 Task: Look for space in Afzalpur, India from 9th June, 2023 to 16th June, 2023 for 2 adults in price range Rs.8000 to Rs.16000. Place can be entire place with 2 bedrooms having 2 beds and 1 bathroom. Property type can be house, flat, guest house. Booking option can be shelf check-in. Required host language is English.
Action: Mouse moved to (564, 122)
Screenshot: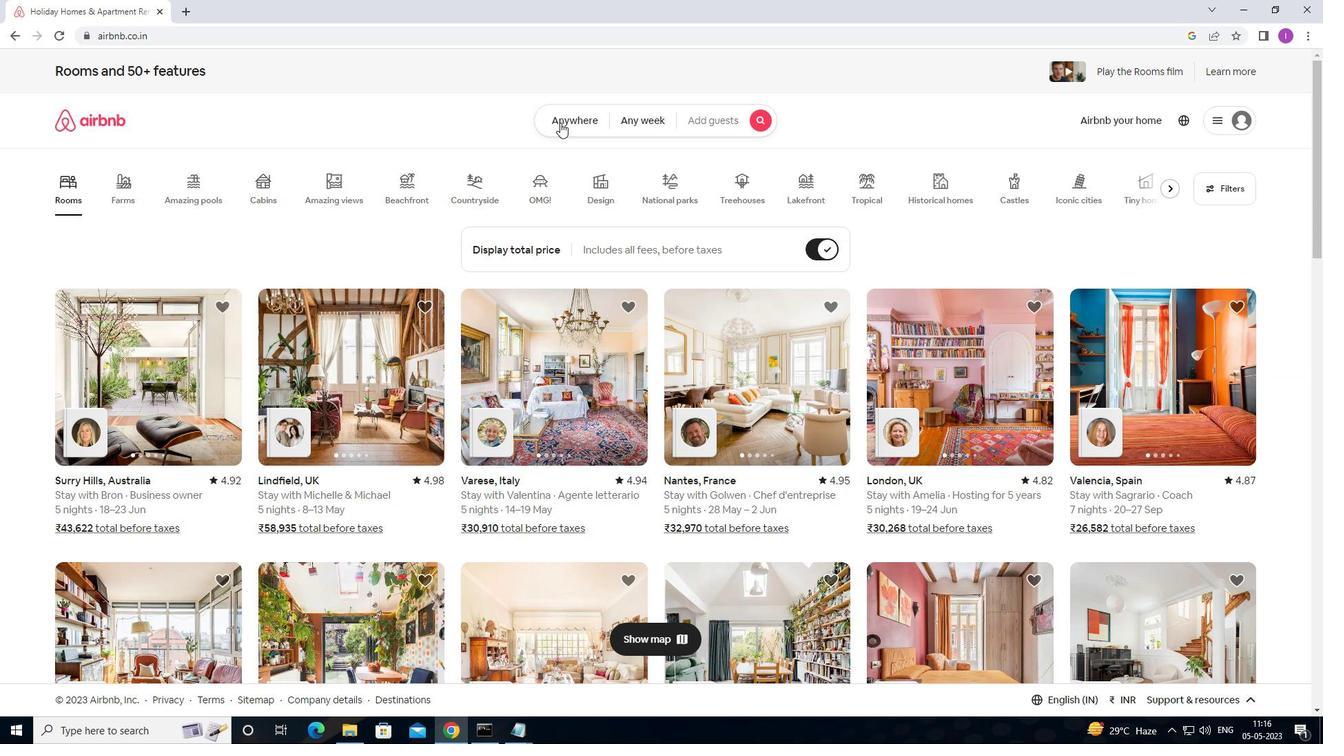 
Action: Mouse pressed left at (564, 122)
Screenshot: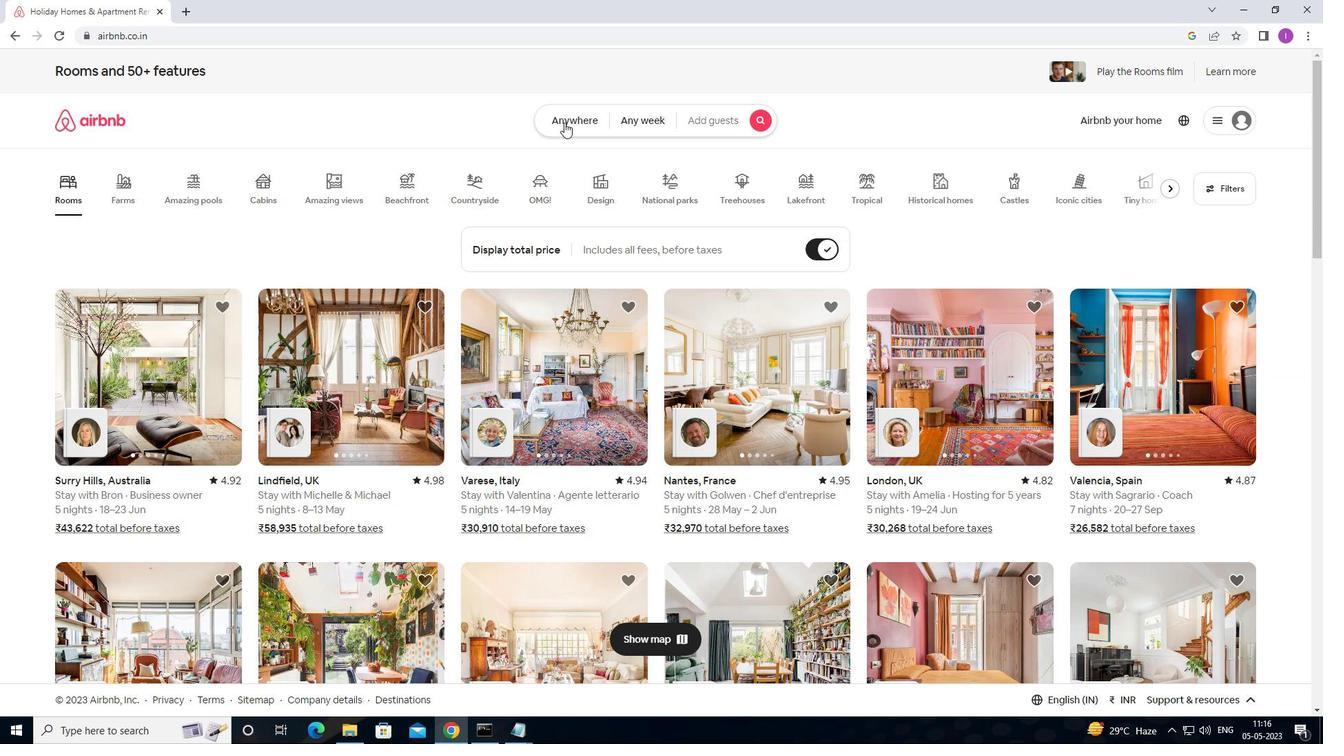 
Action: Mouse moved to (434, 179)
Screenshot: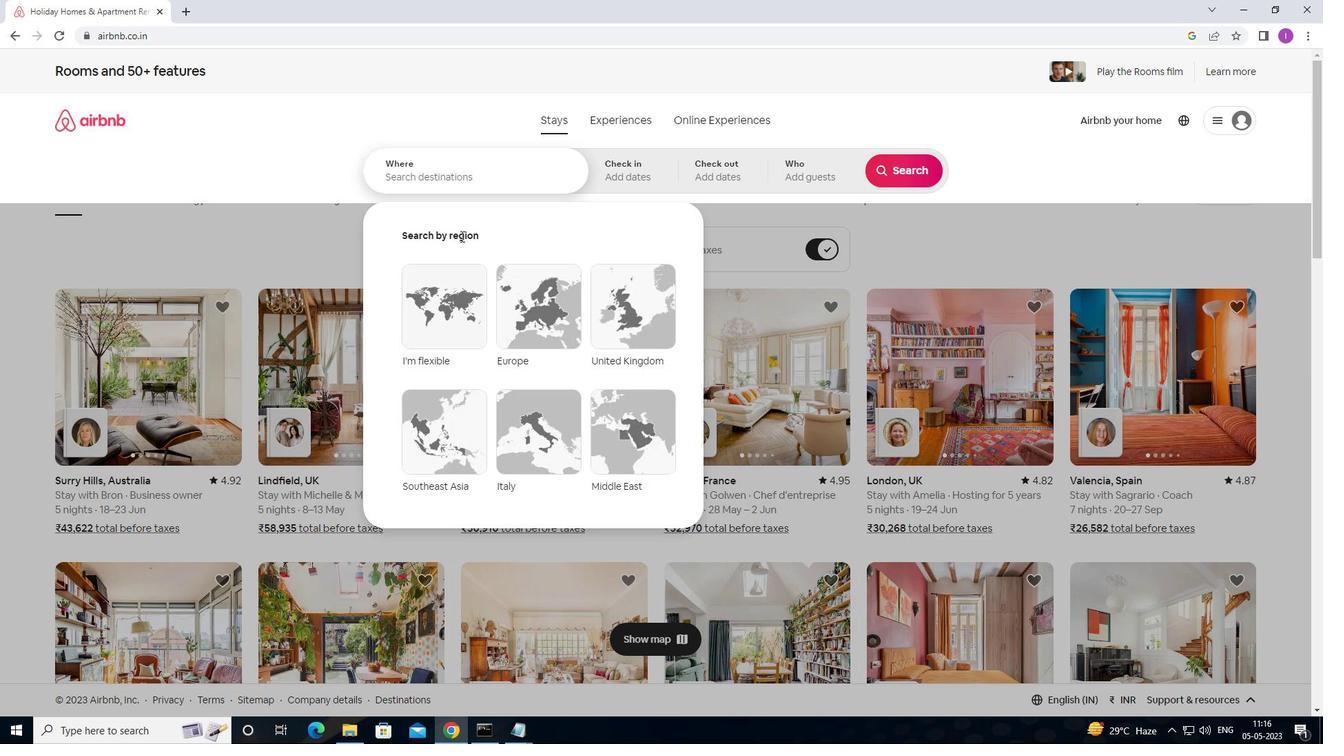 
Action: Mouse pressed left at (434, 179)
Screenshot: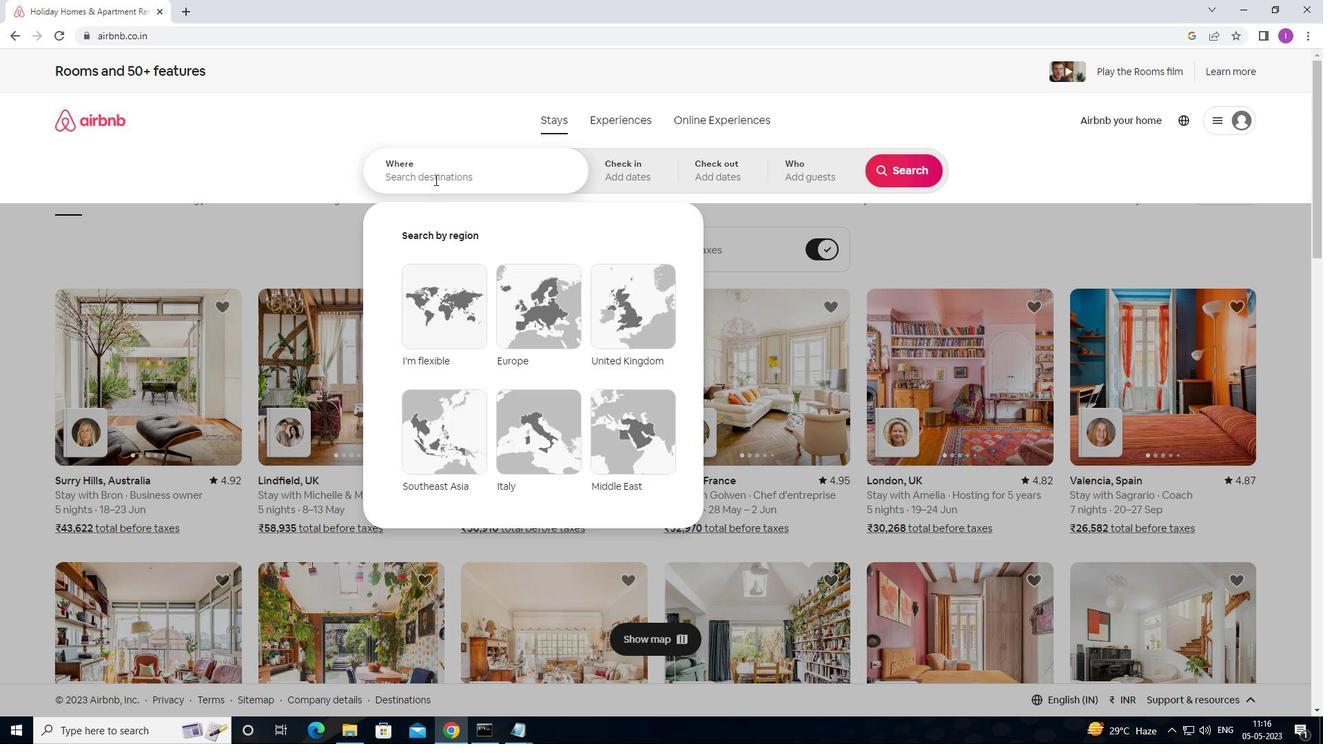 
Action: Mouse moved to (434, 179)
Screenshot: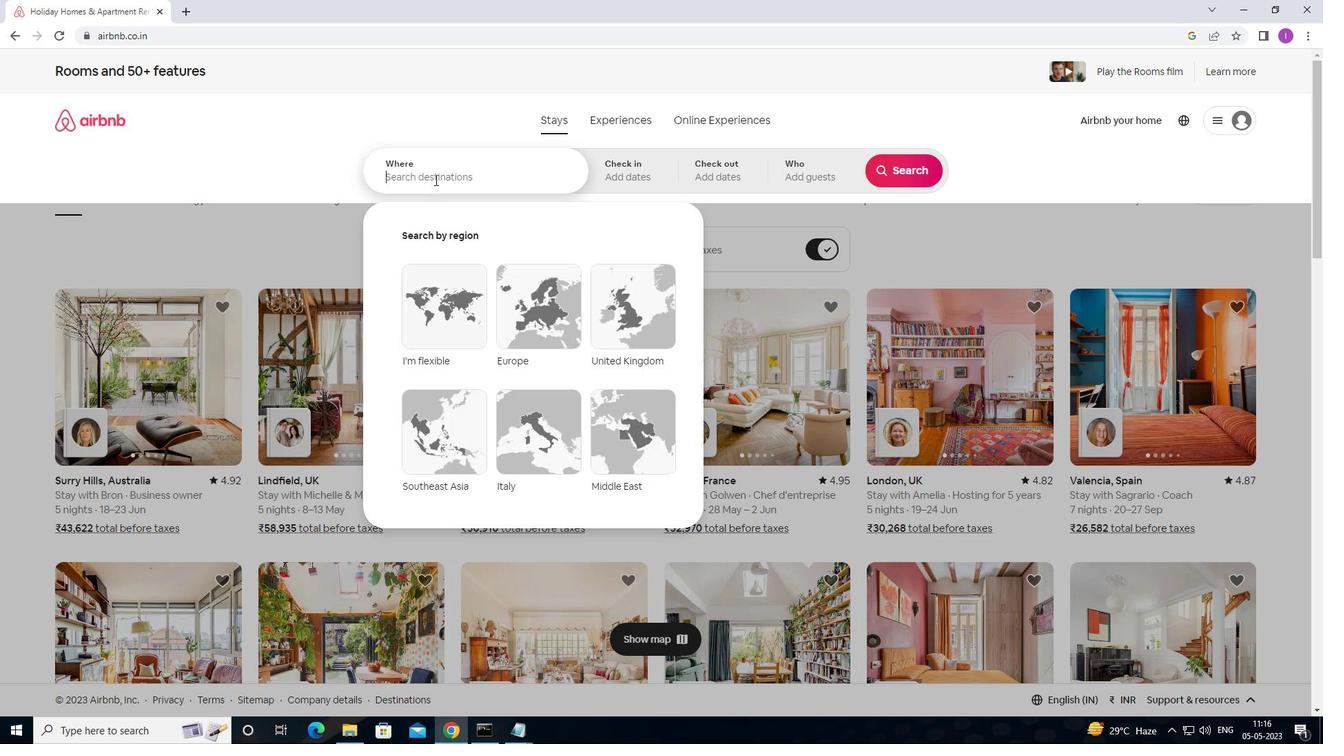 
Action: Key pressed <Key.shift><Key.shift><Key.shift><Key.shift><Key.shift>AFZALPUR,<Key.shift>INDIA
Screenshot: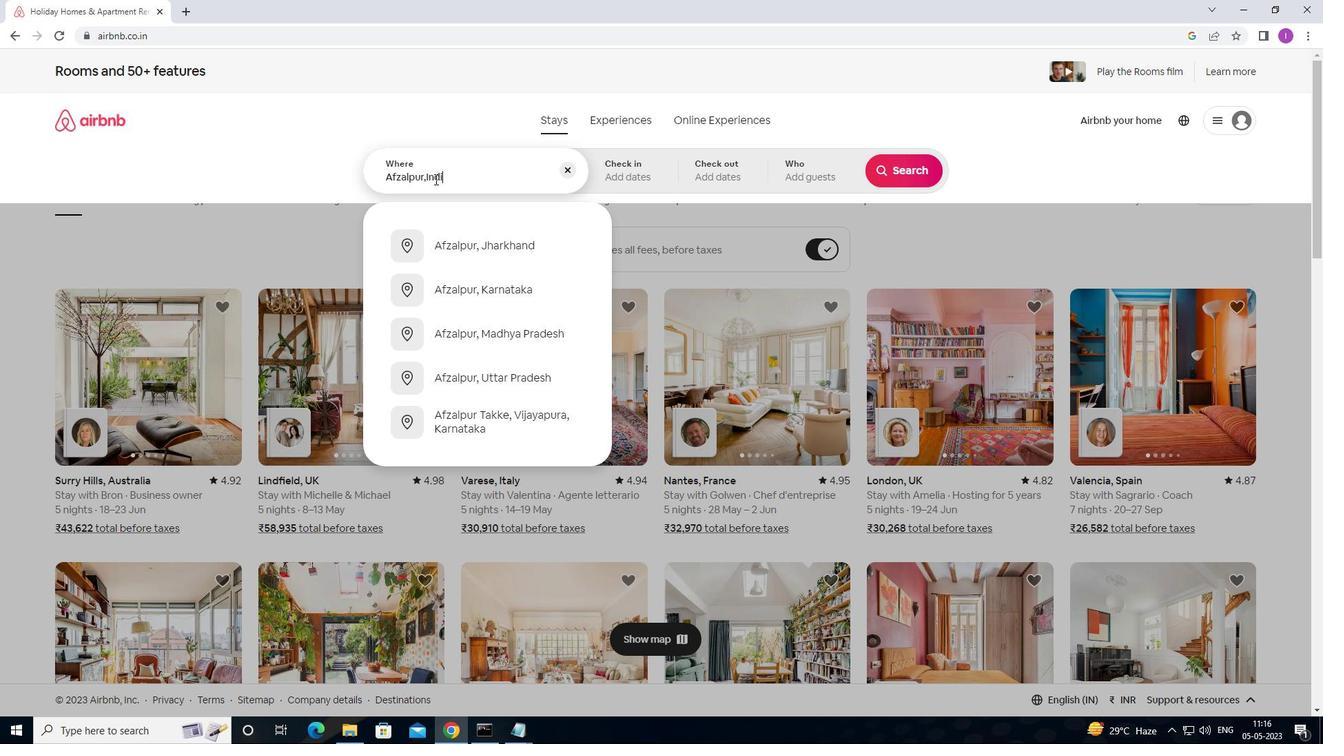 
Action: Mouse moved to (638, 162)
Screenshot: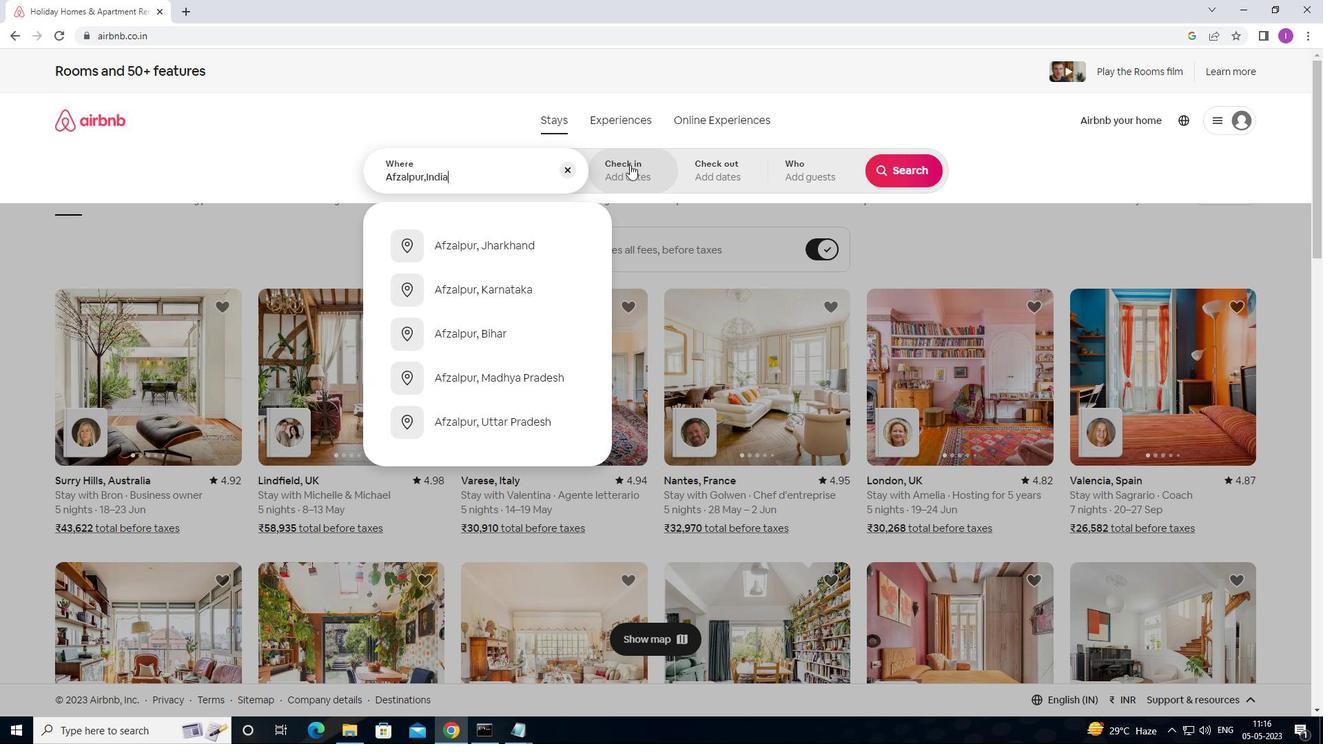
Action: Mouse pressed left at (638, 162)
Screenshot: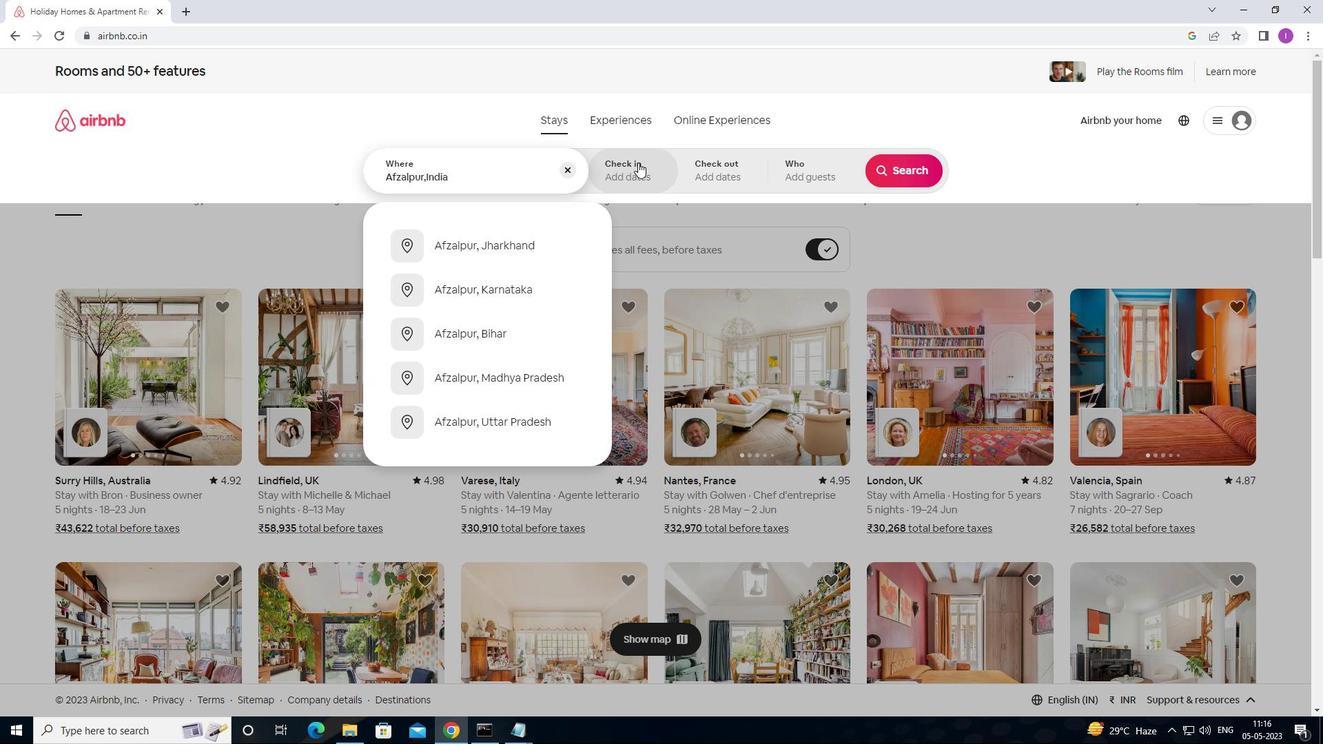 
Action: Mouse moved to (898, 277)
Screenshot: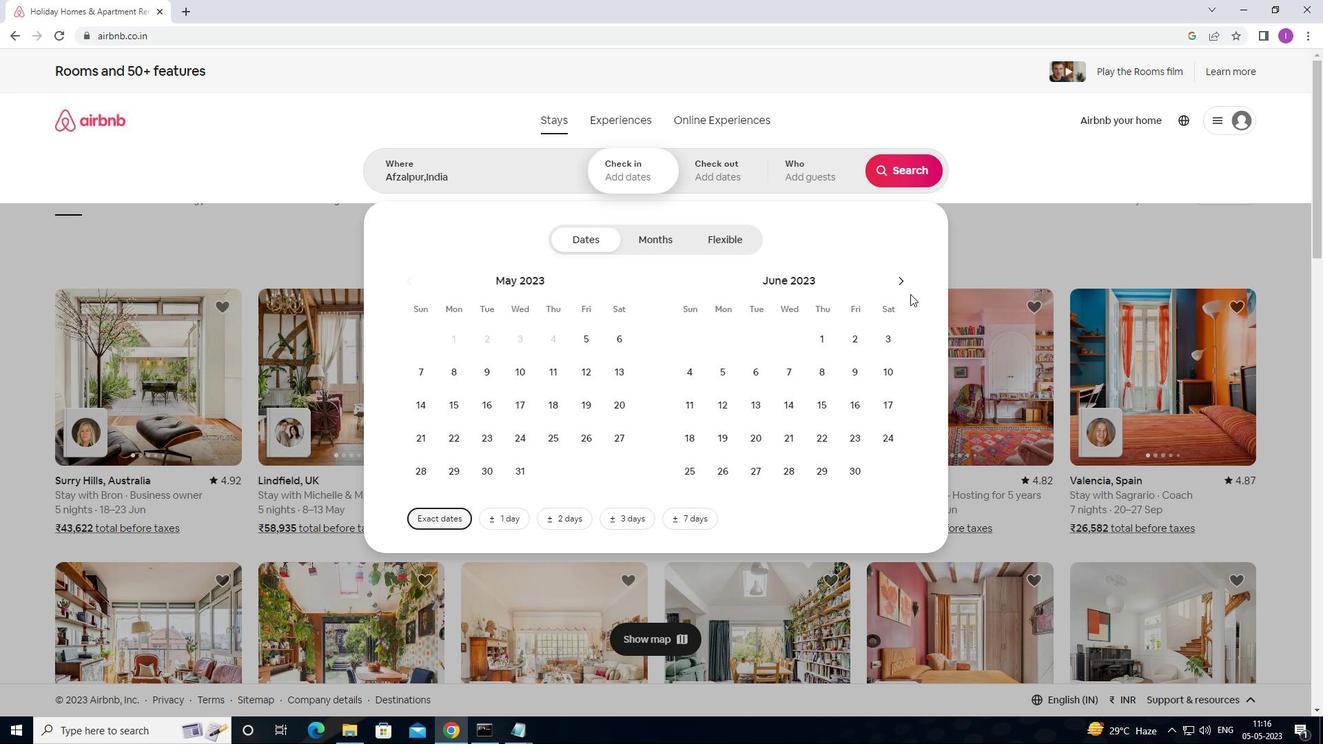 
Action: Mouse pressed left at (898, 277)
Screenshot: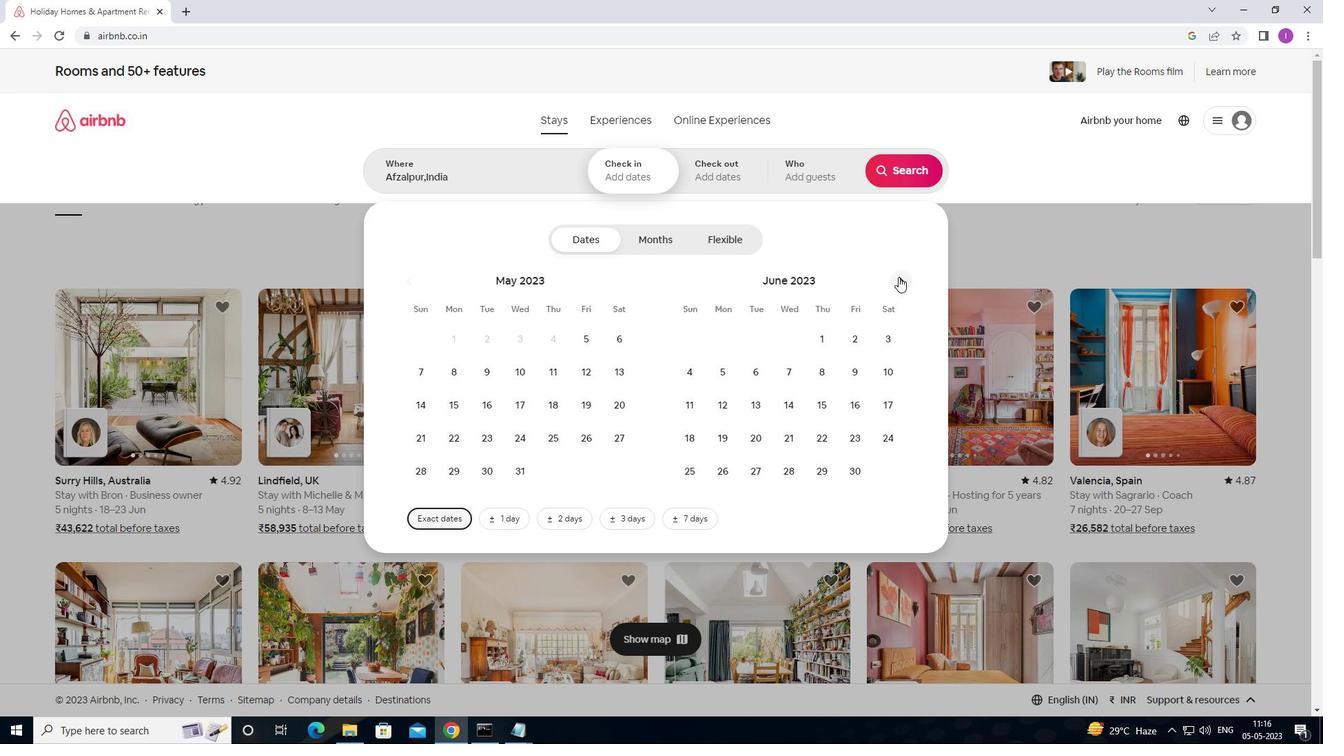 
Action: Mouse moved to (580, 371)
Screenshot: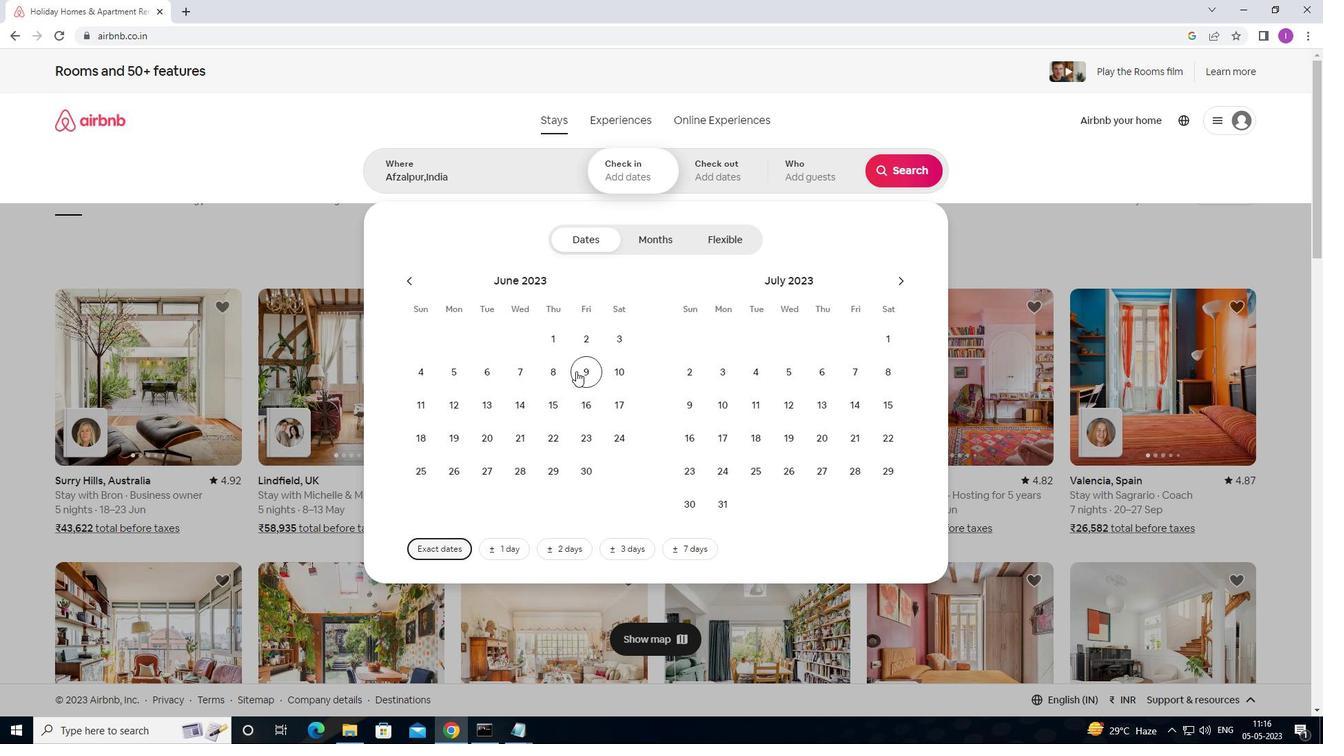 
Action: Mouse pressed left at (580, 371)
Screenshot: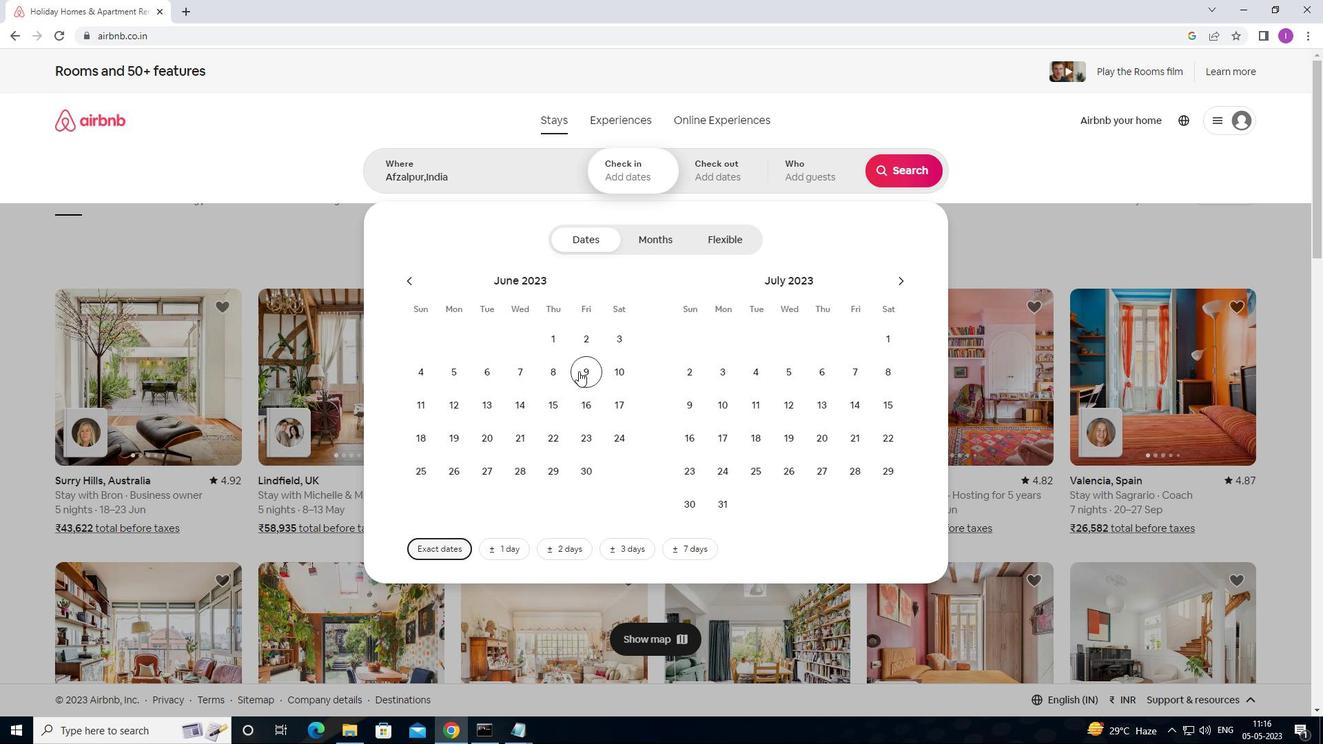 
Action: Mouse moved to (591, 409)
Screenshot: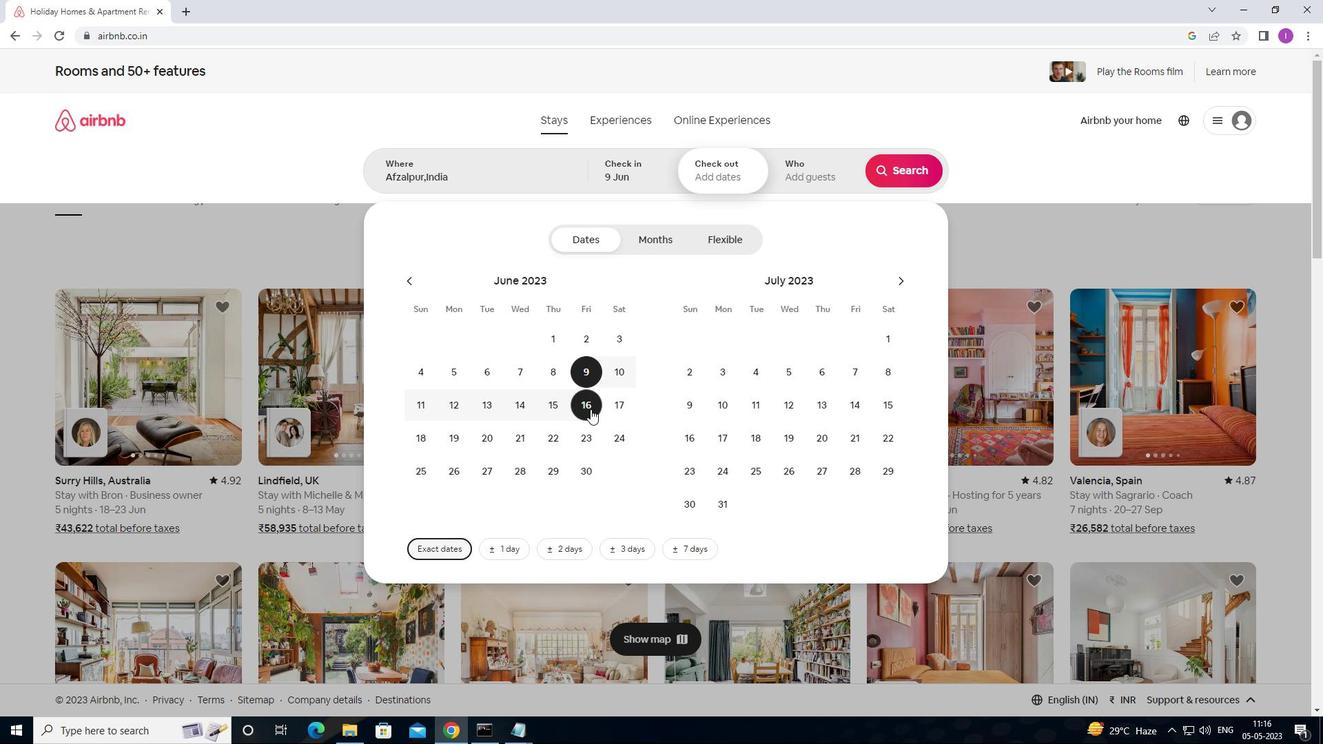 
Action: Mouse pressed left at (591, 409)
Screenshot: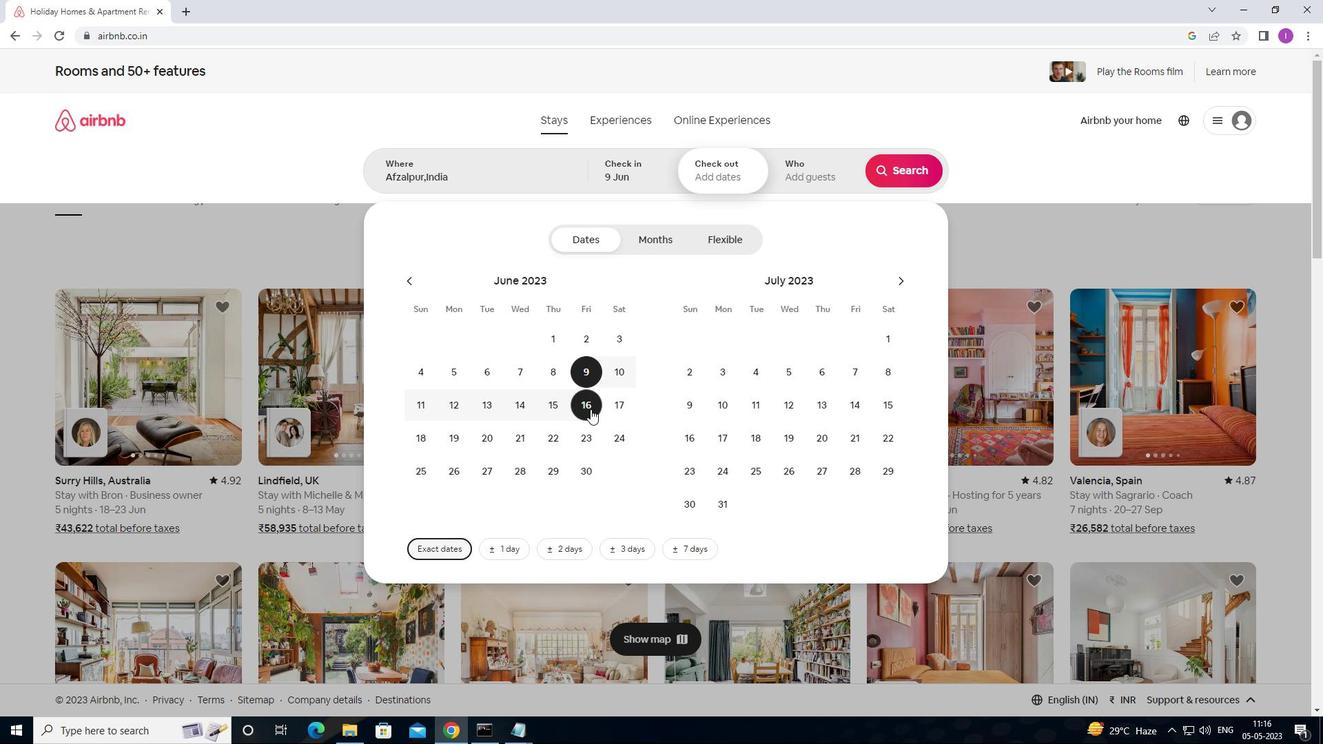 
Action: Mouse moved to (846, 176)
Screenshot: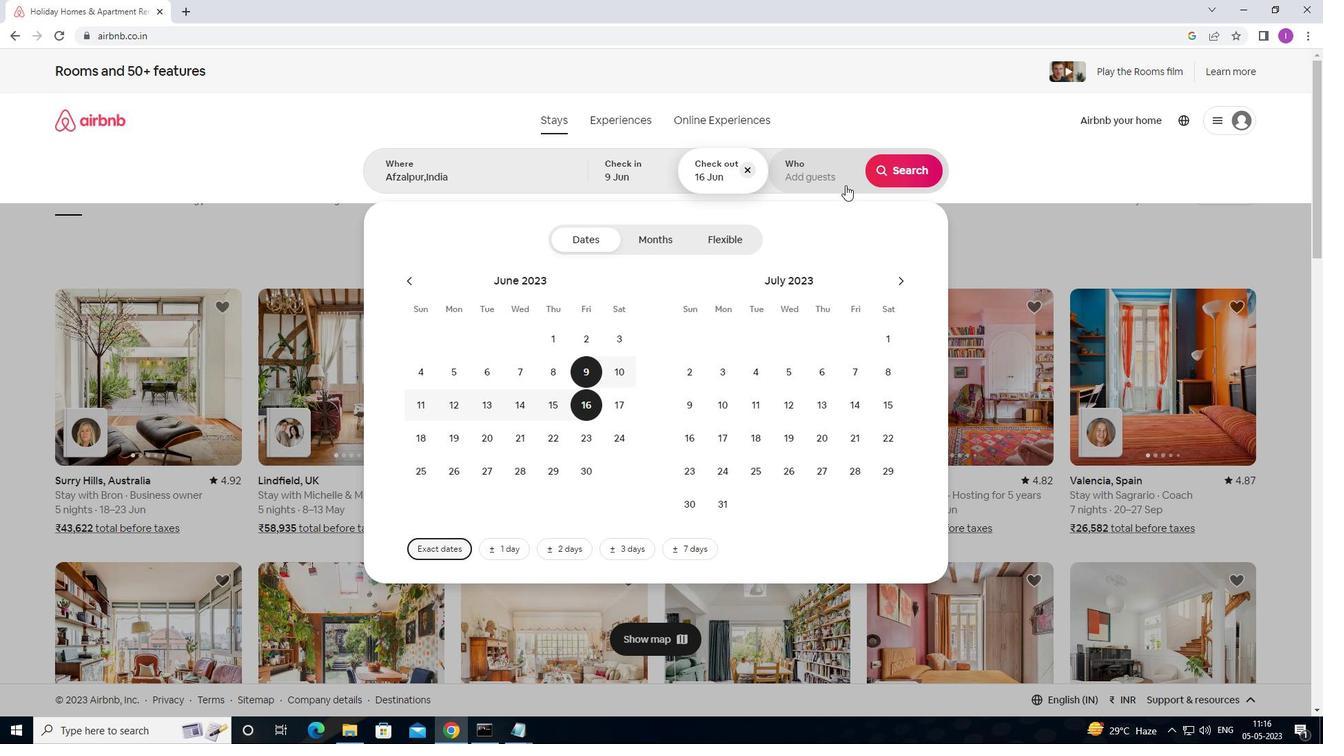 
Action: Mouse pressed left at (846, 176)
Screenshot: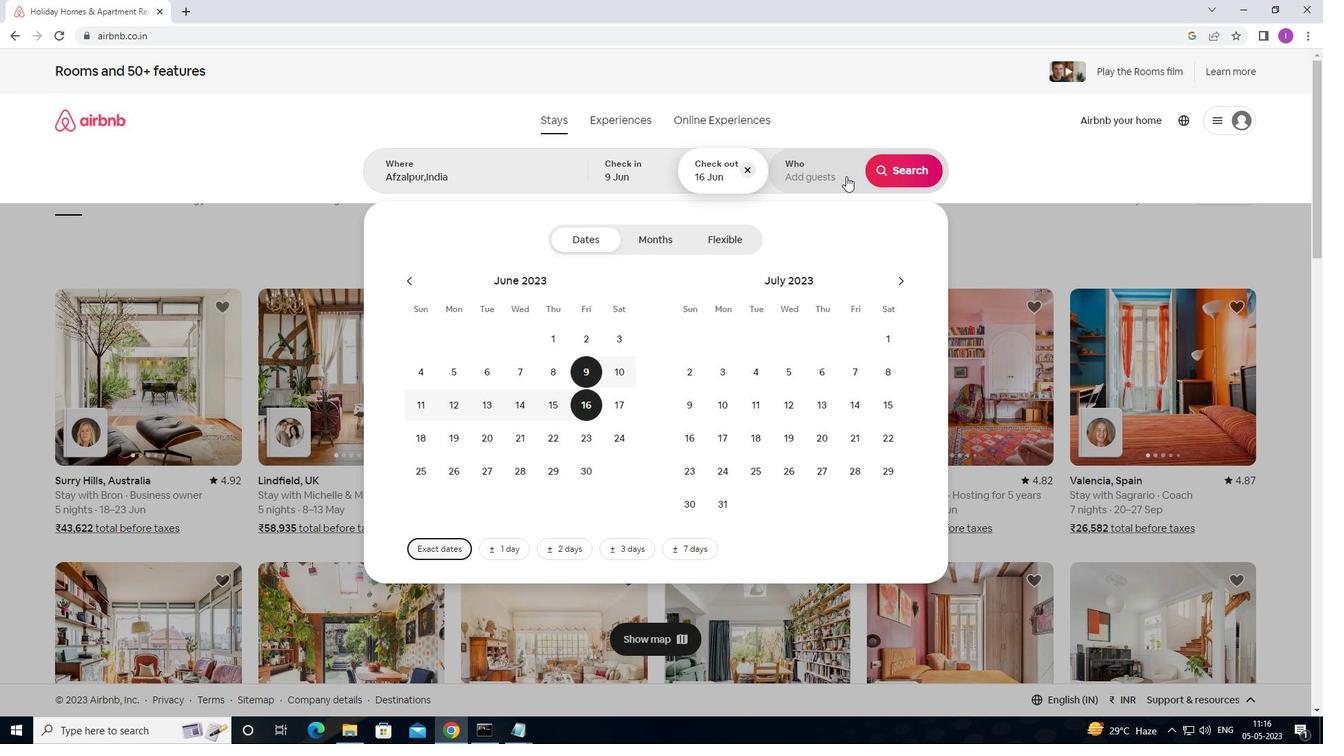 
Action: Mouse moved to (915, 242)
Screenshot: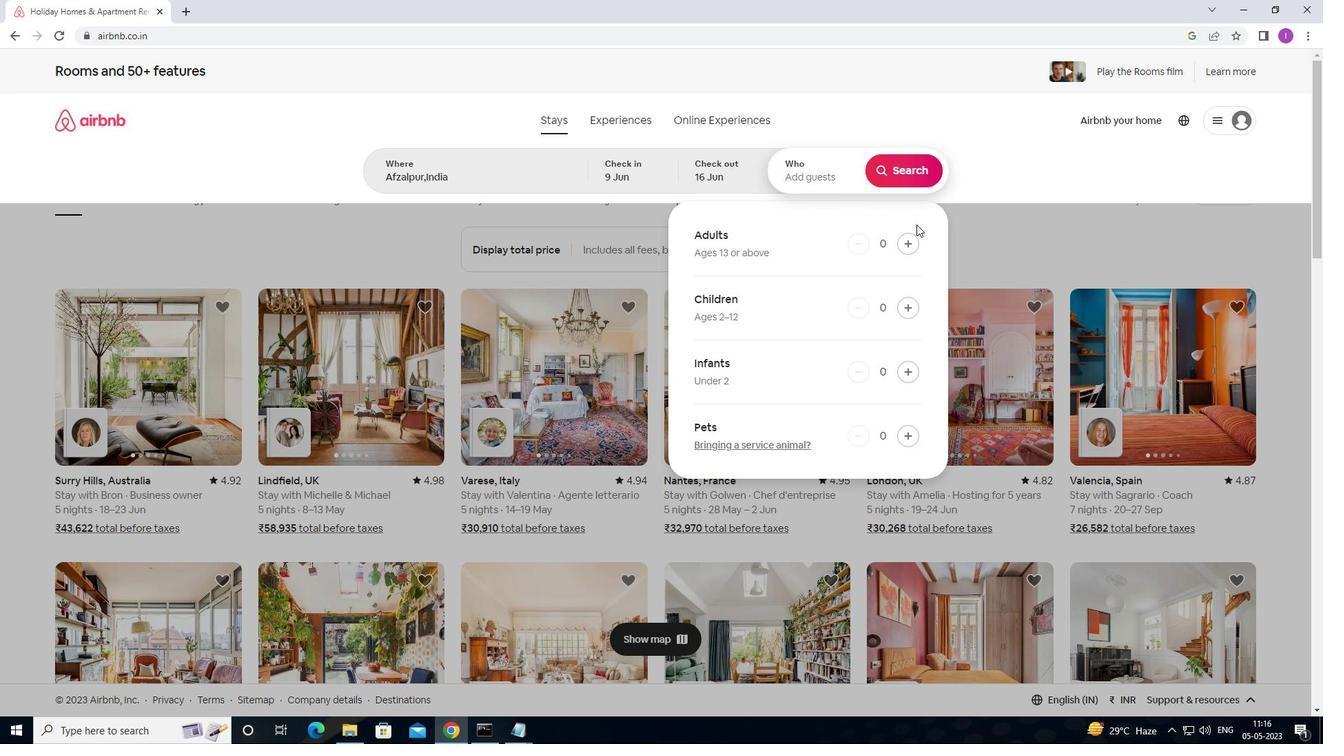 
Action: Mouse pressed left at (915, 242)
Screenshot: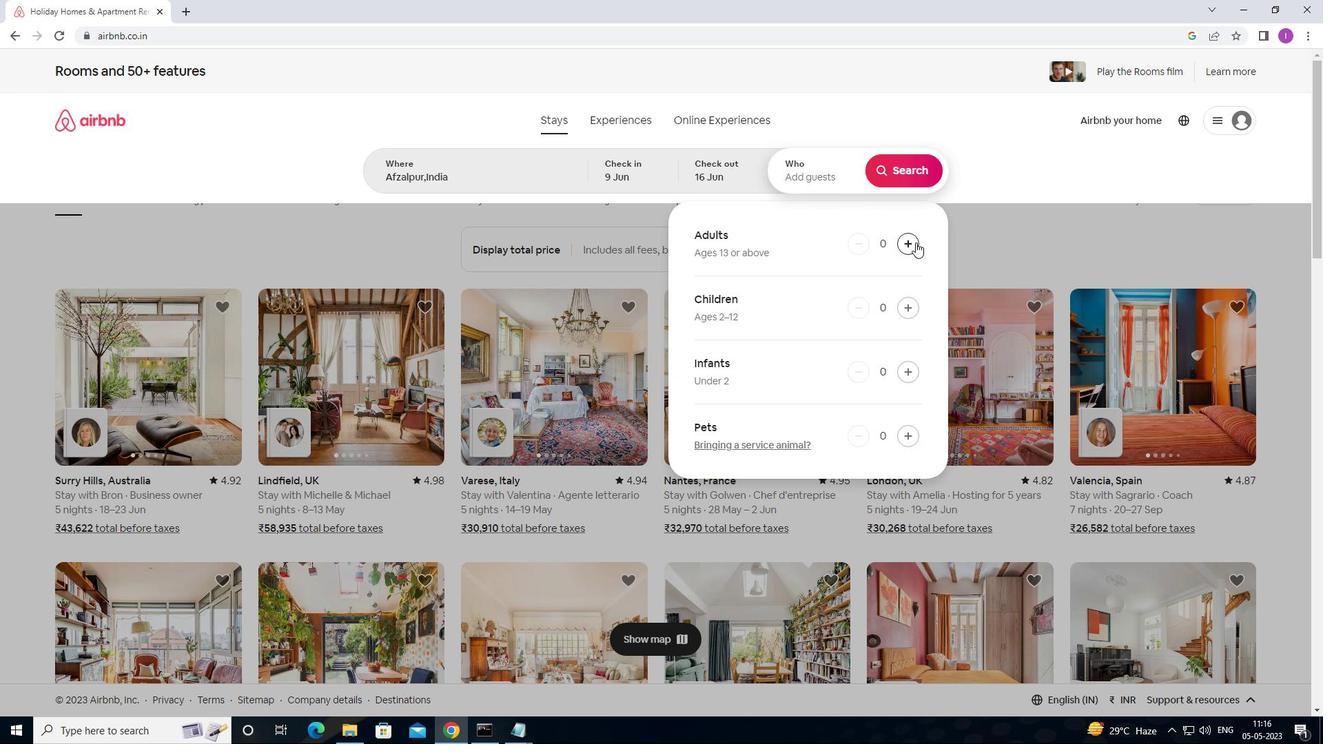 
Action: Mouse pressed left at (915, 242)
Screenshot: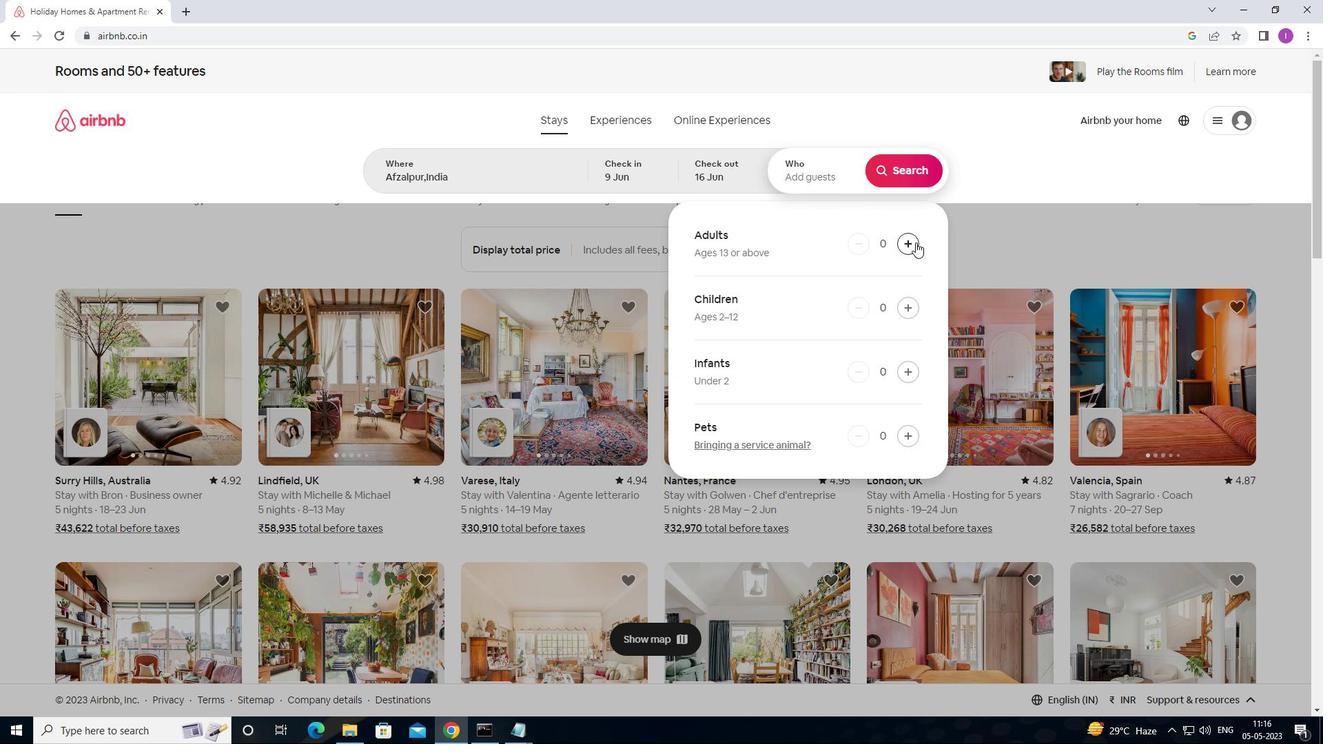 
Action: Mouse moved to (897, 175)
Screenshot: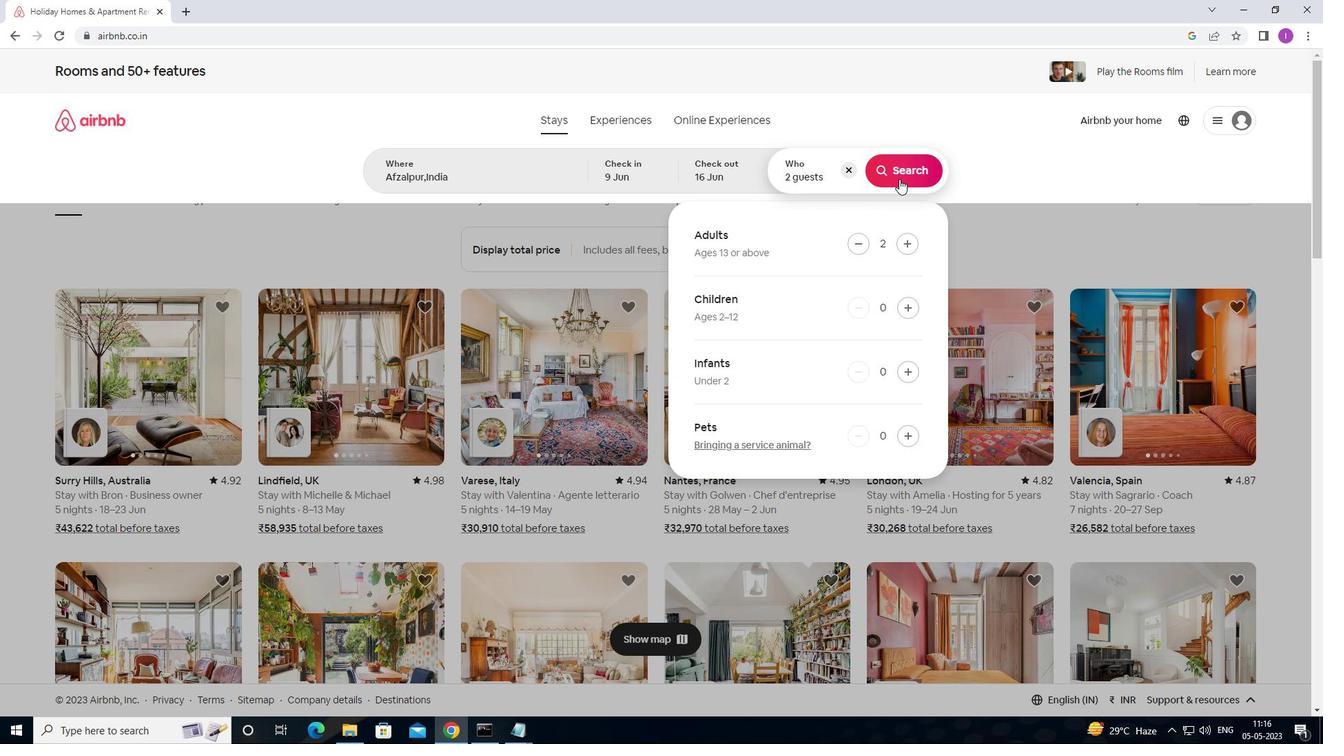 
Action: Mouse pressed left at (897, 175)
Screenshot: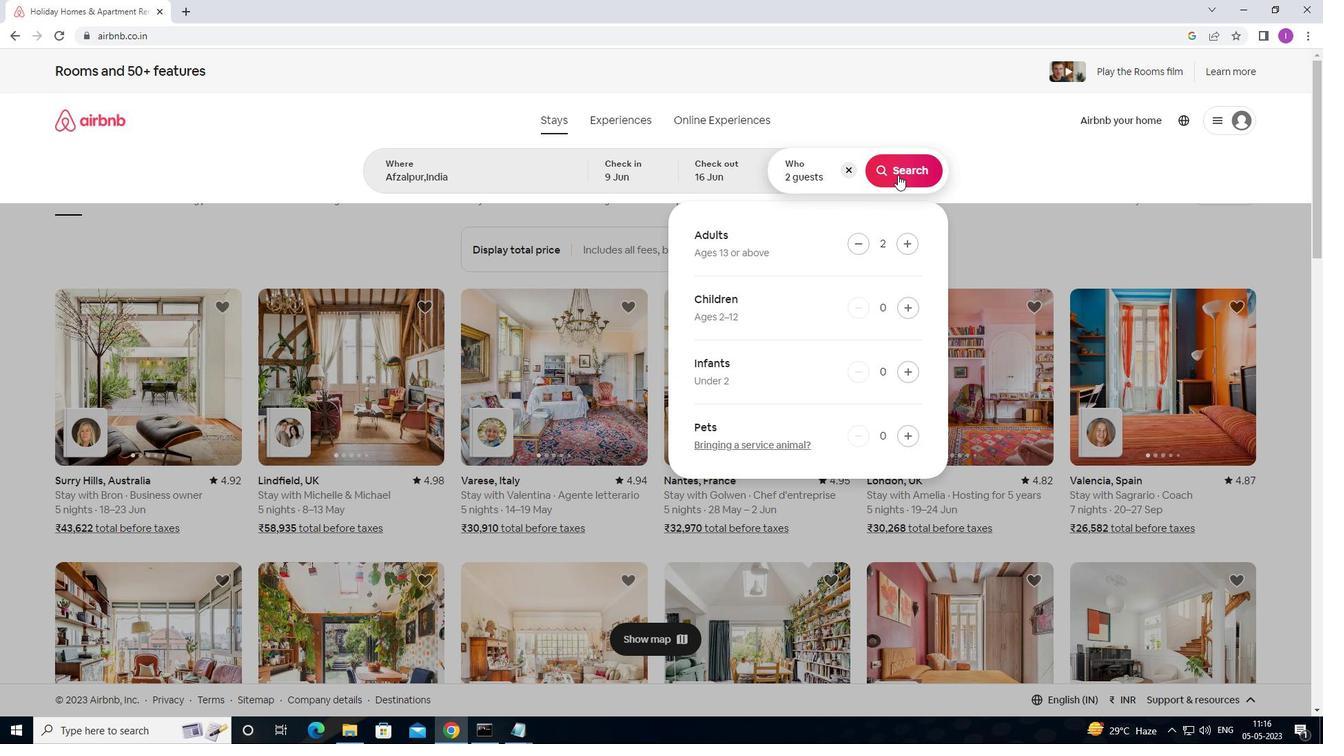 
Action: Mouse moved to (1277, 127)
Screenshot: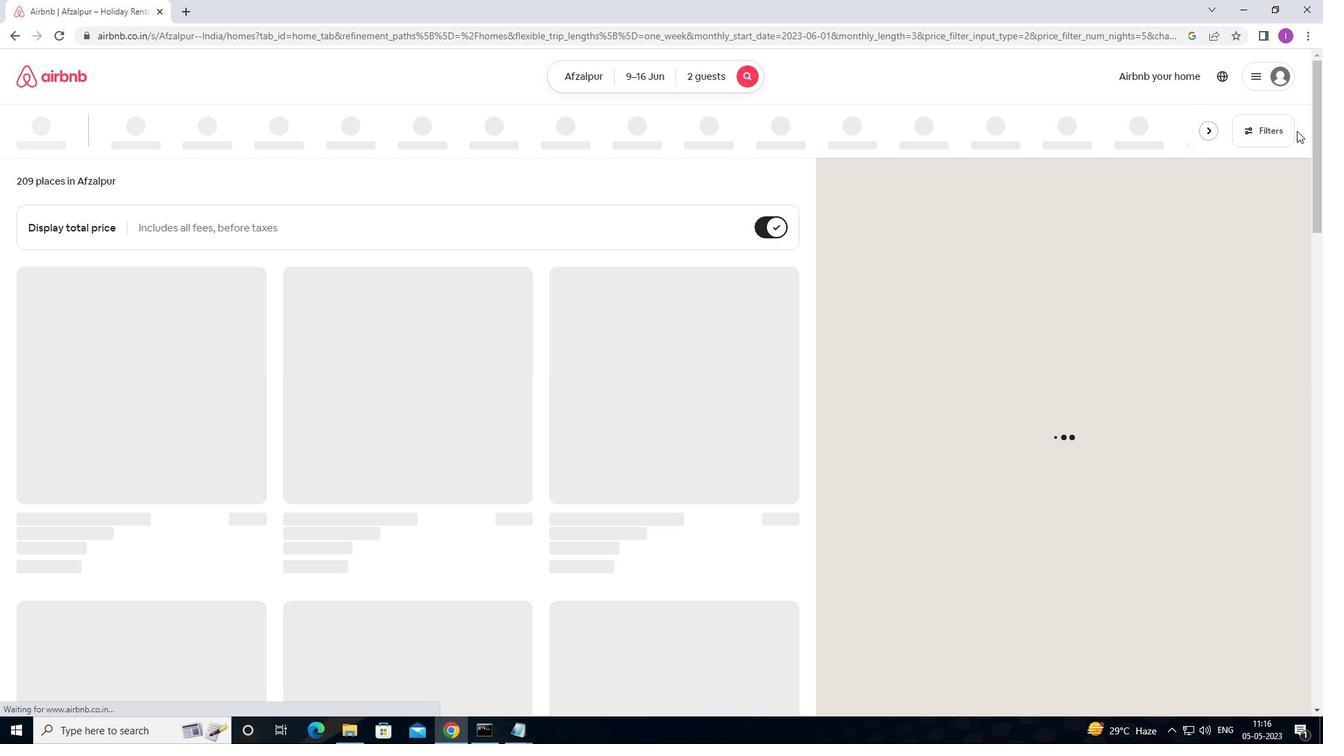 
Action: Mouse pressed left at (1277, 127)
Screenshot: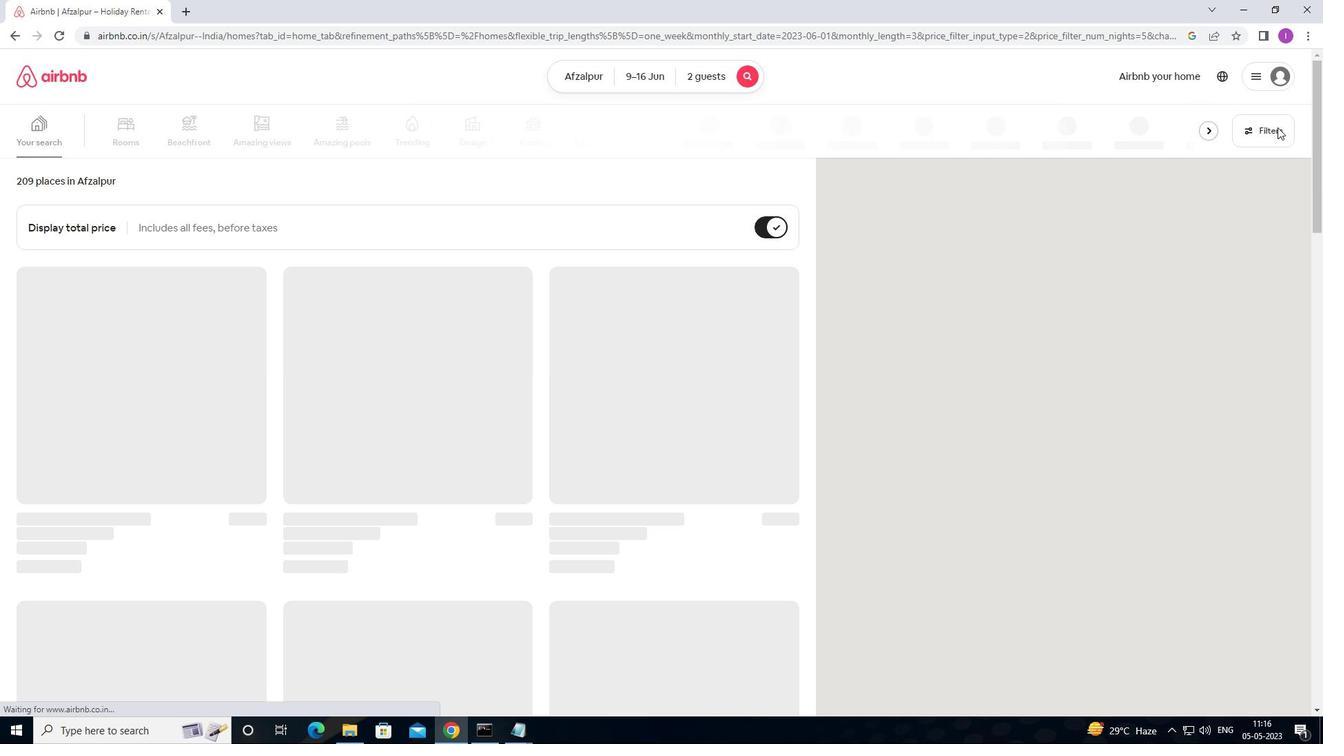 
Action: Mouse moved to (486, 470)
Screenshot: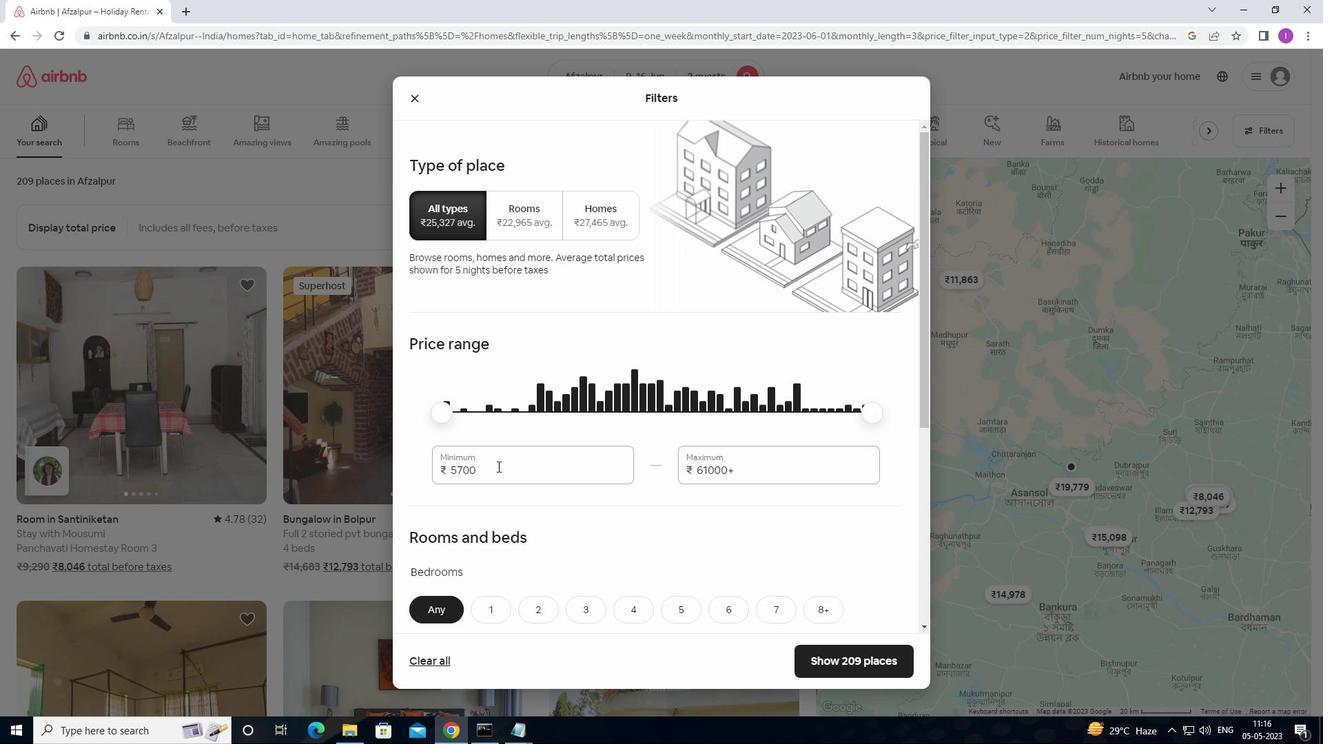 
Action: Mouse pressed left at (486, 470)
Screenshot: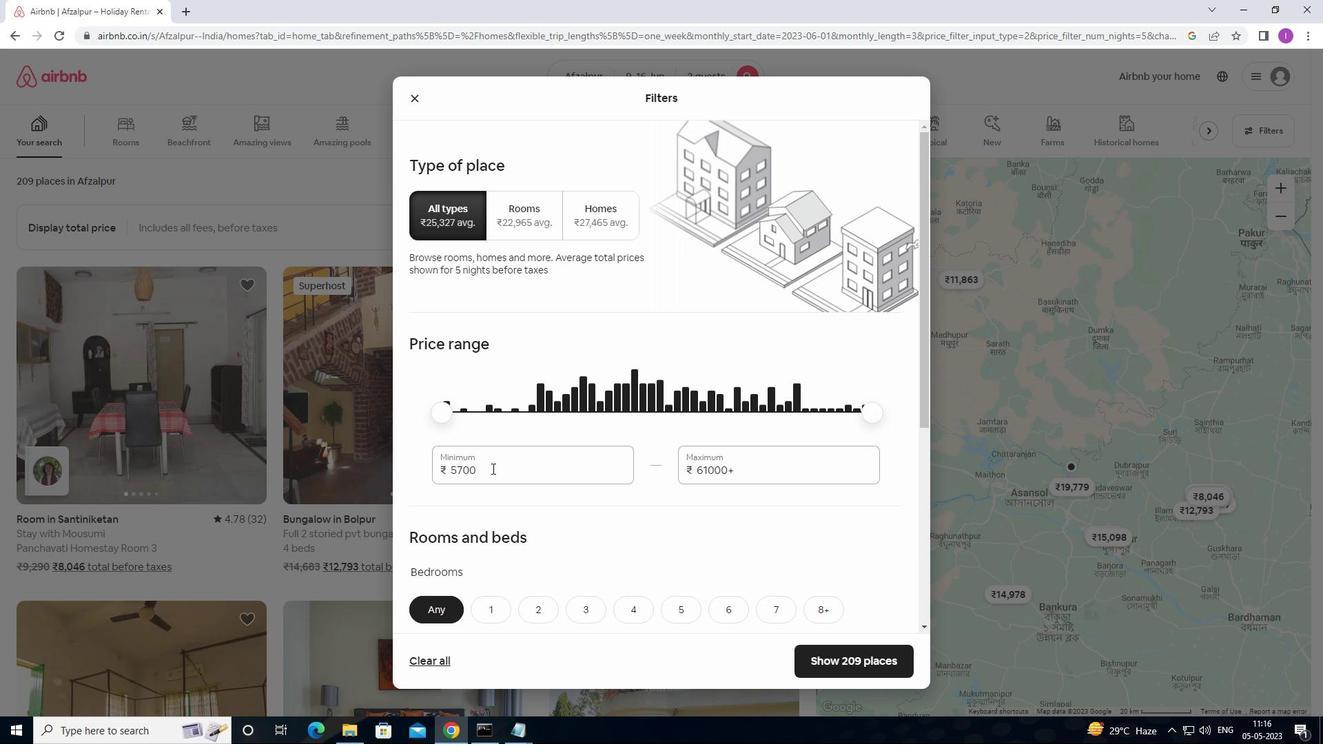 
Action: Mouse moved to (463, 449)
Screenshot: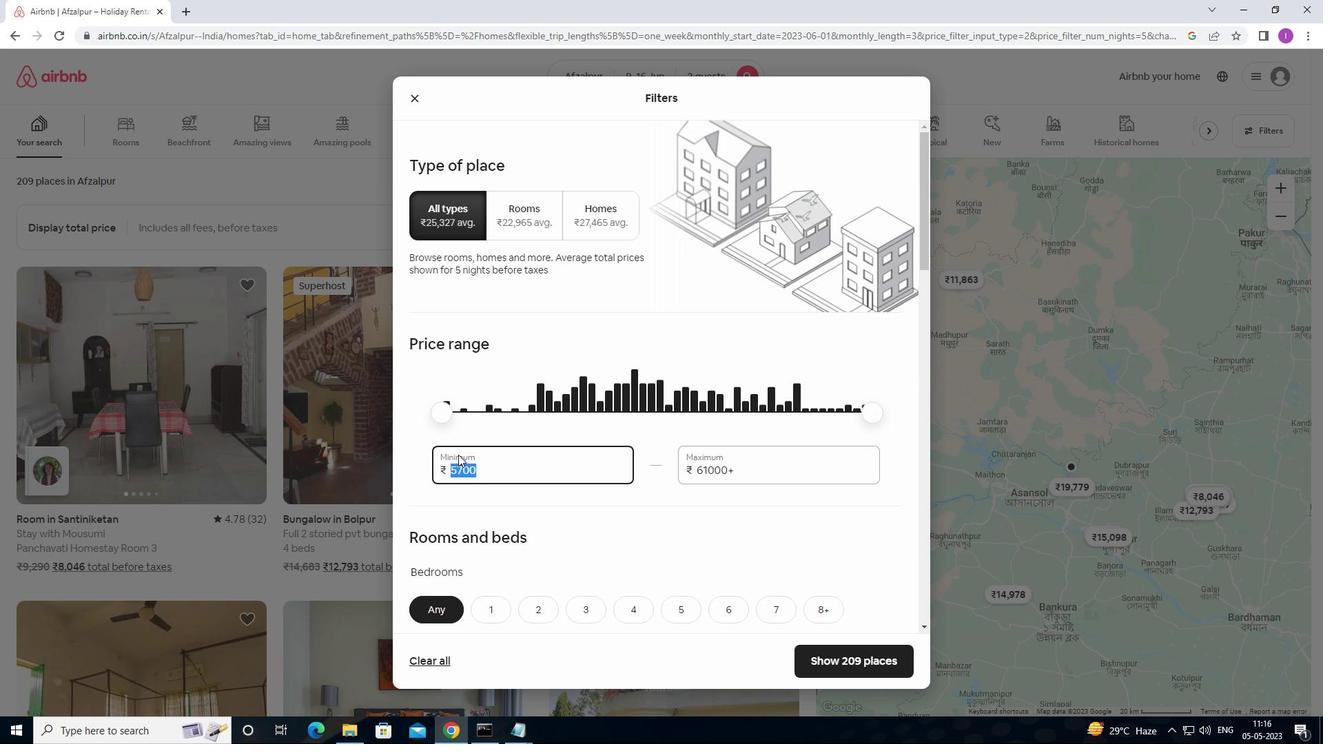 
Action: Key pressed 8
Screenshot: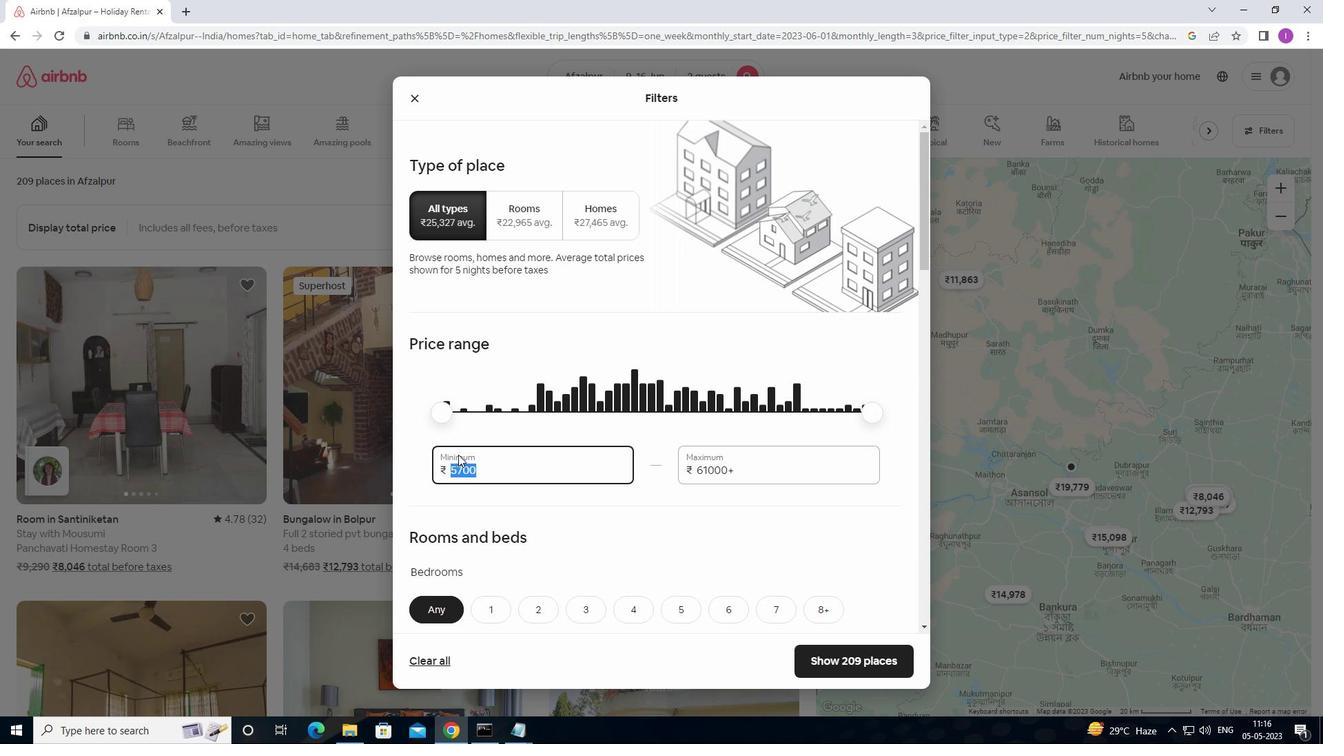 
Action: Mouse moved to (464, 449)
Screenshot: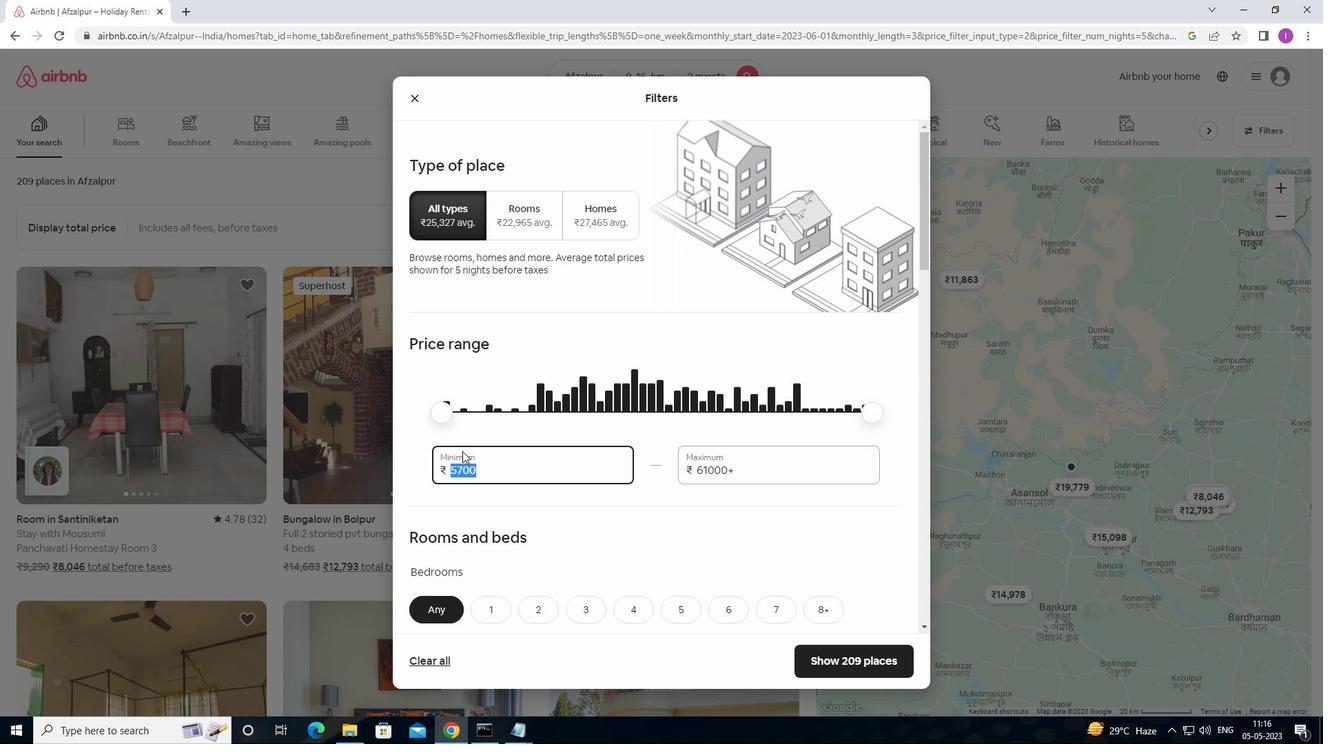 
Action: Key pressed 0
Screenshot: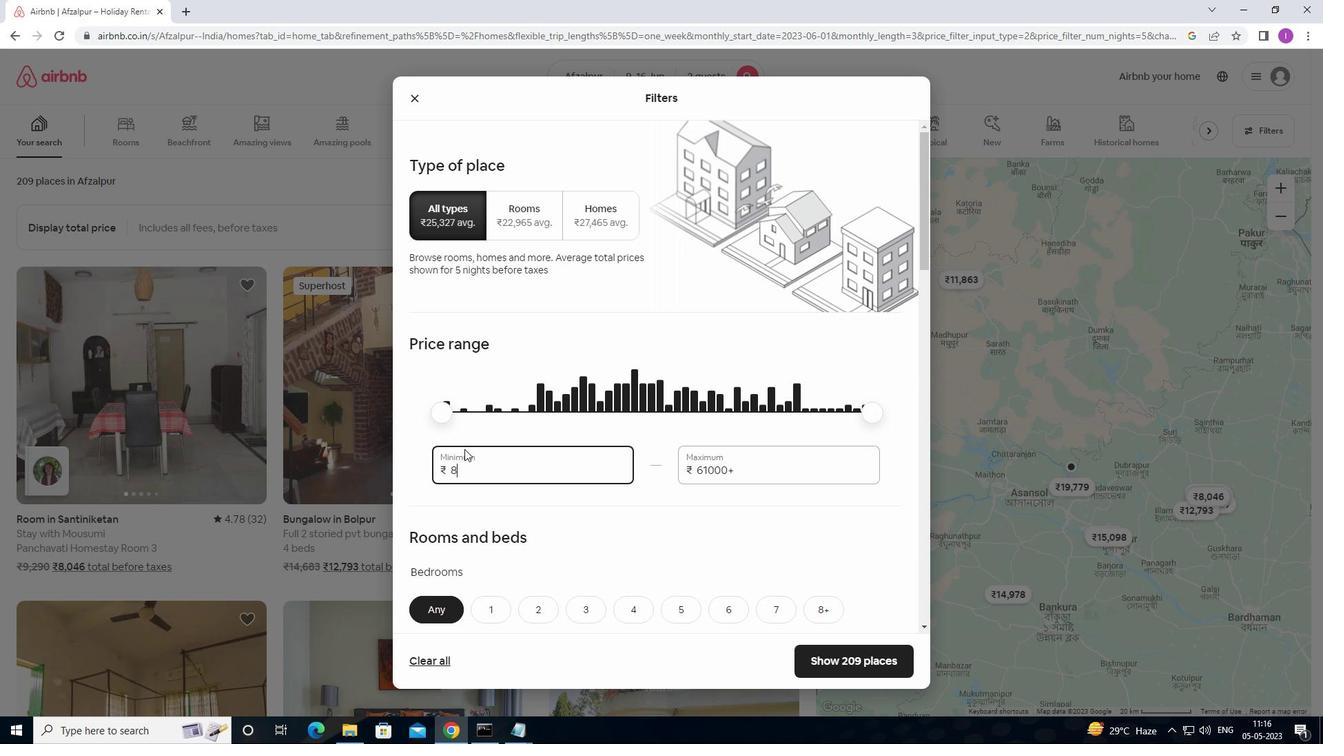 
Action: Mouse moved to (465, 448)
Screenshot: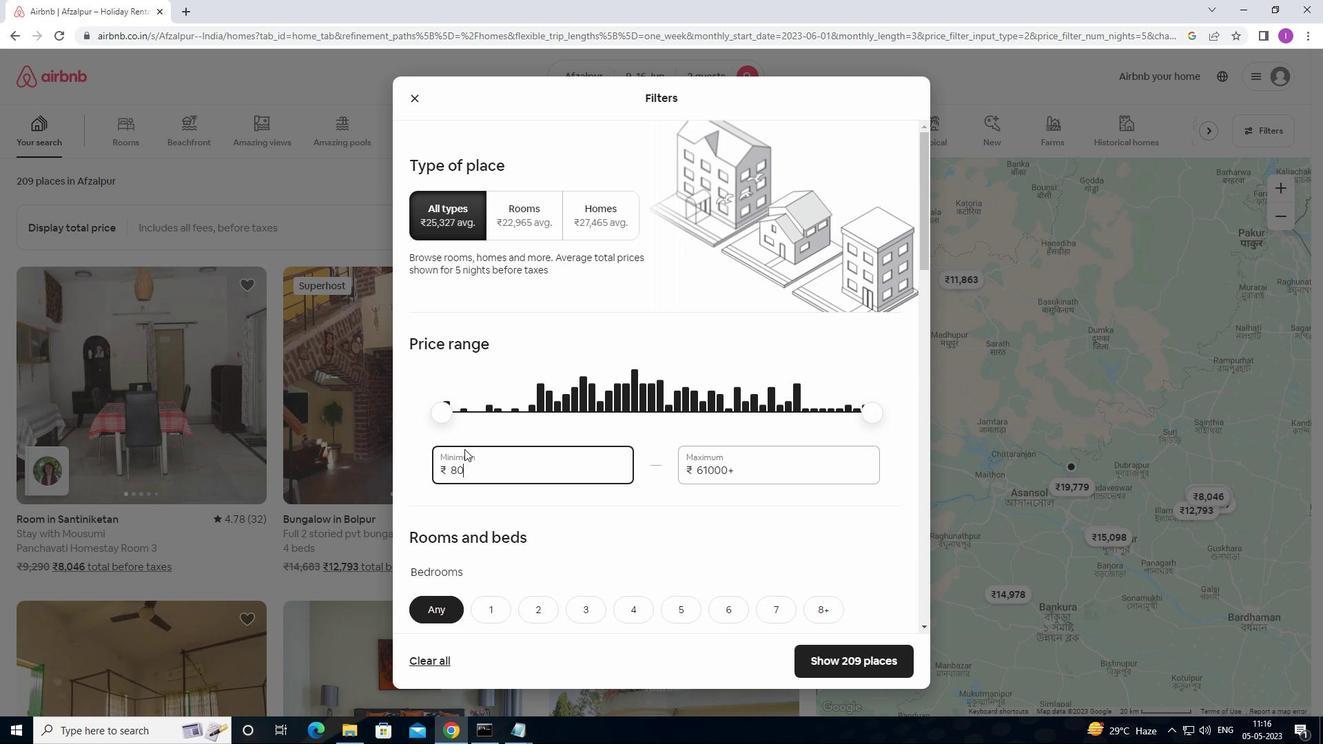 
Action: Key pressed 0
Screenshot: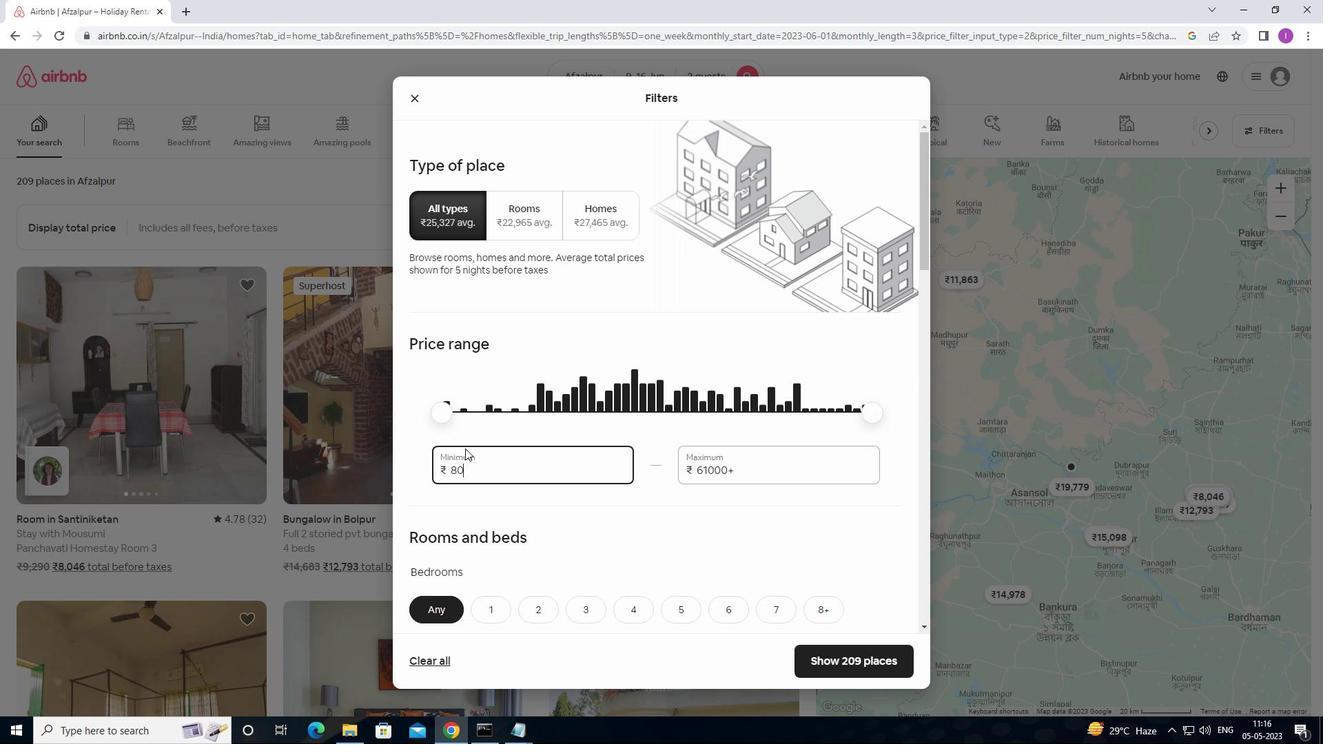 
Action: Mouse moved to (467, 445)
Screenshot: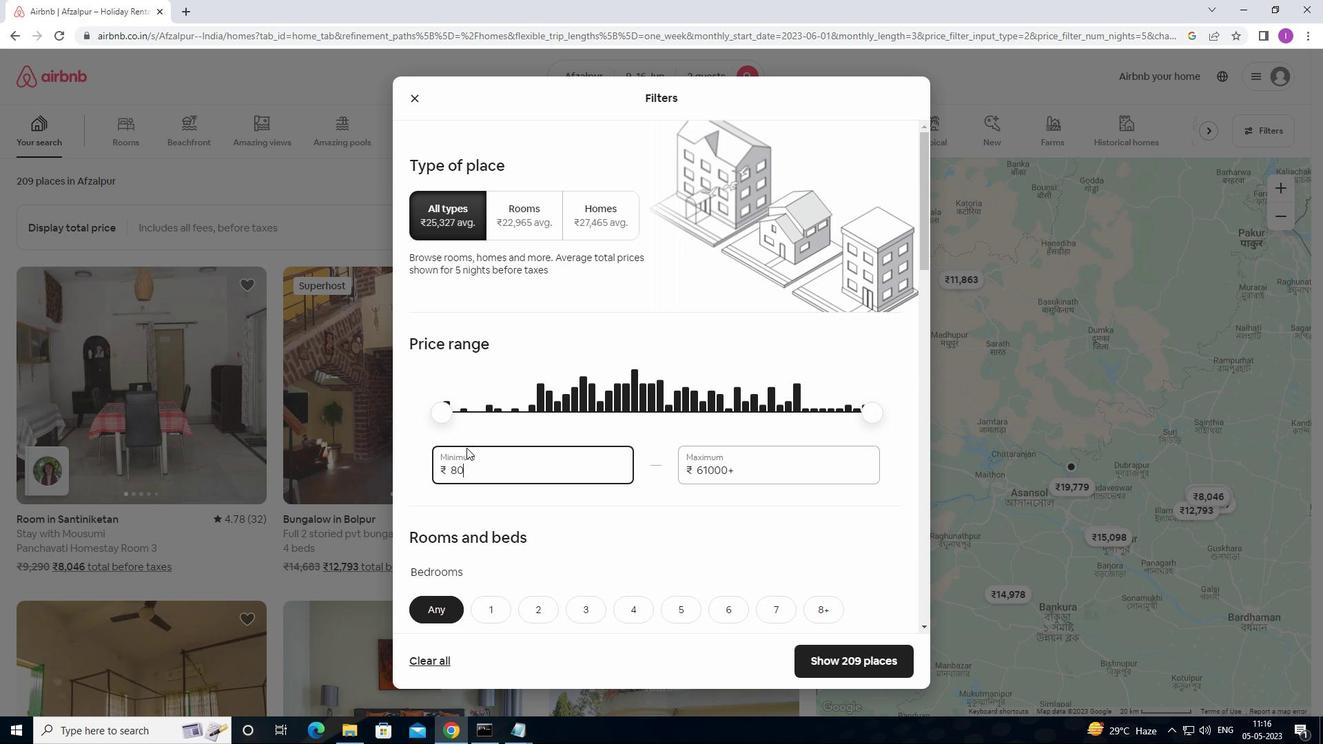 
Action: Key pressed 0
Screenshot: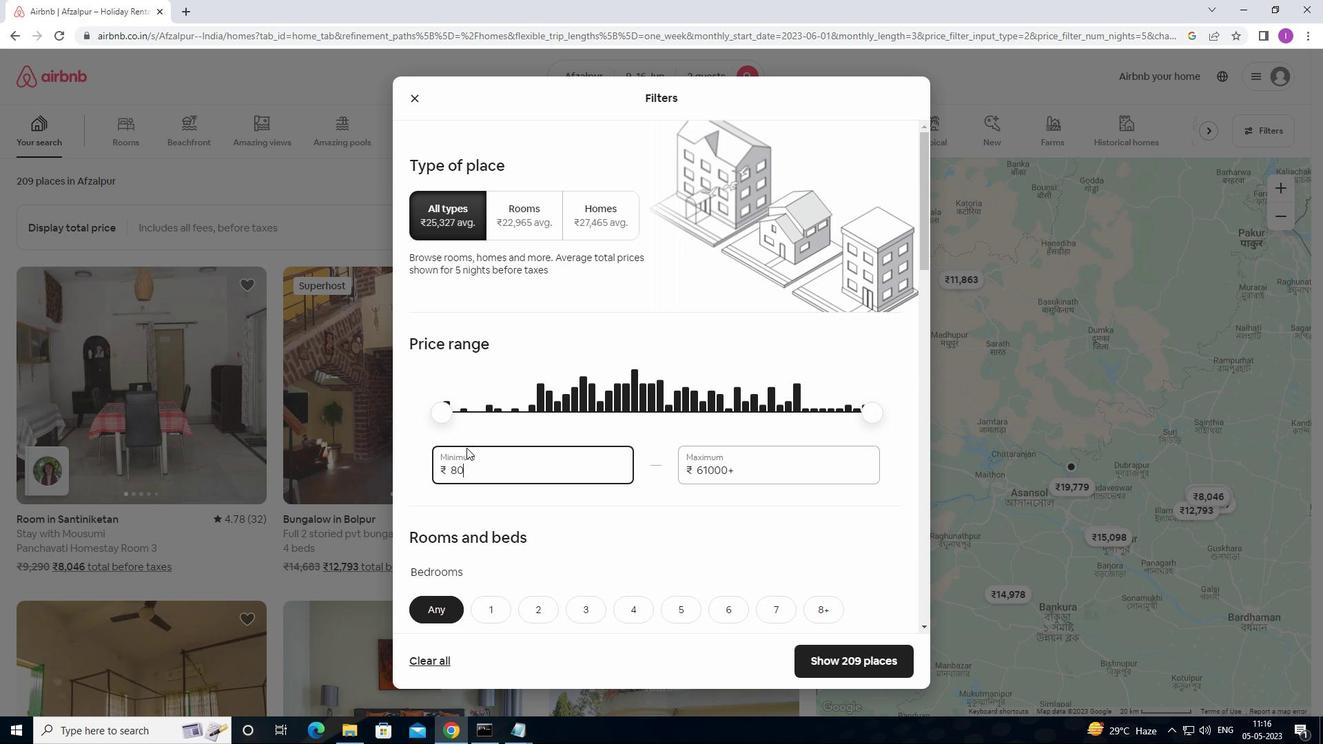 
Action: Mouse moved to (758, 468)
Screenshot: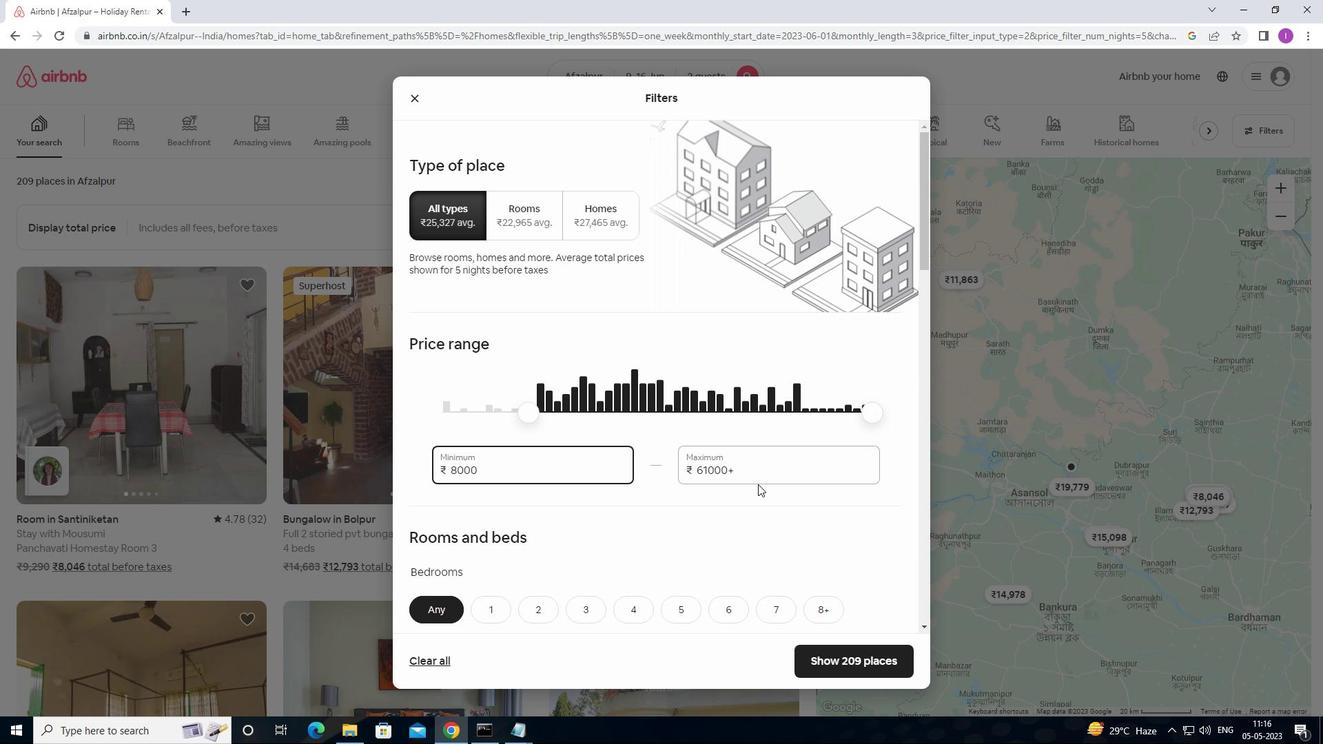 
Action: Mouse pressed left at (758, 468)
Screenshot: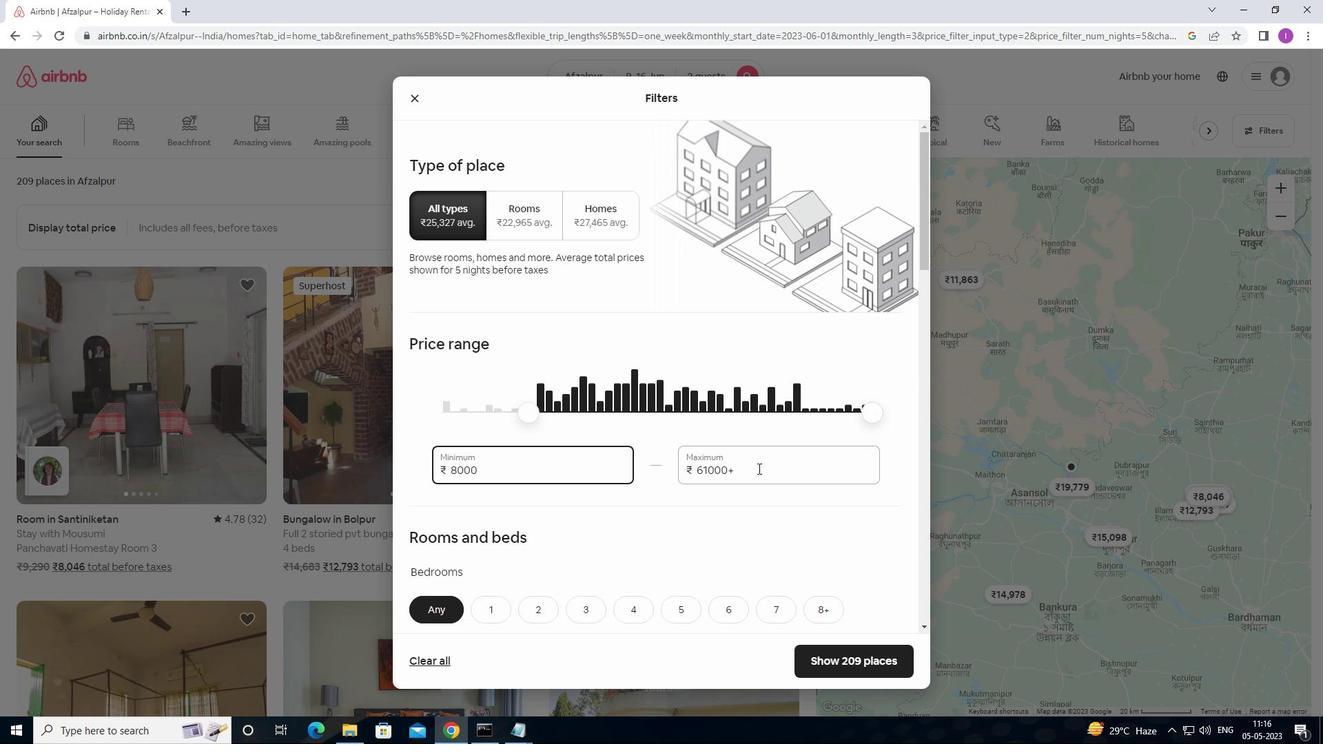 
Action: Mouse moved to (676, 464)
Screenshot: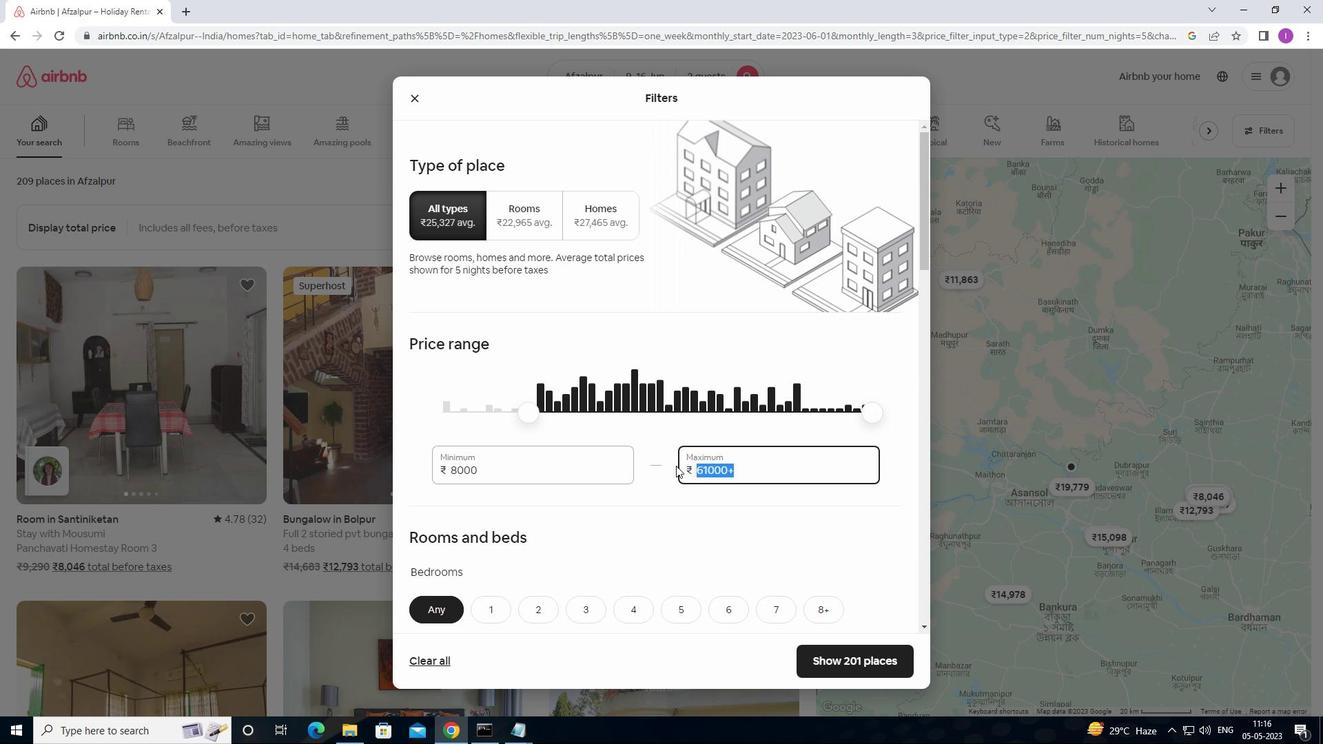 
Action: Key pressed 1
Screenshot: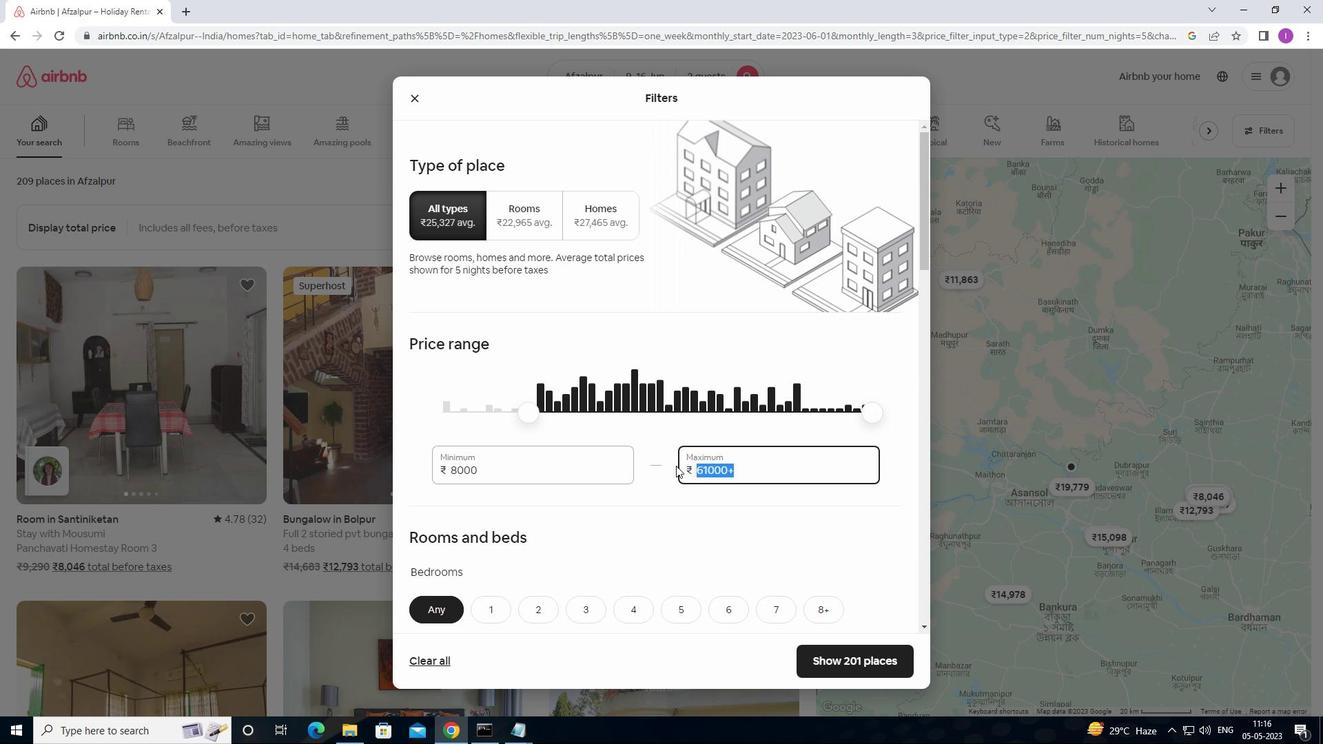 
Action: Mouse moved to (676, 463)
Screenshot: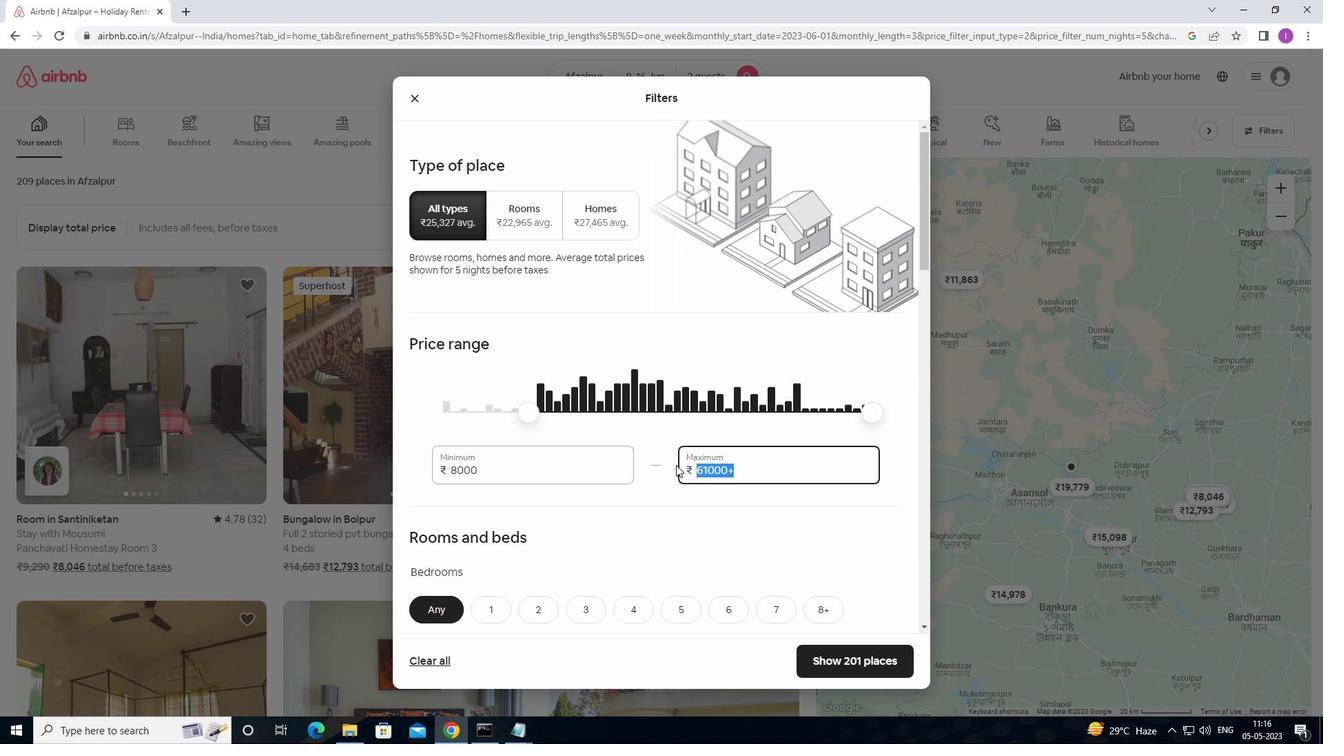 
Action: Key pressed 6
Screenshot: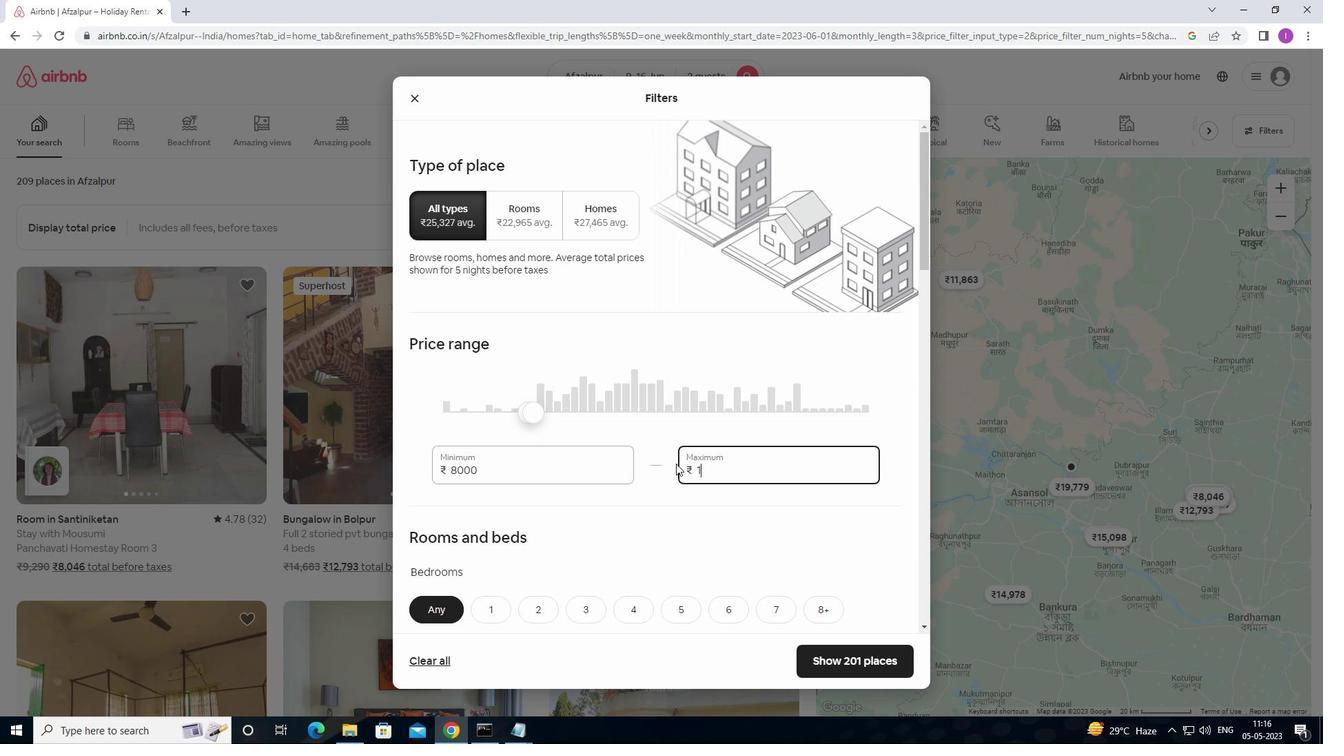 
Action: Mouse moved to (676, 461)
Screenshot: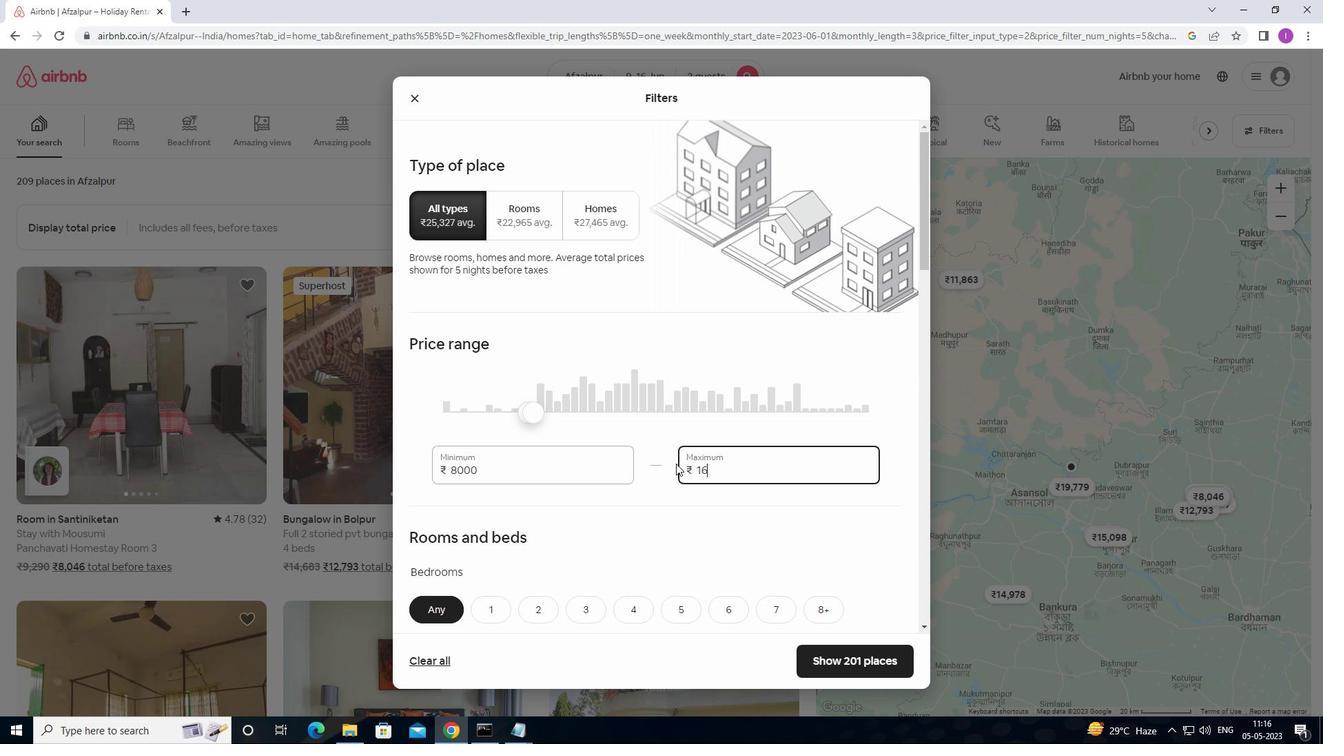 
Action: Key pressed 000
Screenshot: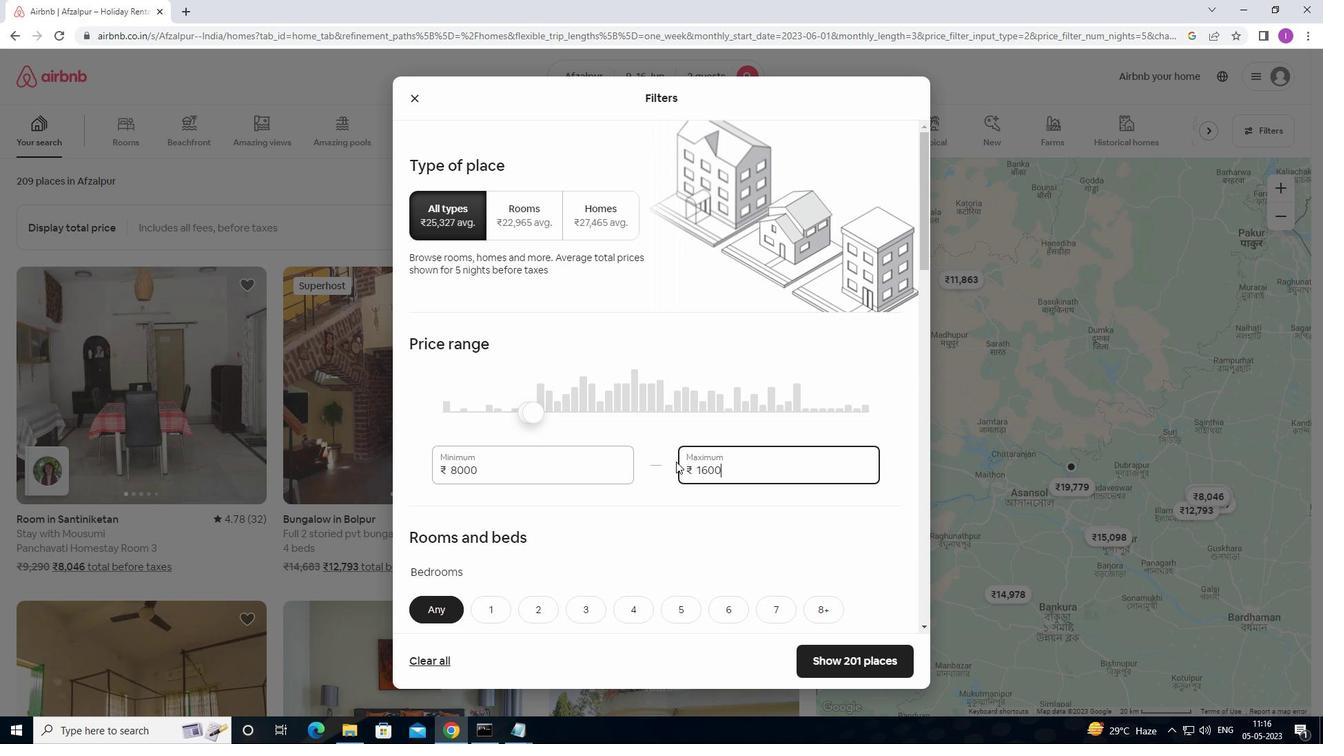 
Action: Mouse moved to (673, 464)
Screenshot: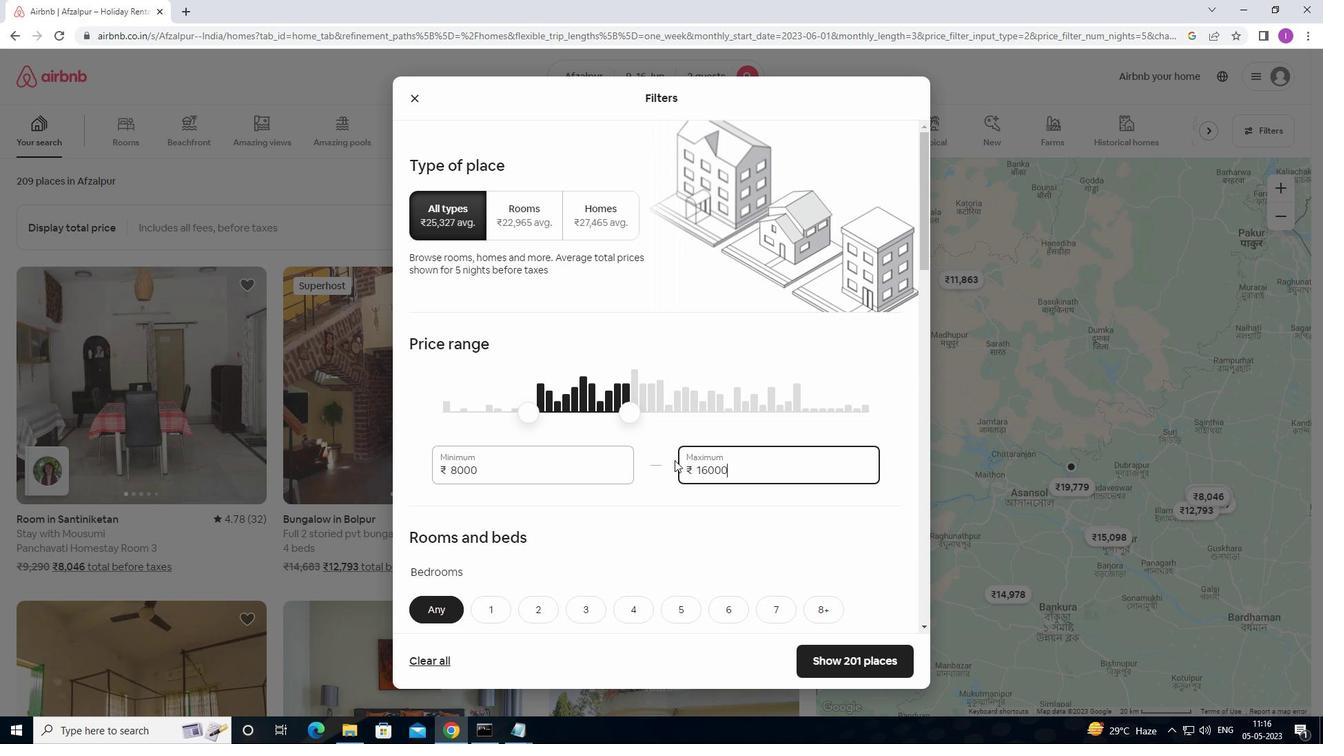
Action: Mouse scrolled (673, 463) with delta (0, 0)
Screenshot: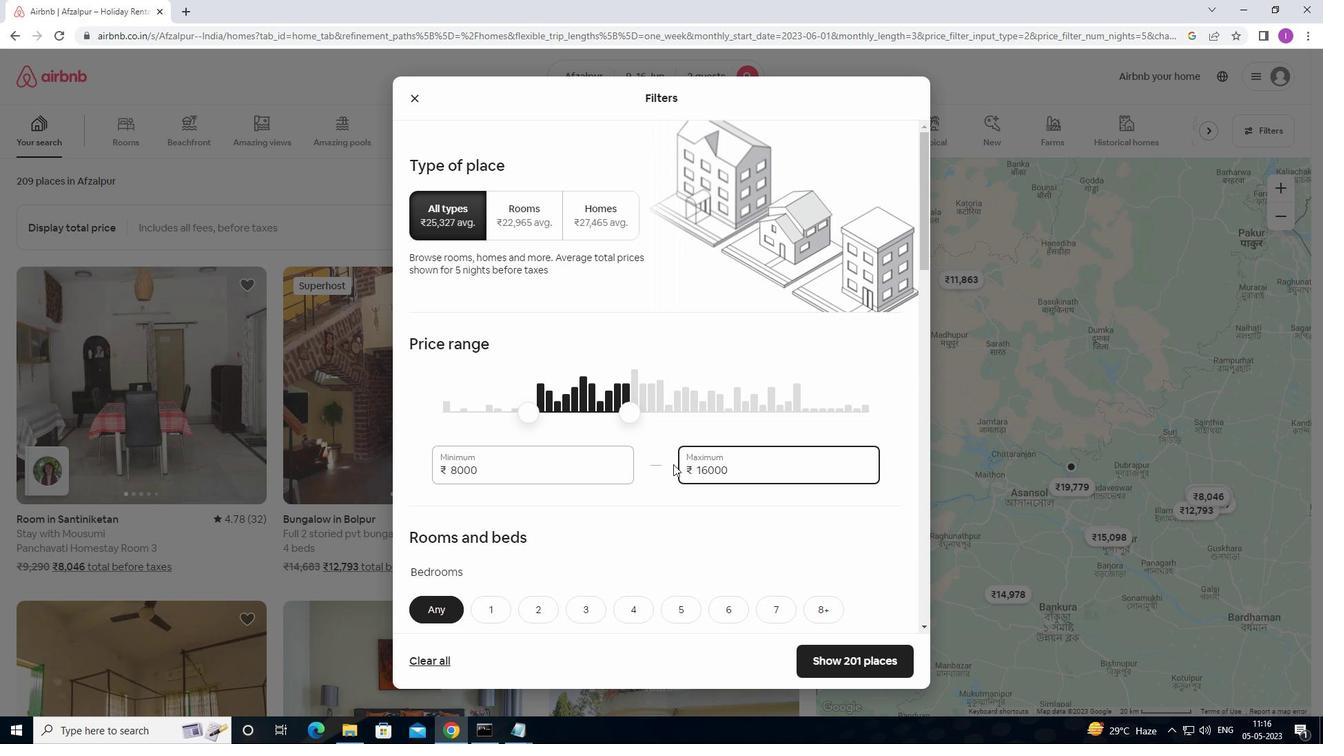
Action: Mouse scrolled (673, 463) with delta (0, 0)
Screenshot: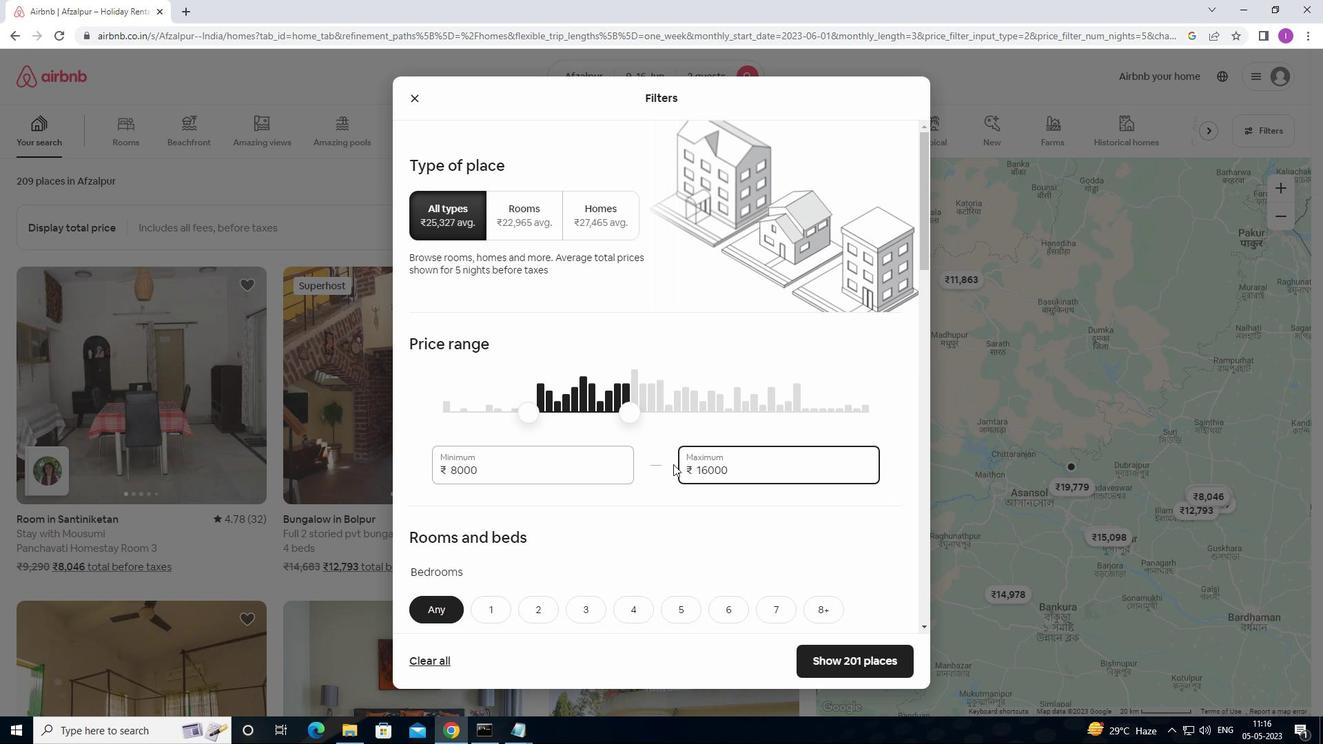 
Action: Mouse moved to (574, 465)
Screenshot: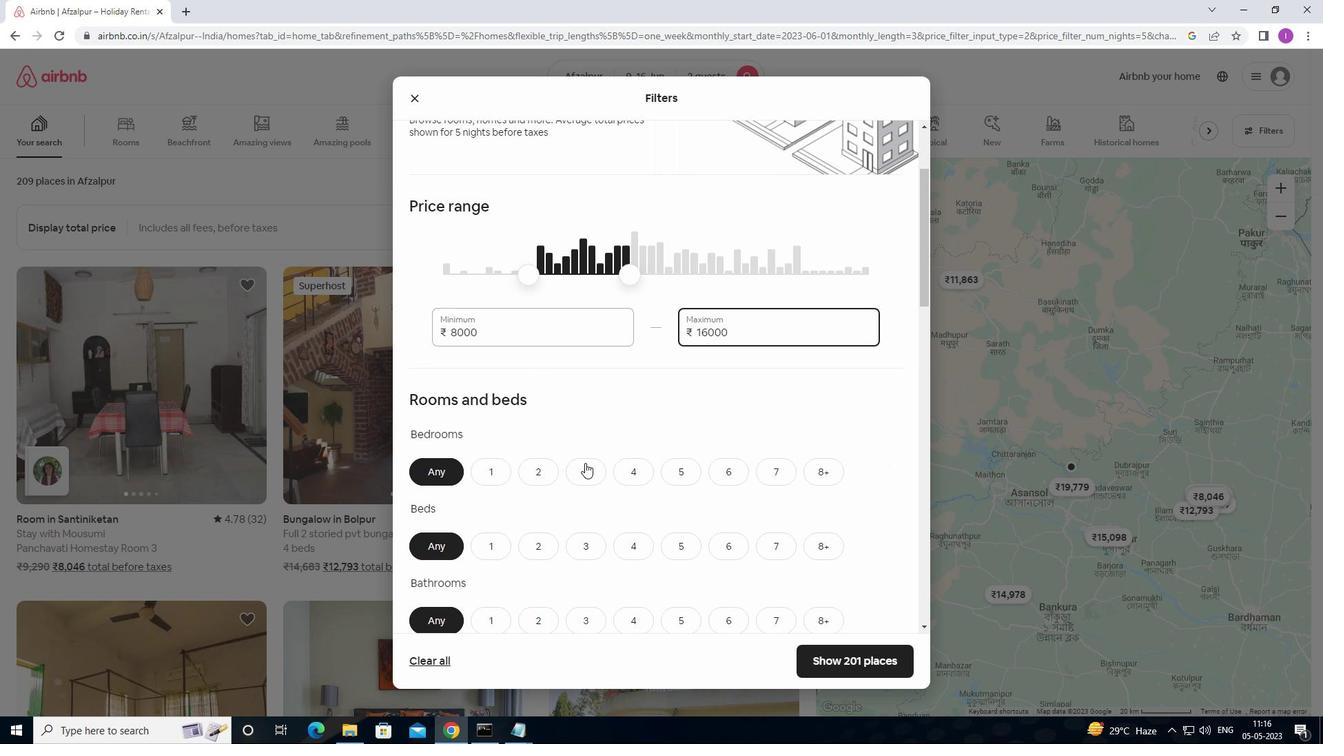 
Action: Mouse scrolled (574, 465) with delta (0, 0)
Screenshot: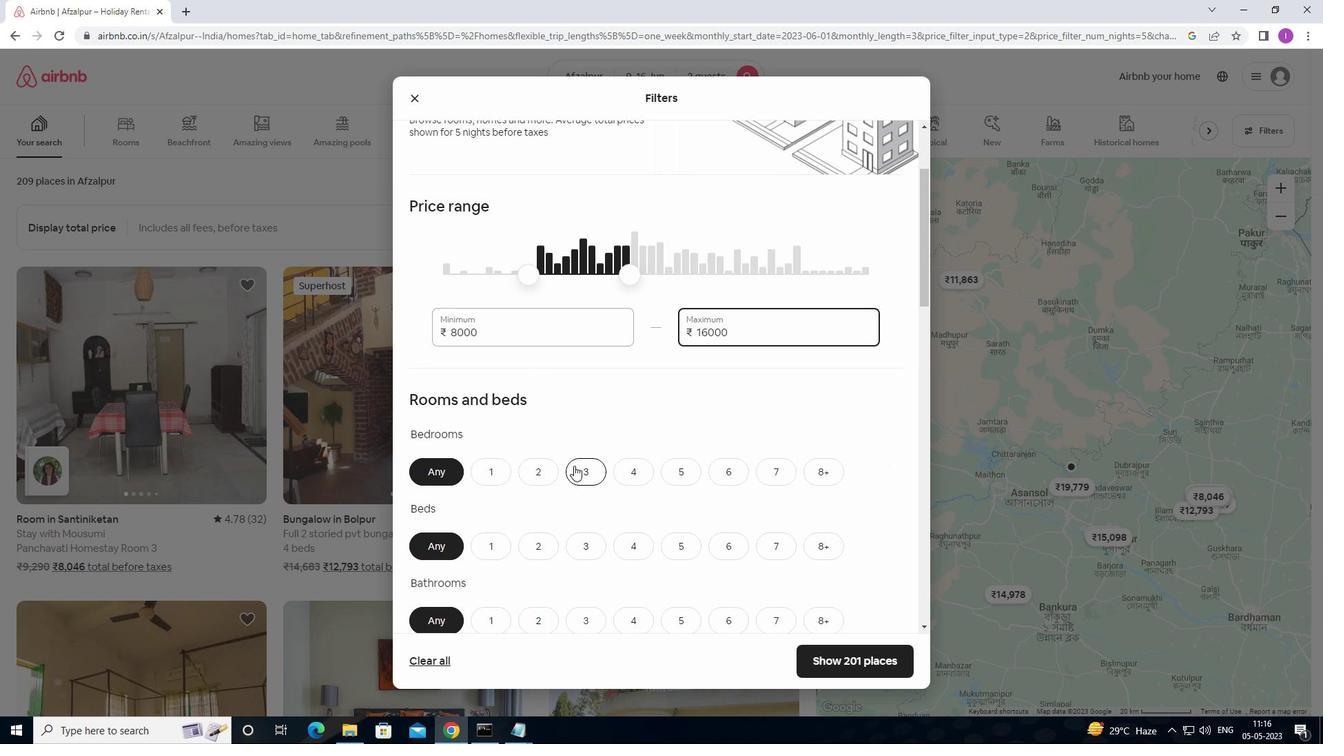 
Action: Mouse scrolled (574, 465) with delta (0, 0)
Screenshot: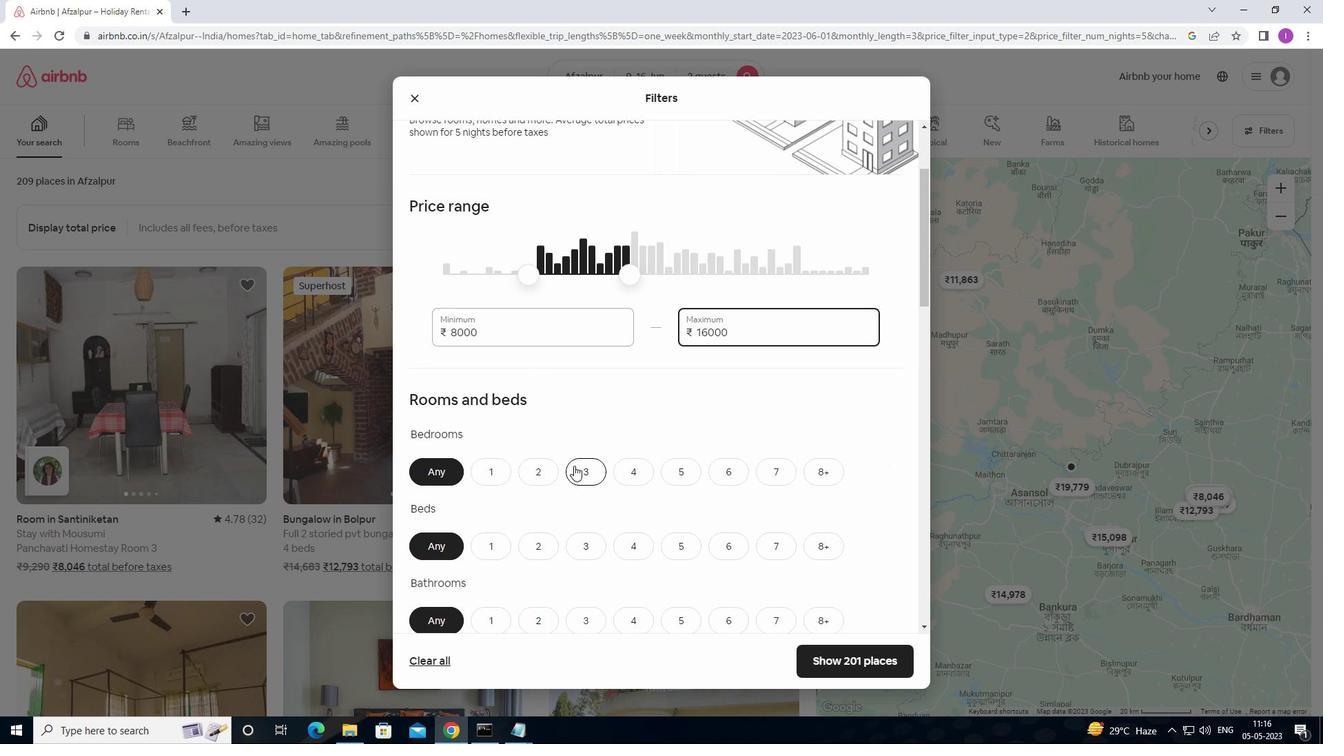 
Action: Mouse moved to (536, 336)
Screenshot: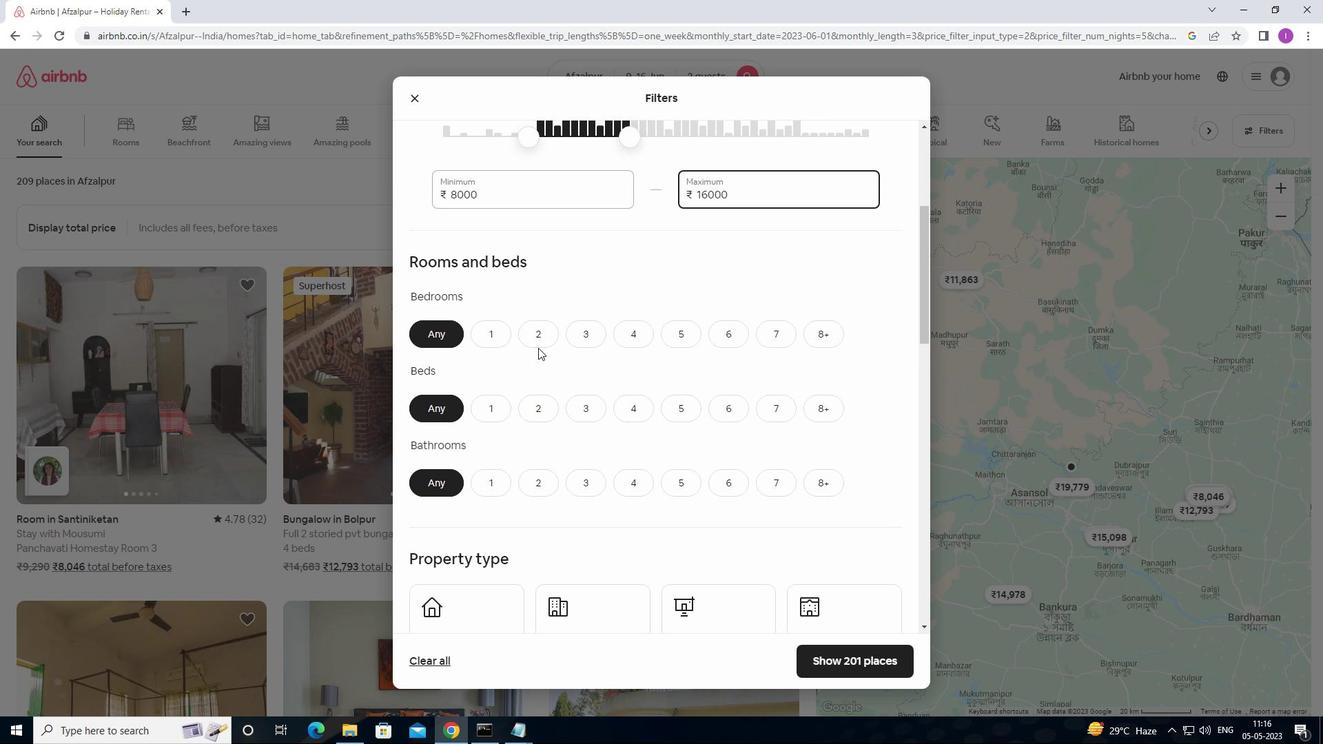 
Action: Mouse pressed left at (536, 336)
Screenshot: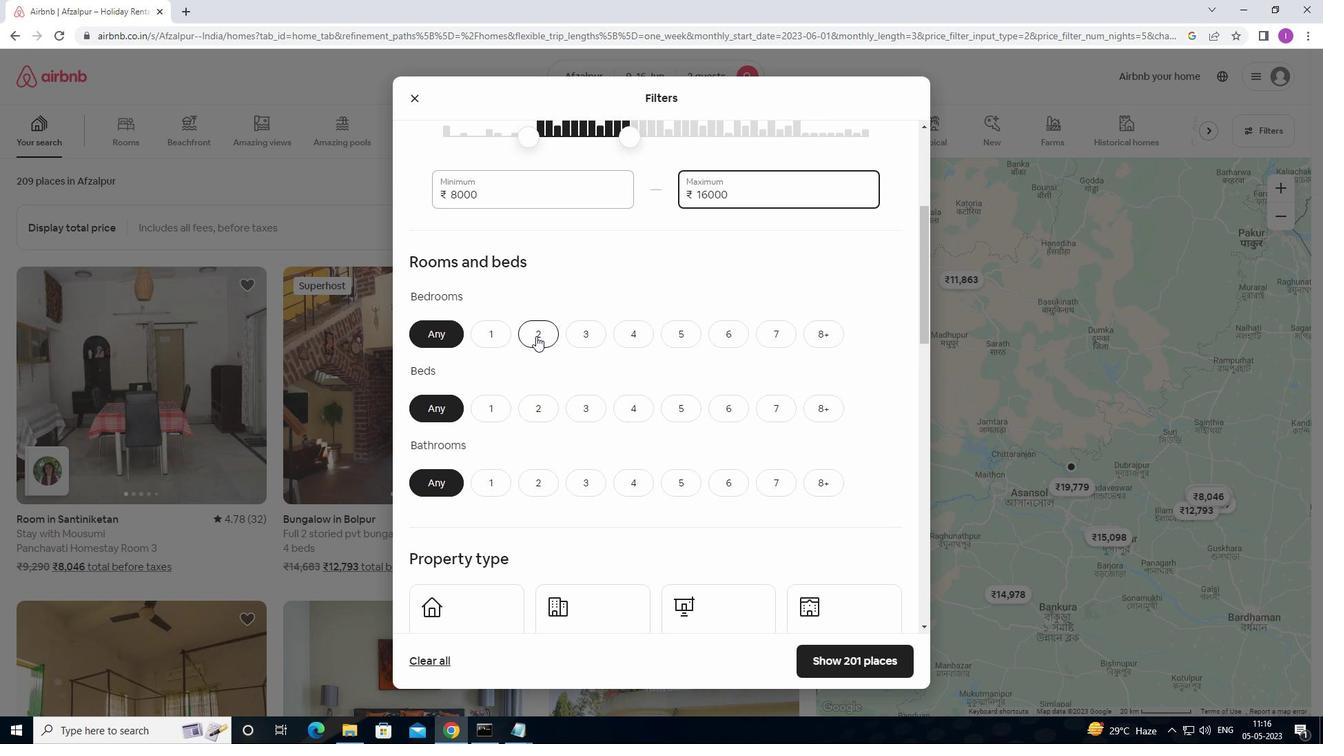 
Action: Mouse moved to (547, 410)
Screenshot: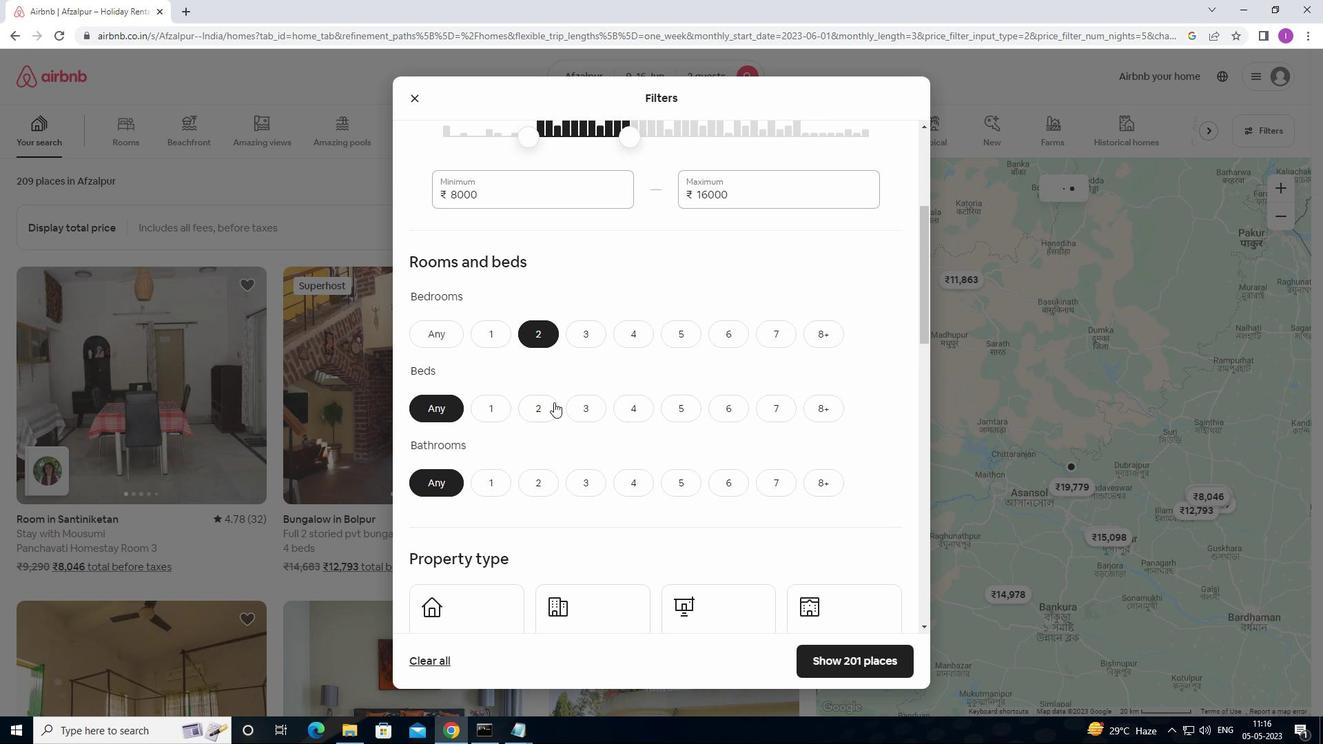 
Action: Mouse pressed left at (547, 410)
Screenshot: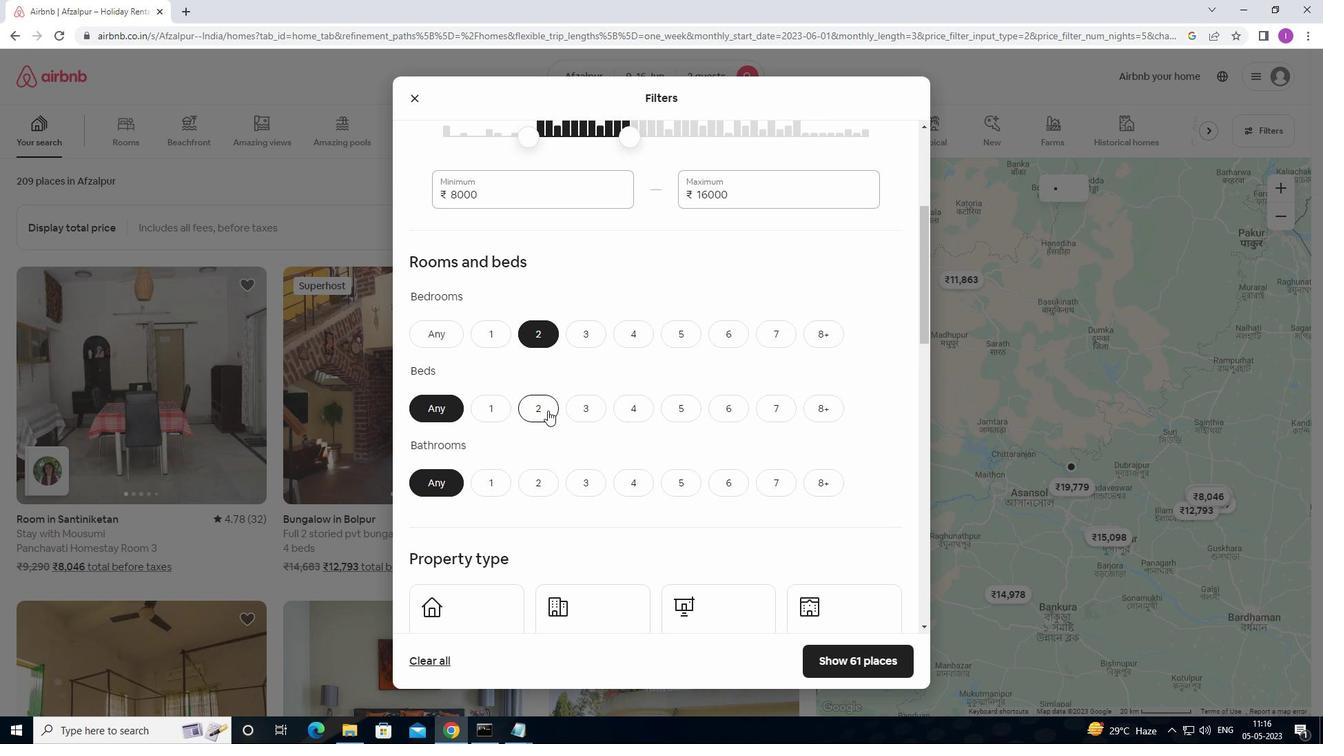 
Action: Mouse moved to (483, 487)
Screenshot: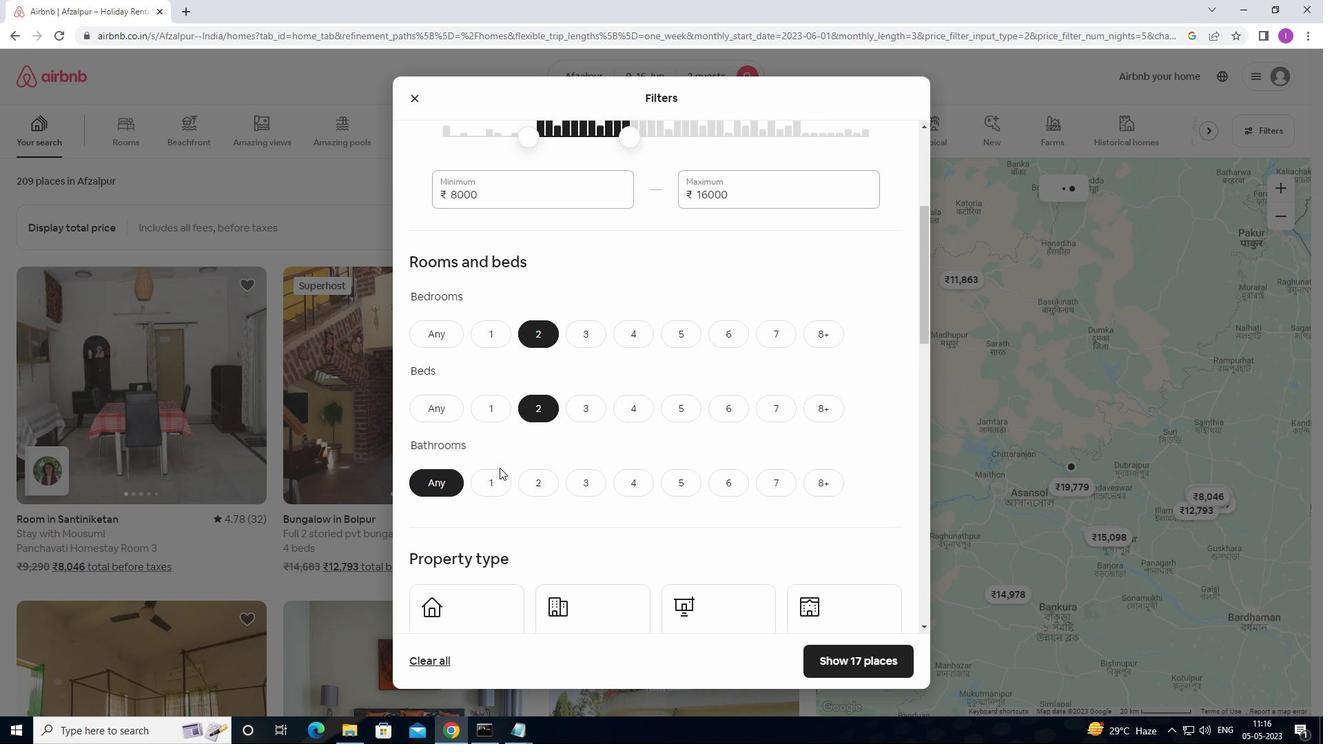 
Action: Mouse pressed left at (483, 487)
Screenshot: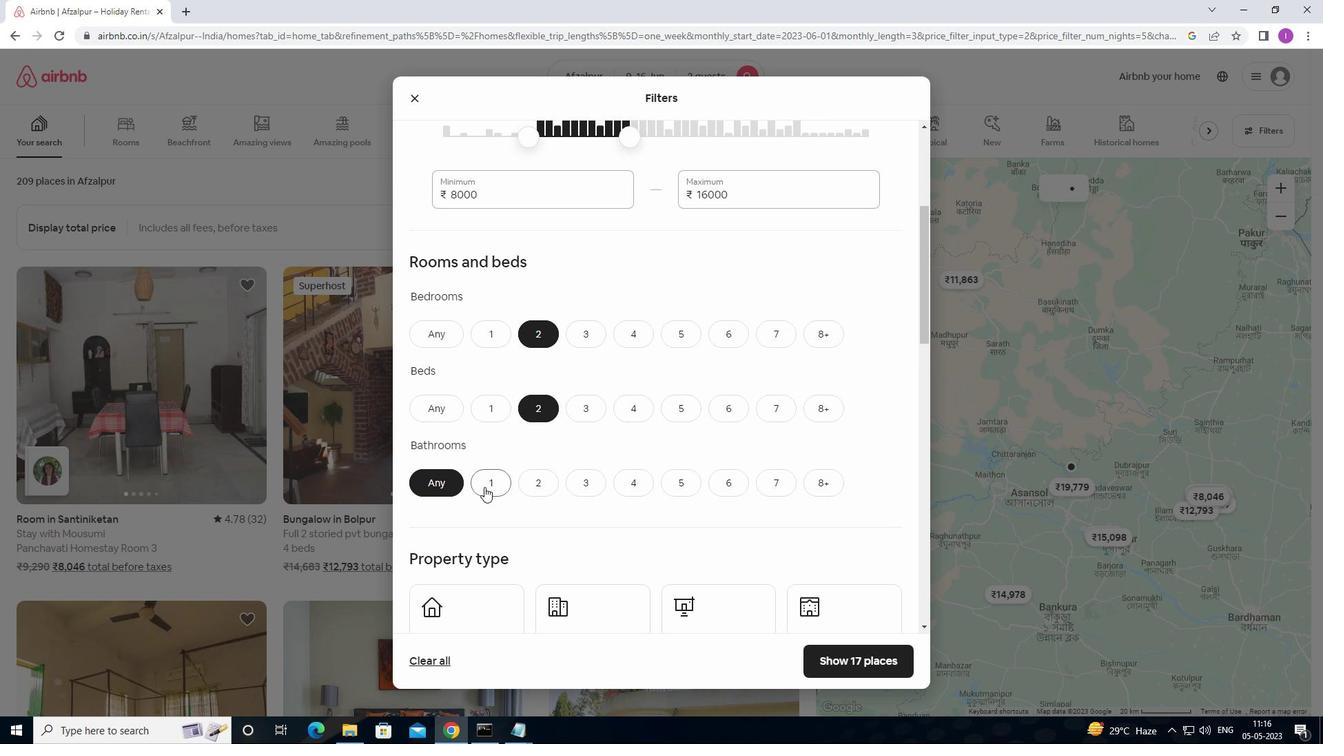
Action: Mouse moved to (485, 487)
Screenshot: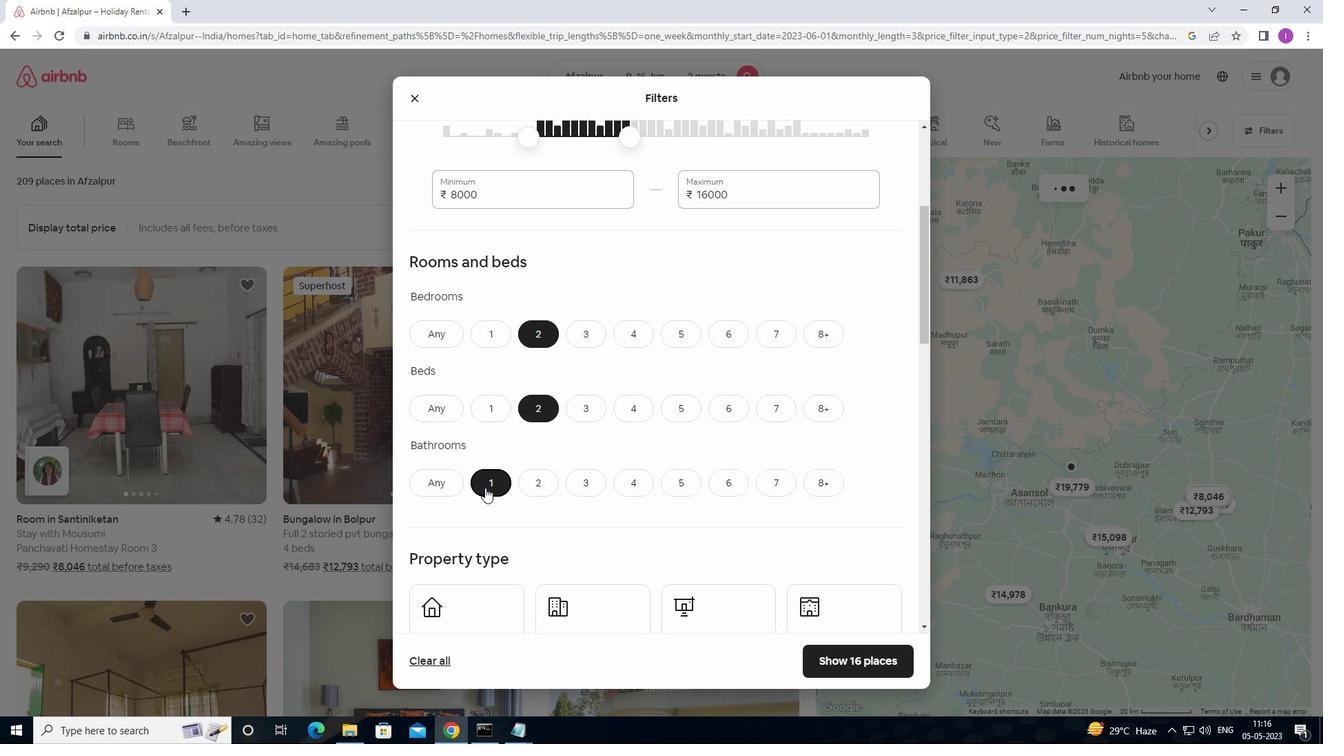 
Action: Mouse scrolled (485, 487) with delta (0, 0)
Screenshot: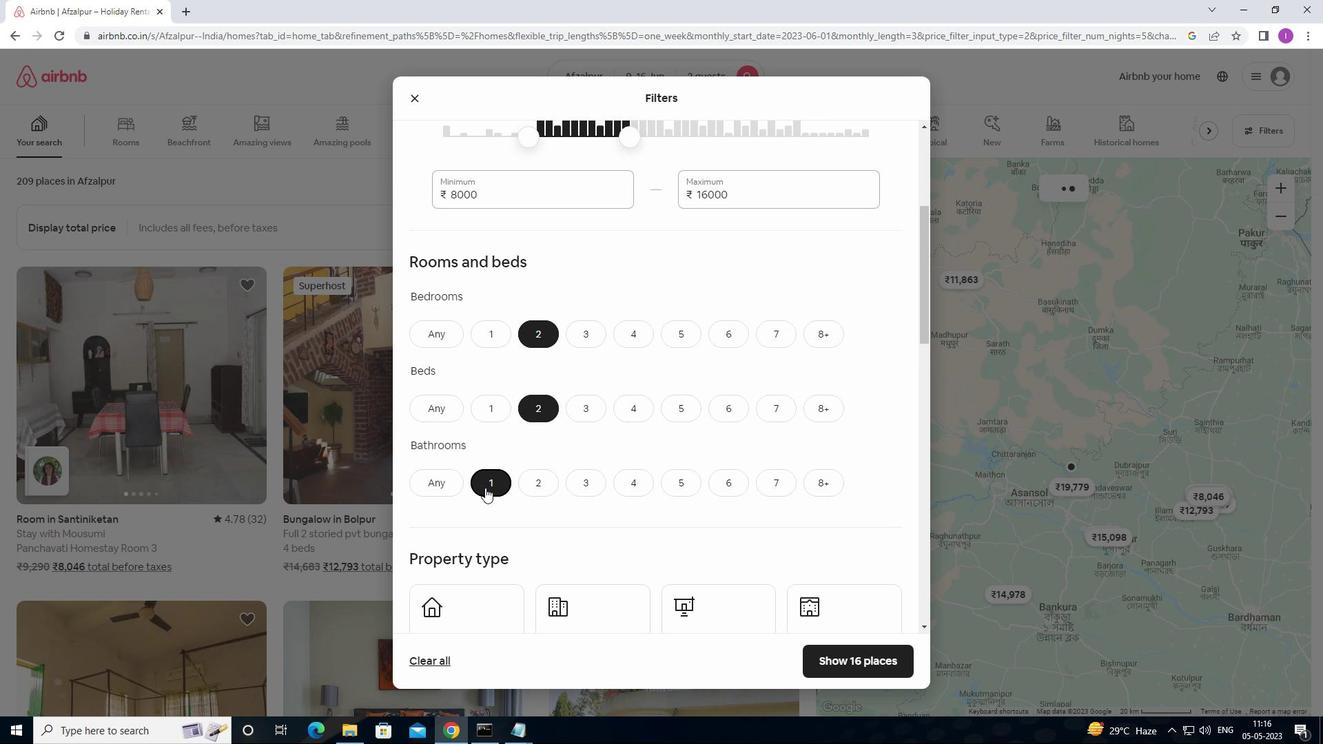 
Action: Mouse scrolled (485, 487) with delta (0, 0)
Screenshot: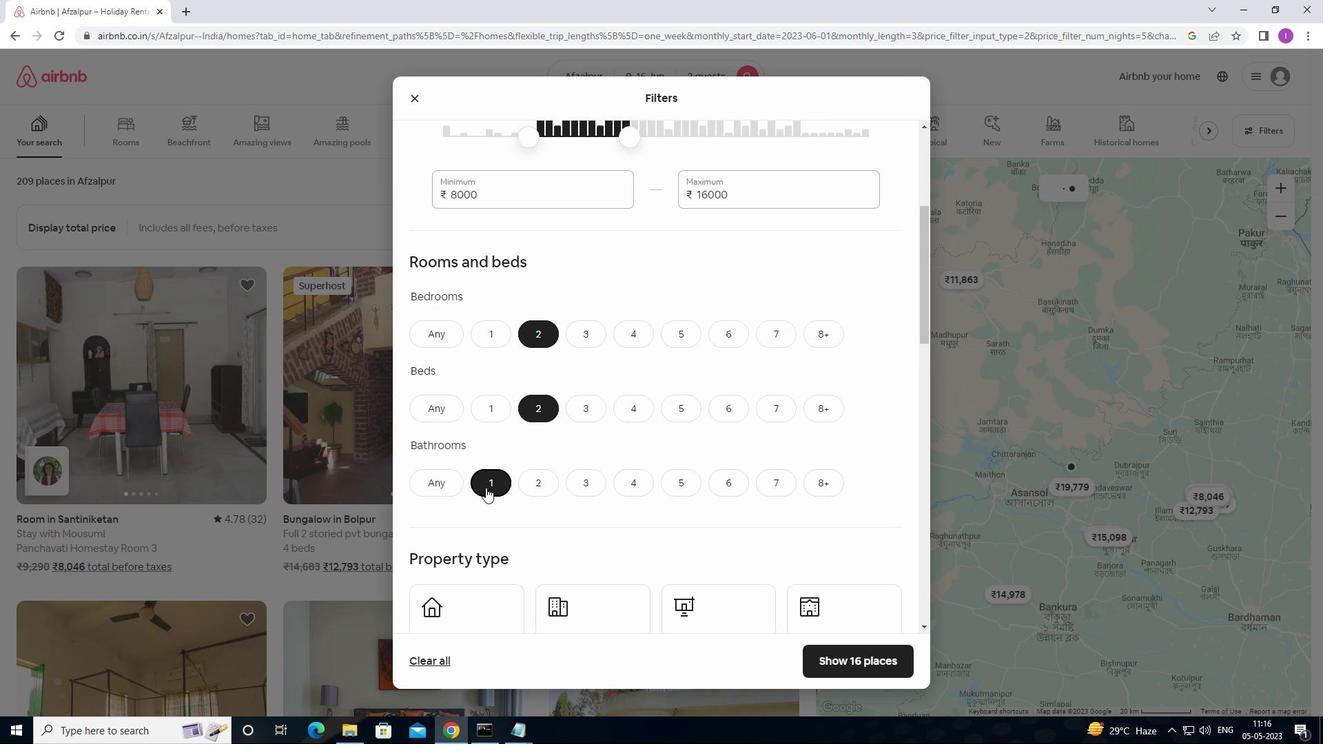 
Action: Mouse moved to (486, 487)
Screenshot: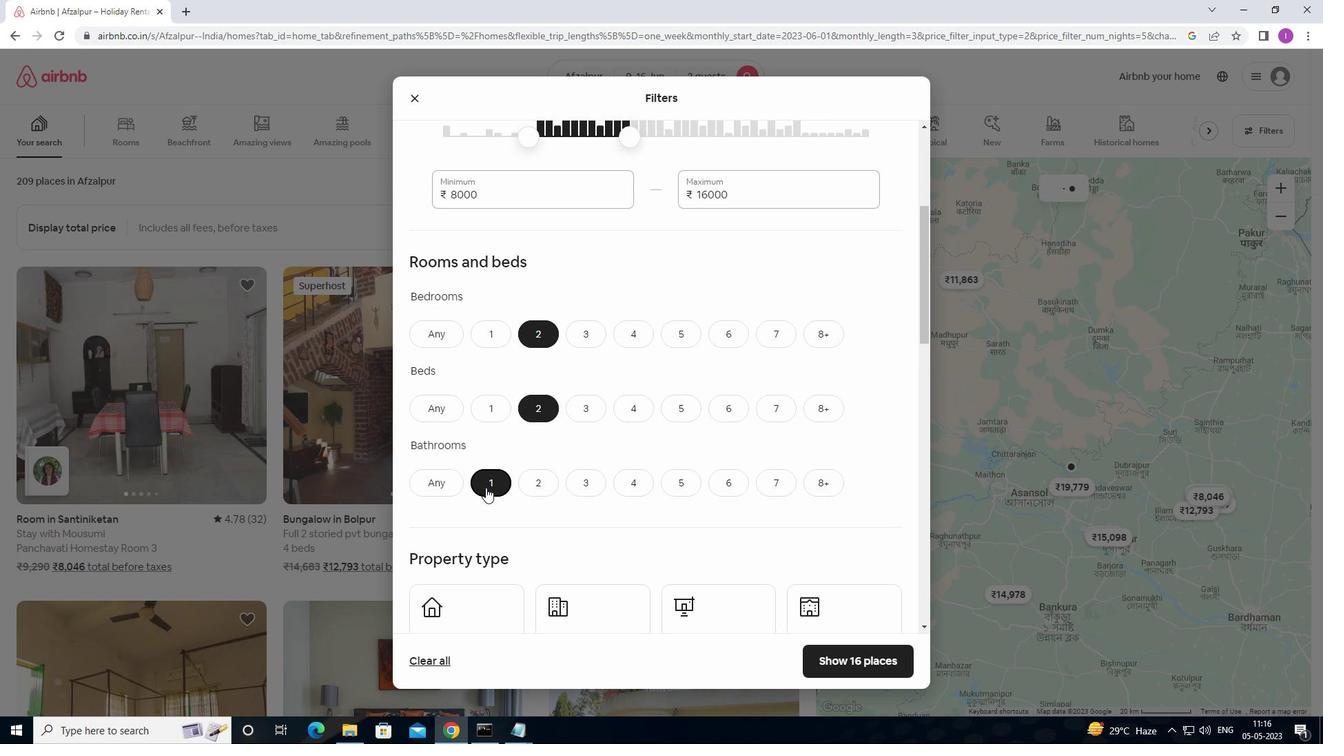 
Action: Mouse pressed left at (486, 487)
Screenshot: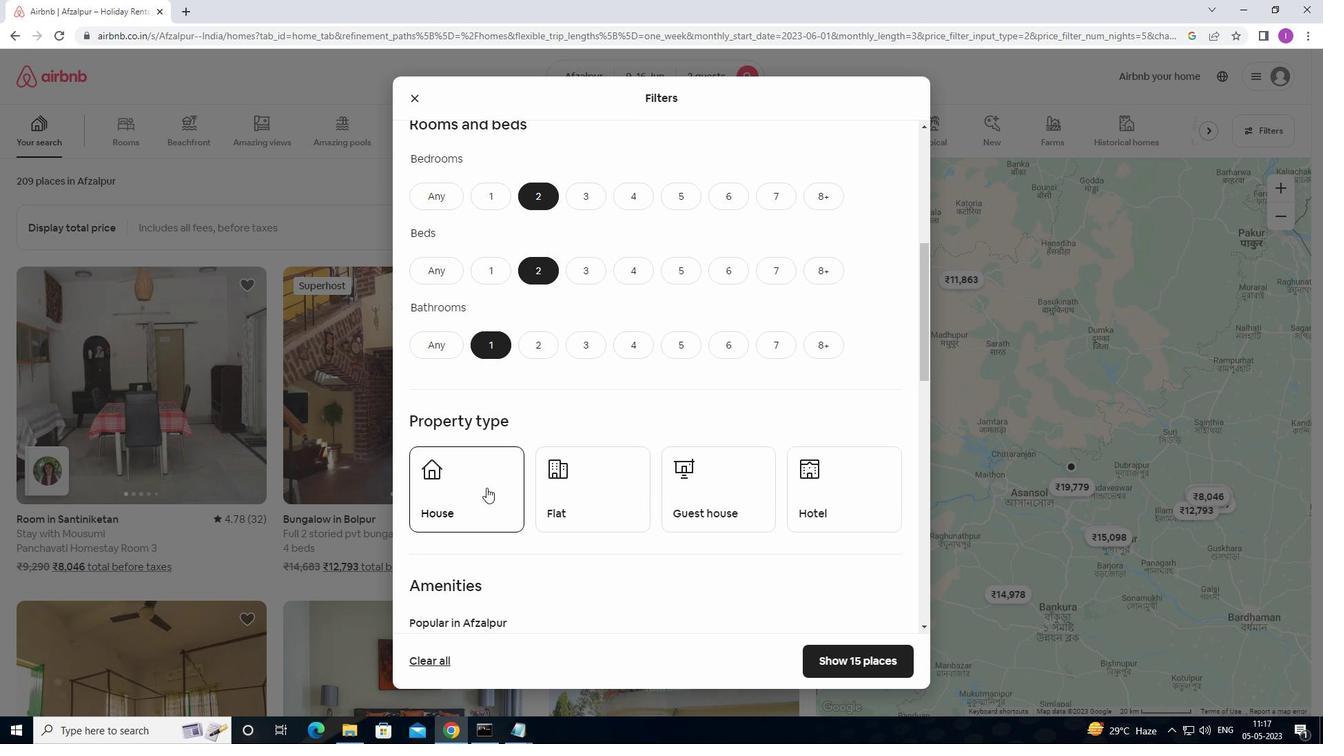 
Action: Mouse moved to (571, 485)
Screenshot: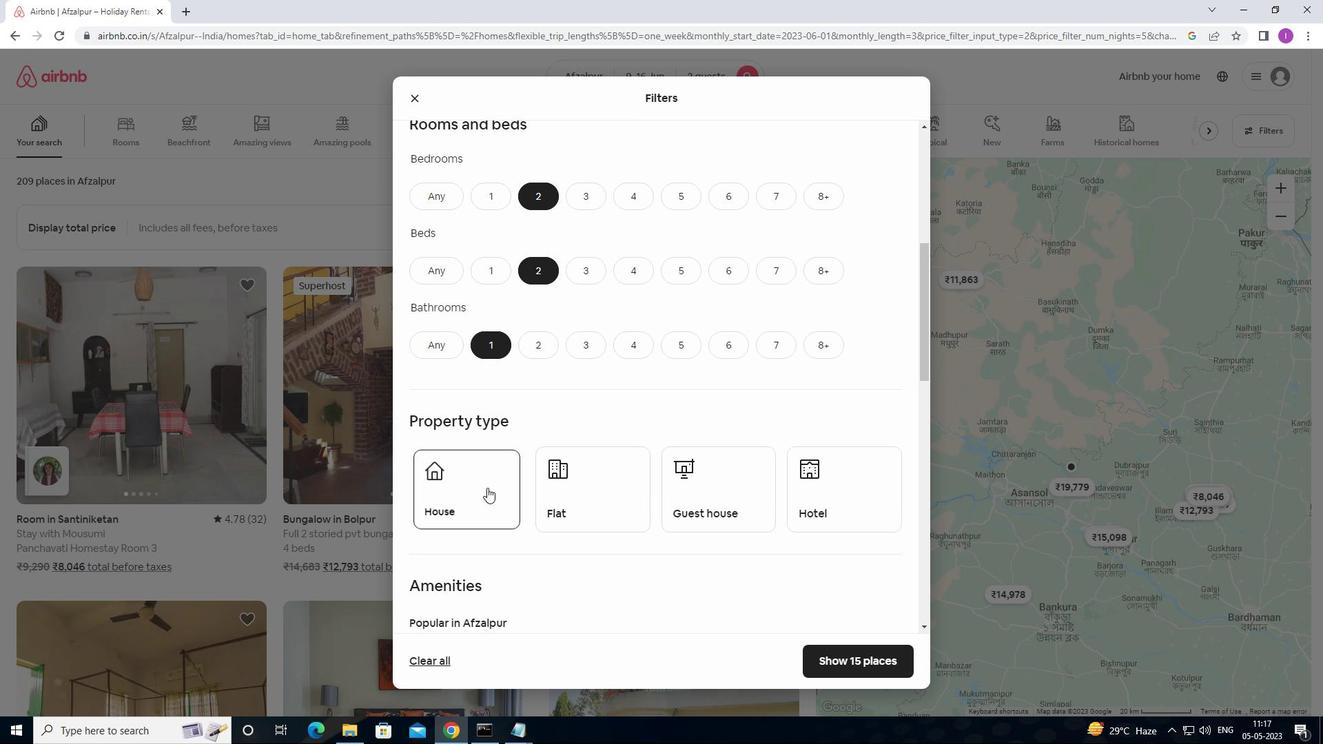 
Action: Mouse pressed left at (571, 485)
Screenshot: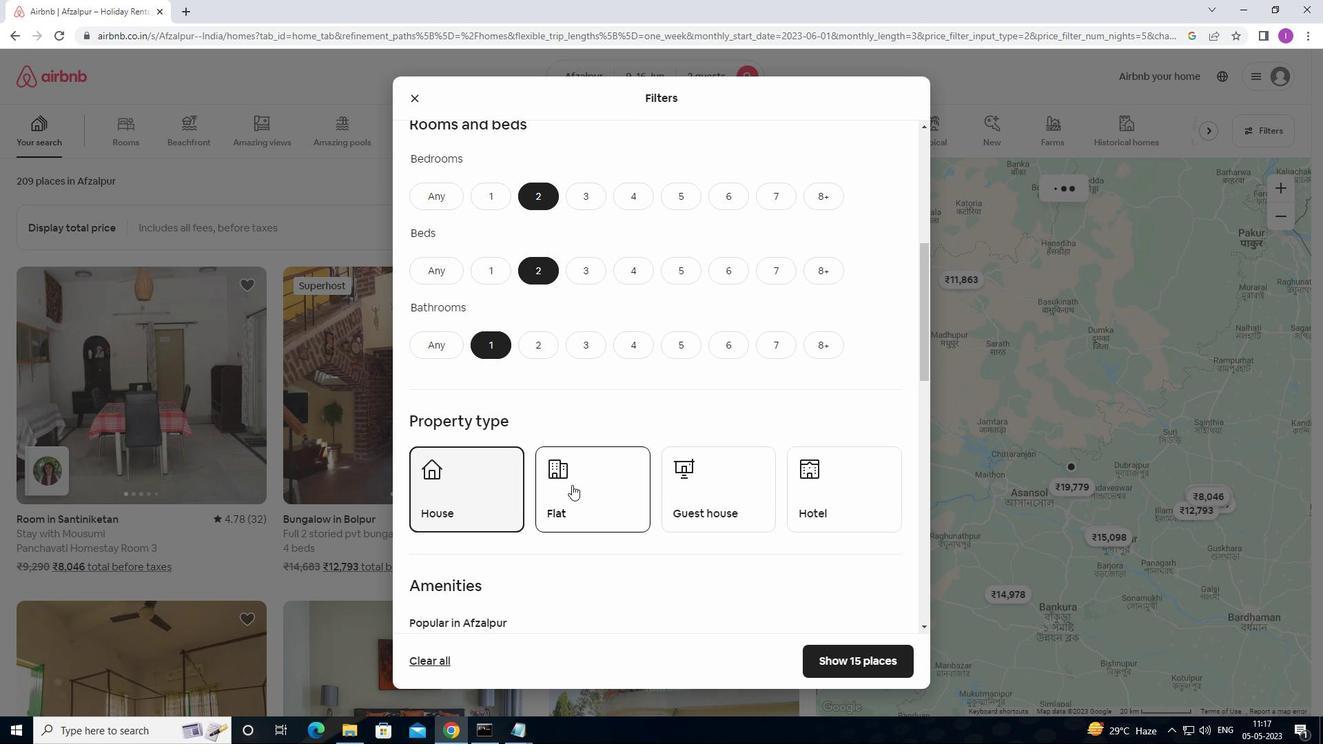 
Action: Mouse moved to (735, 486)
Screenshot: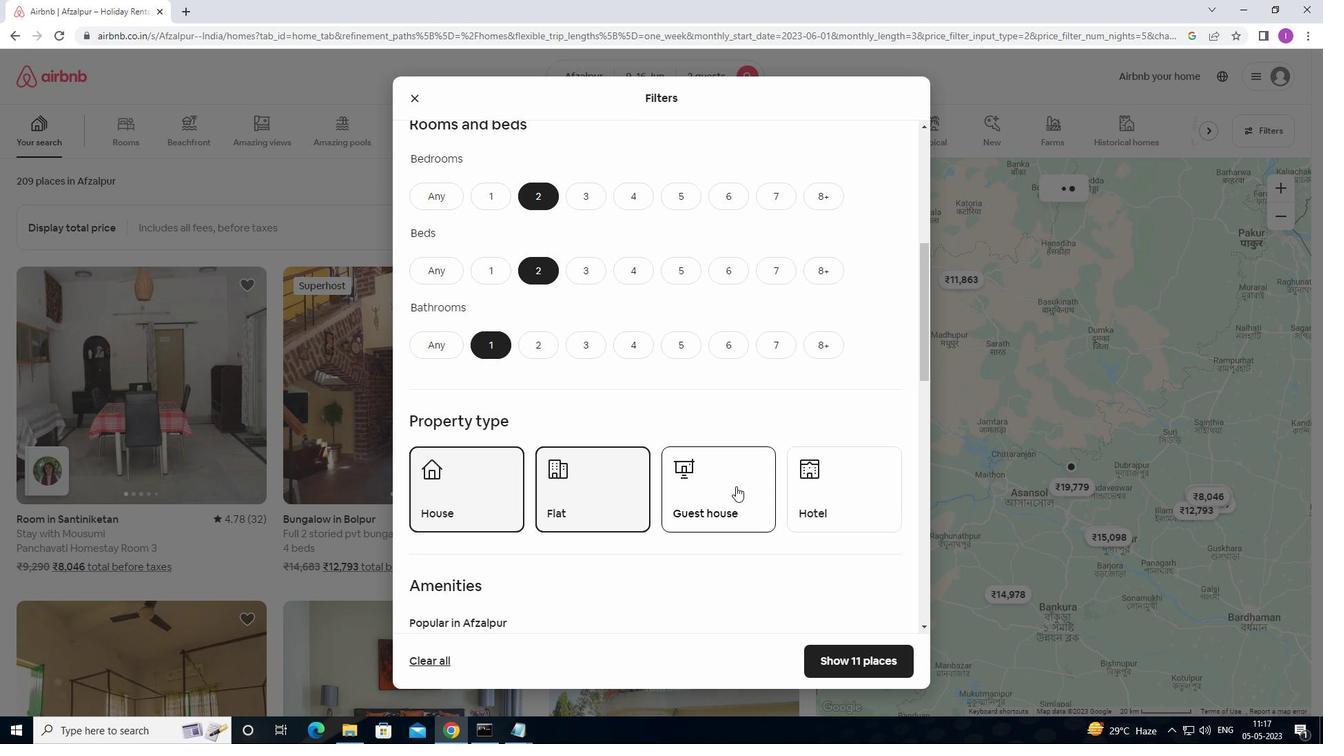 
Action: Mouse pressed left at (735, 486)
Screenshot: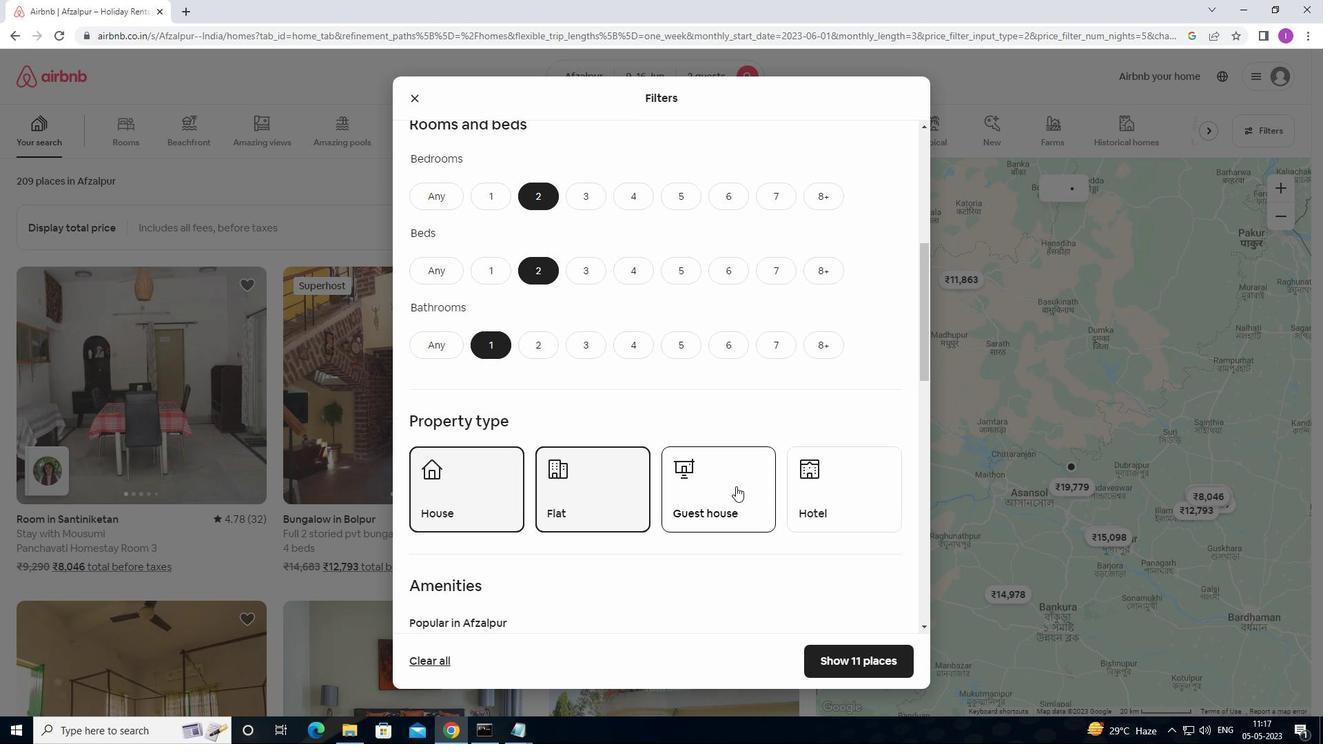 
Action: Mouse moved to (735, 487)
Screenshot: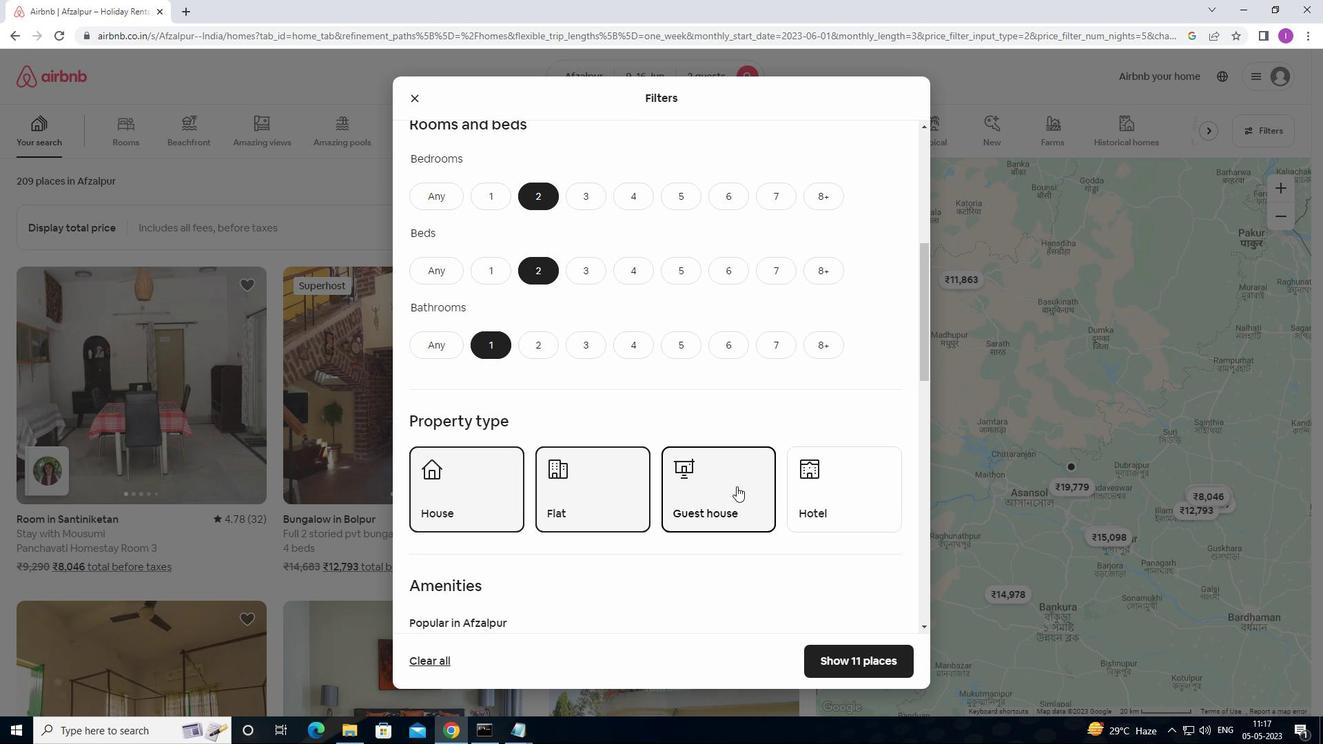
Action: Mouse scrolled (735, 486) with delta (0, 0)
Screenshot: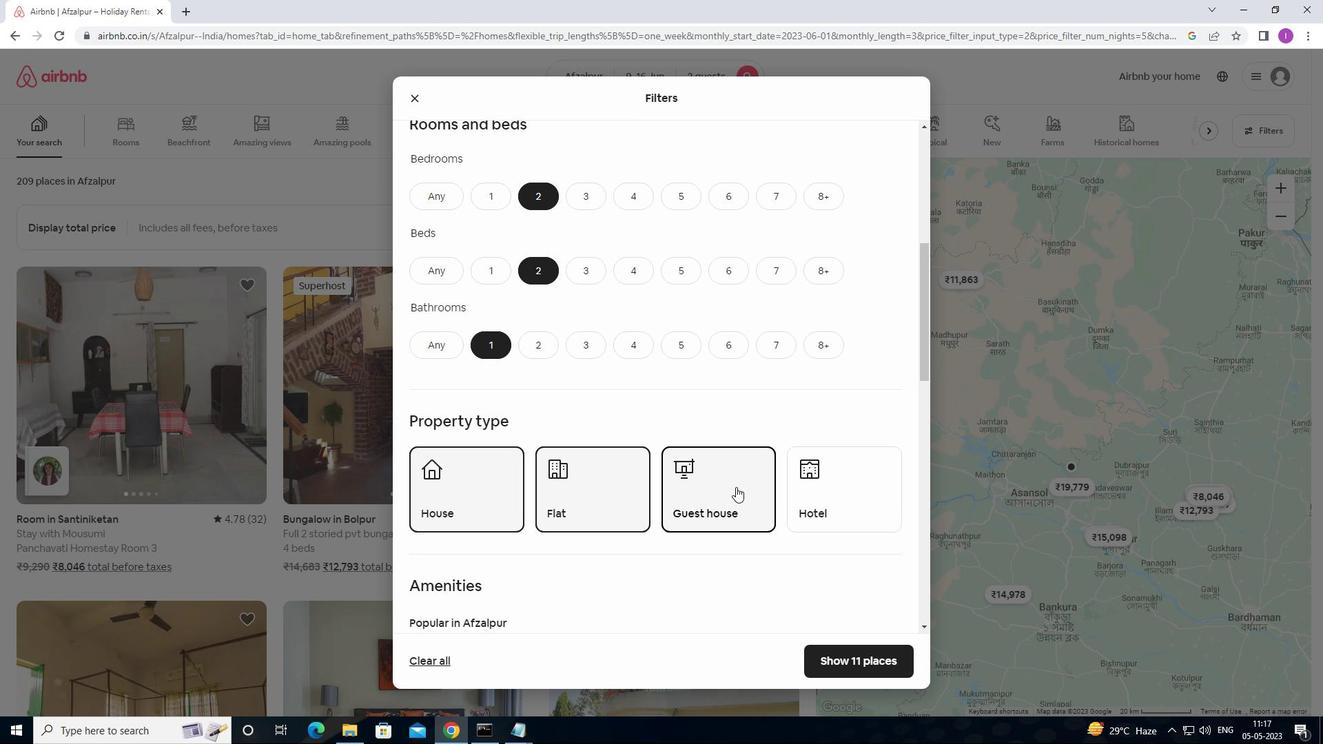 
Action: Mouse scrolled (735, 486) with delta (0, 0)
Screenshot: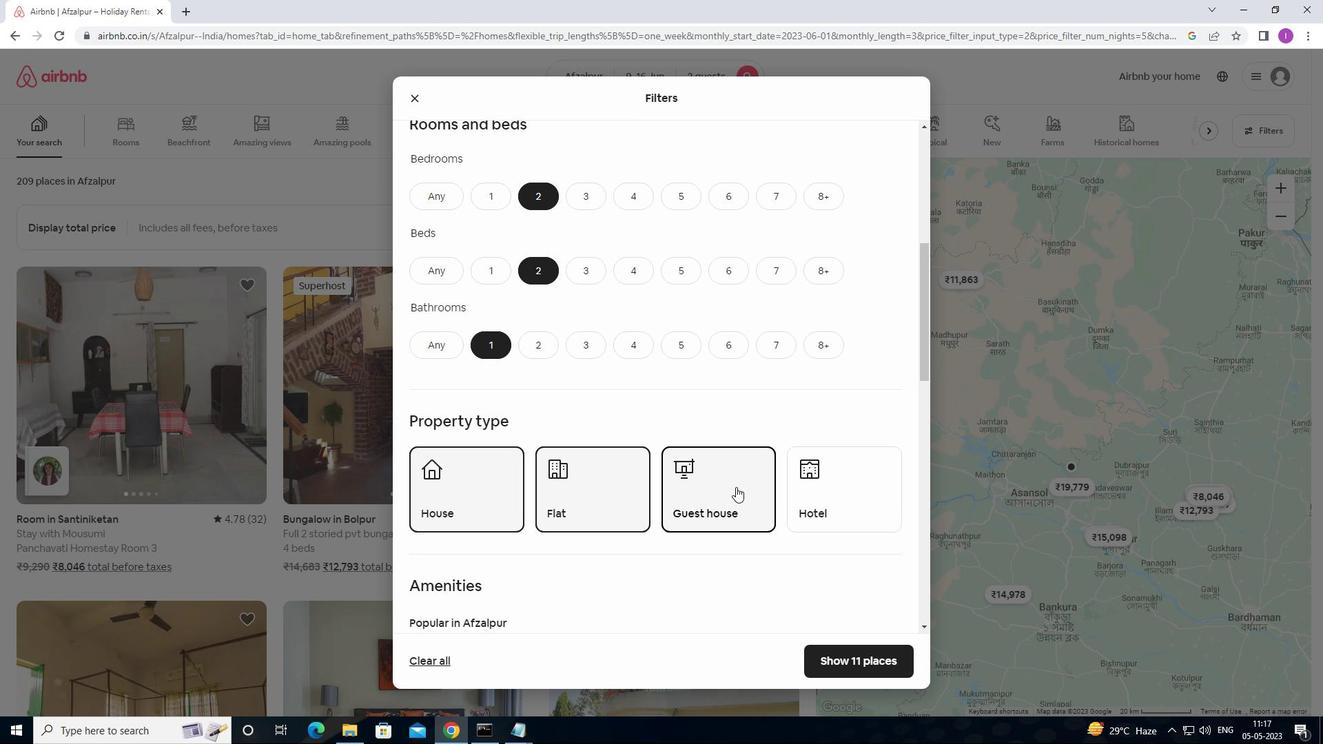 
Action: Mouse moved to (735, 485)
Screenshot: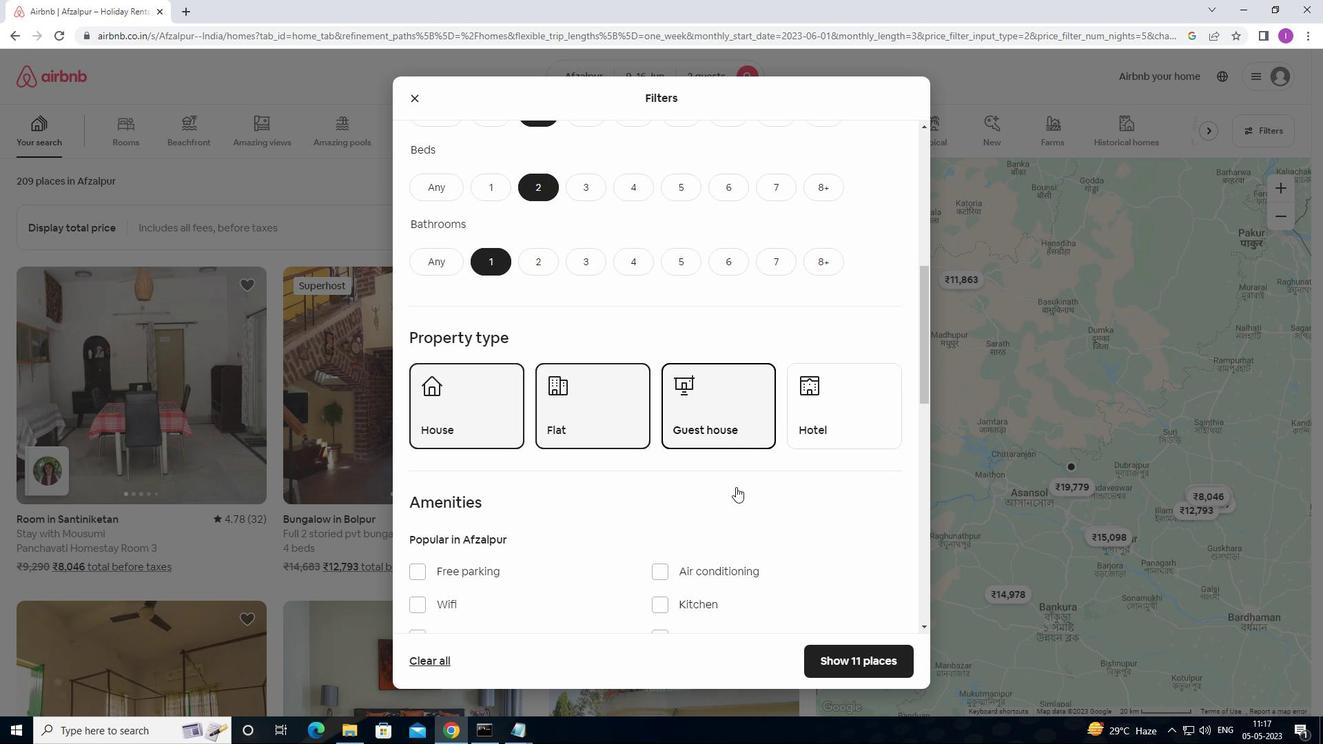 
Action: Mouse scrolled (735, 485) with delta (0, 0)
Screenshot: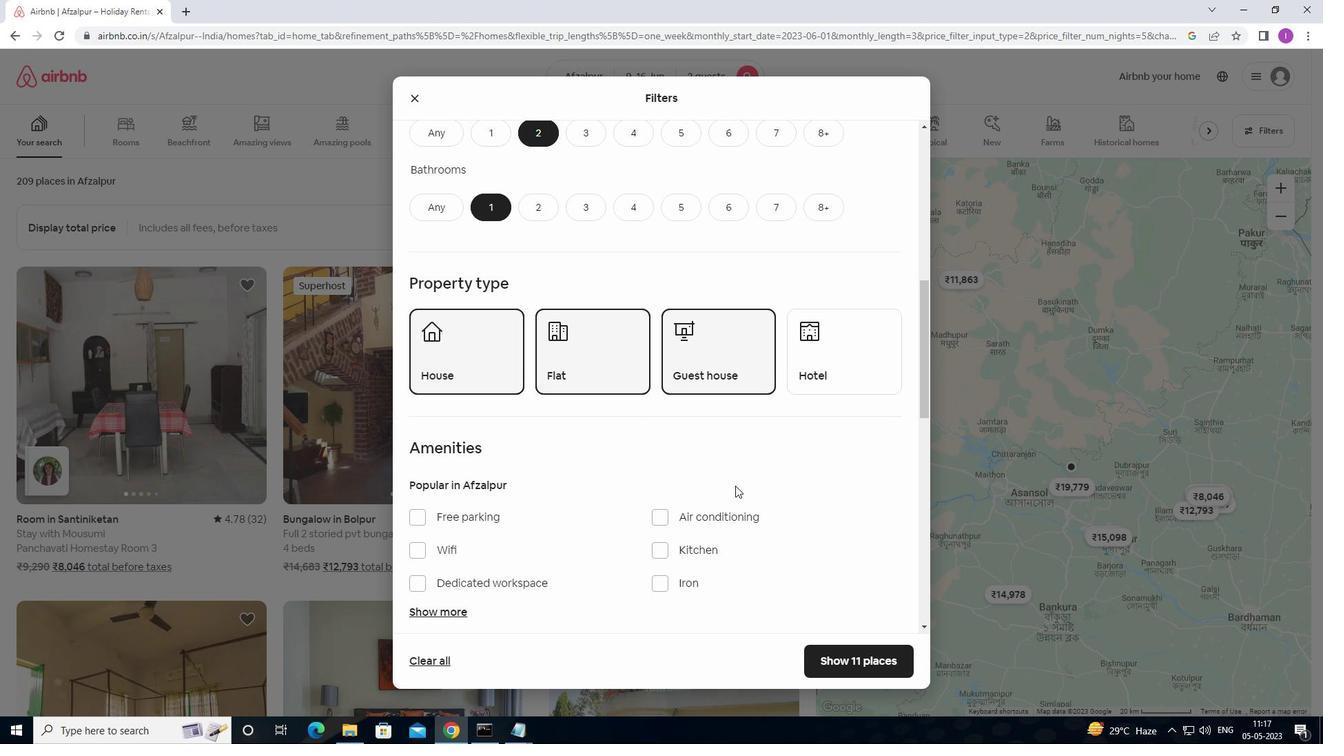 
Action: Mouse scrolled (735, 485) with delta (0, 0)
Screenshot: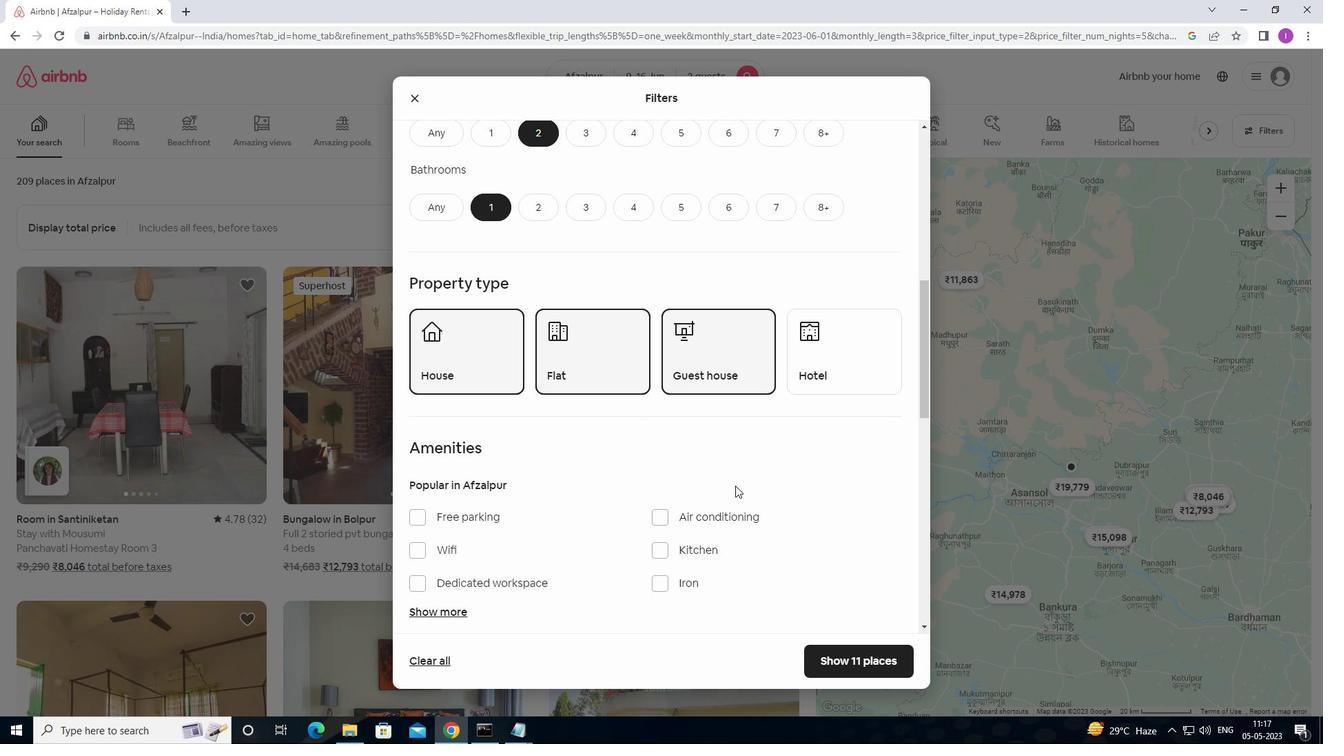 
Action: Mouse scrolled (735, 485) with delta (0, 0)
Screenshot: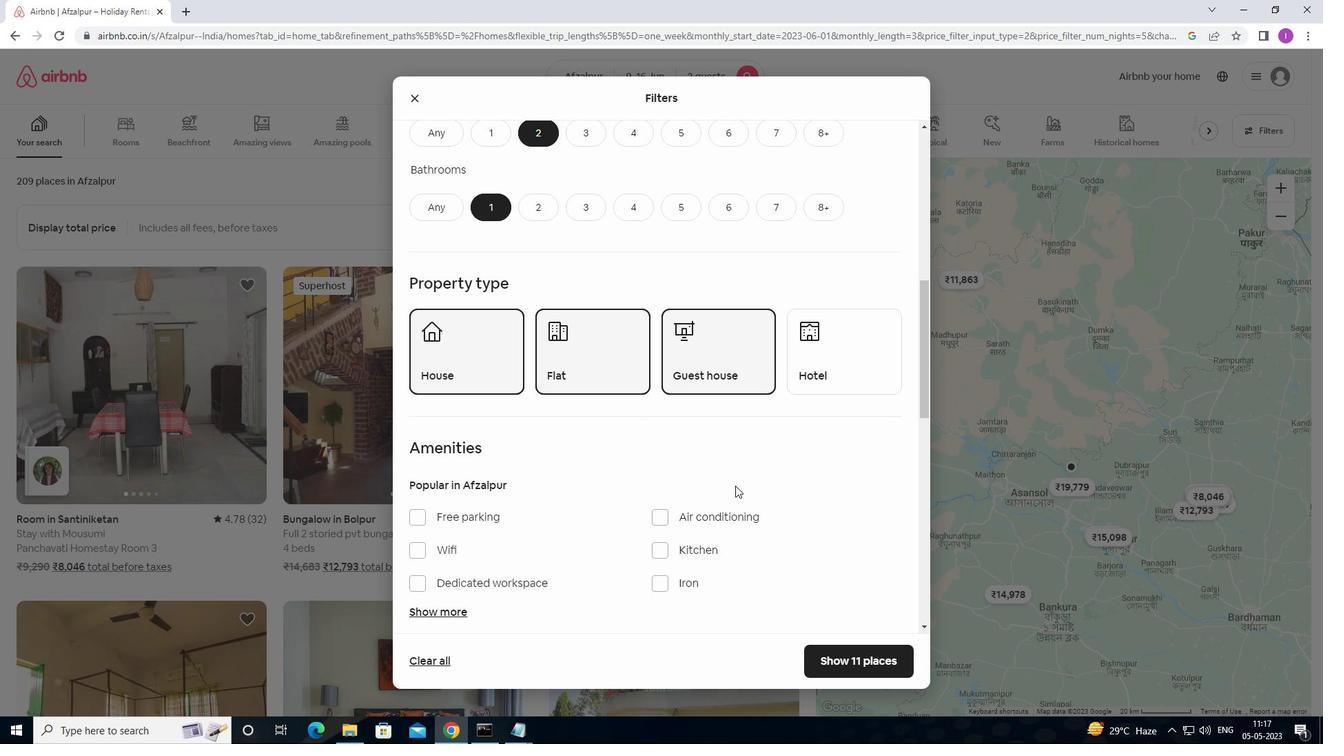 
Action: Mouse moved to (735, 485)
Screenshot: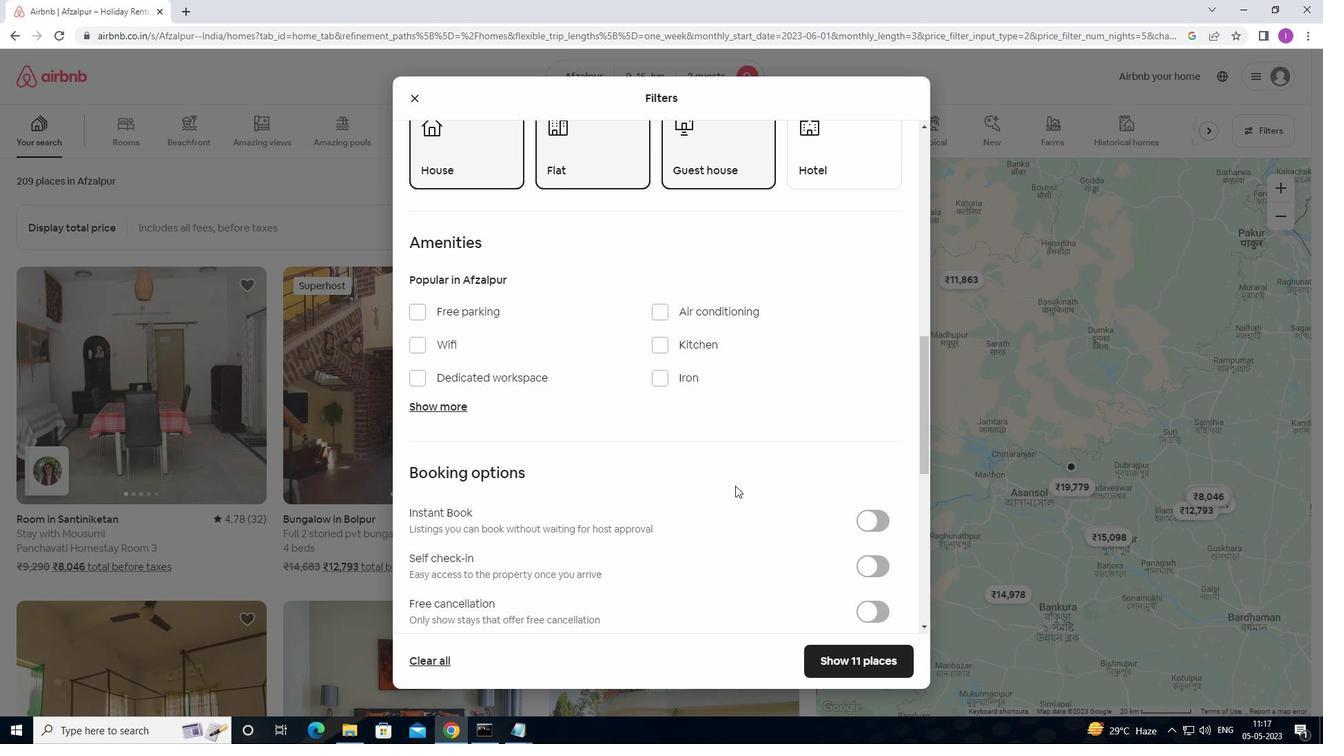 
Action: Mouse scrolled (735, 484) with delta (0, 0)
Screenshot: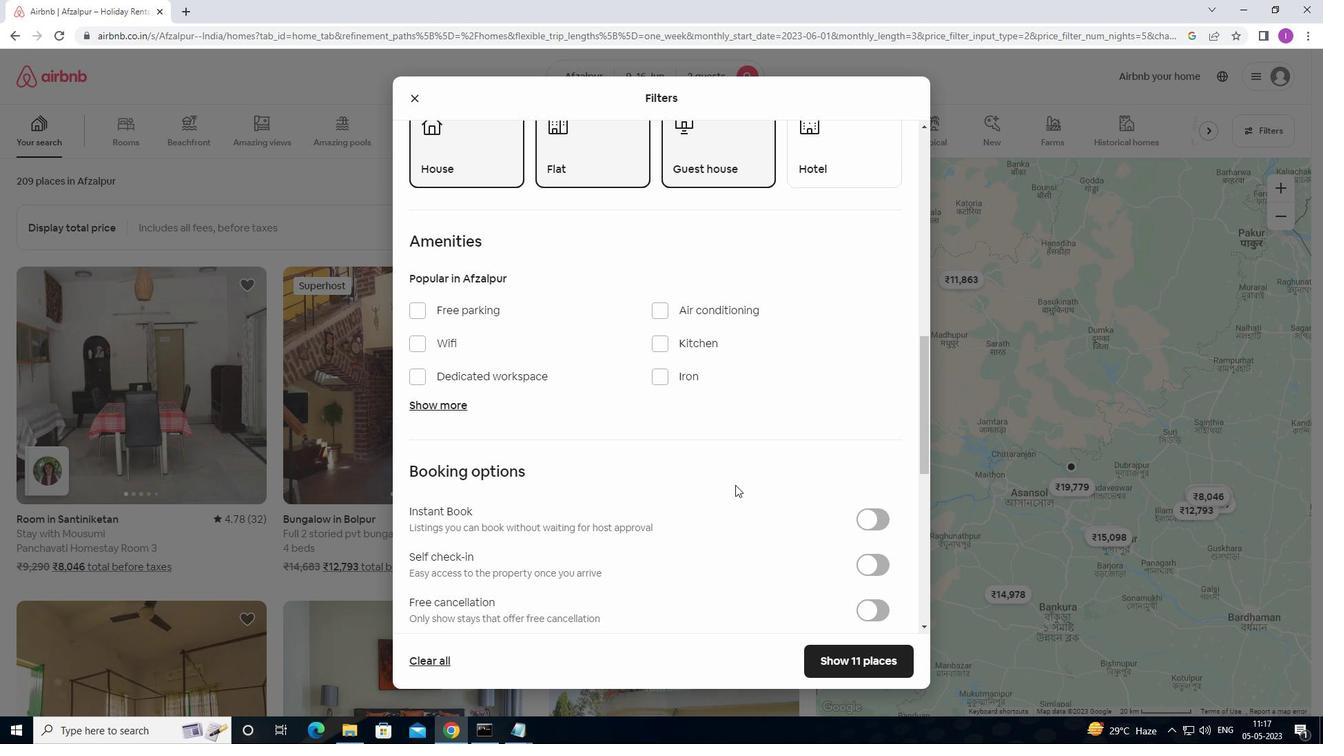 
Action: Mouse moved to (735, 483)
Screenshot: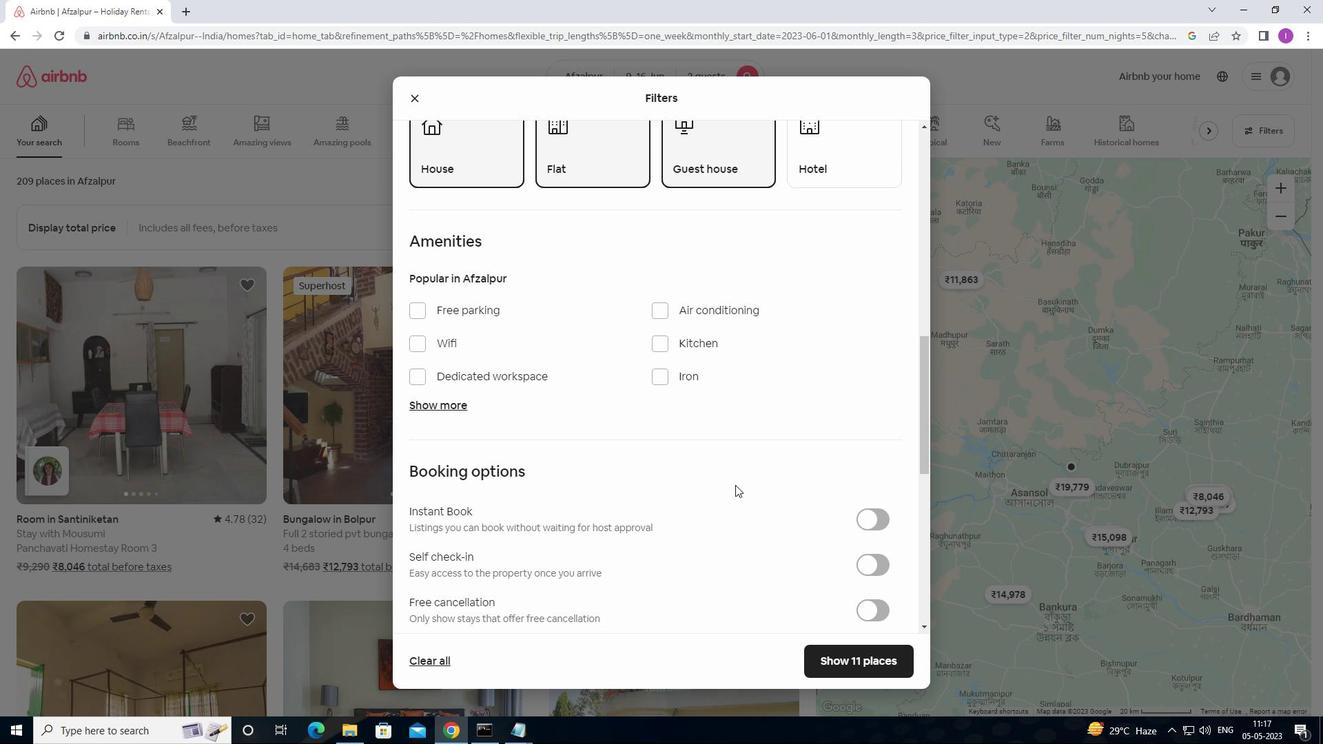 
Action: Mouse scrolled (735, 483) with delta (0, 0)
Screenshot: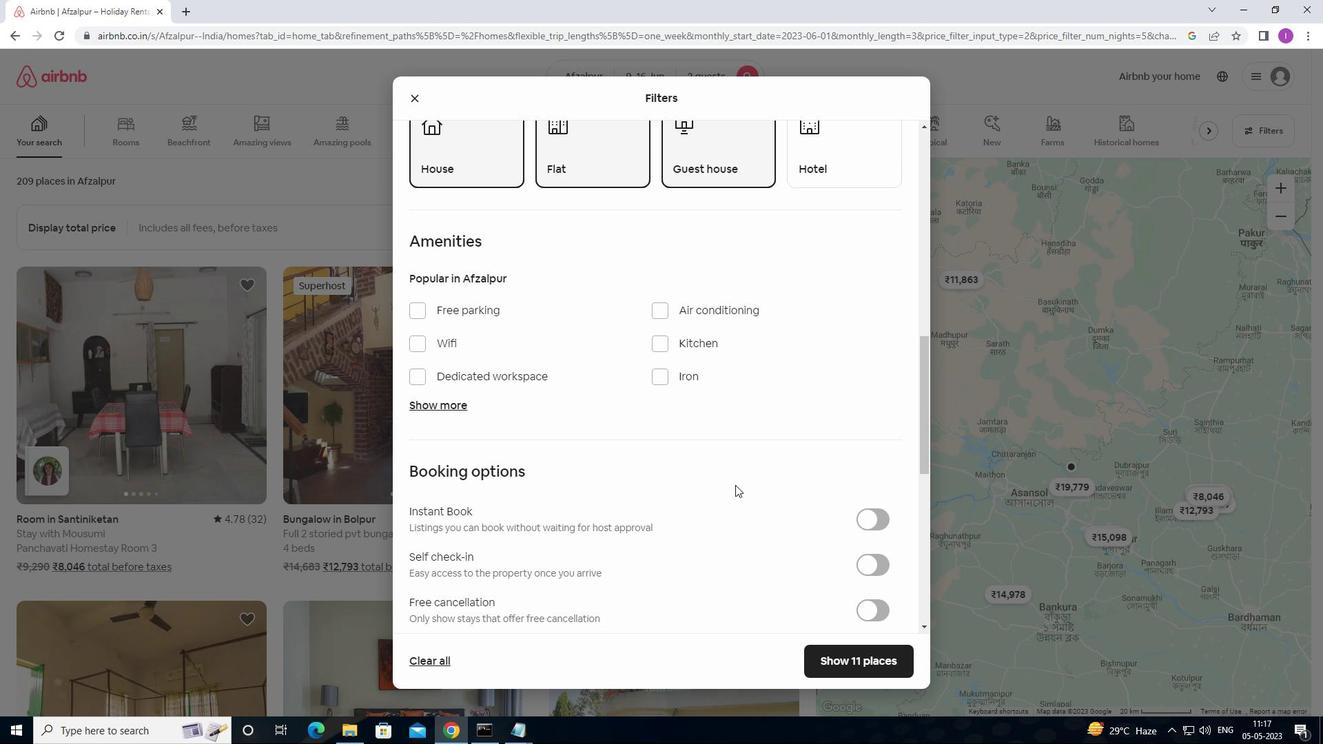 
Action: Mouse moved to (872, 427)
Screenshot: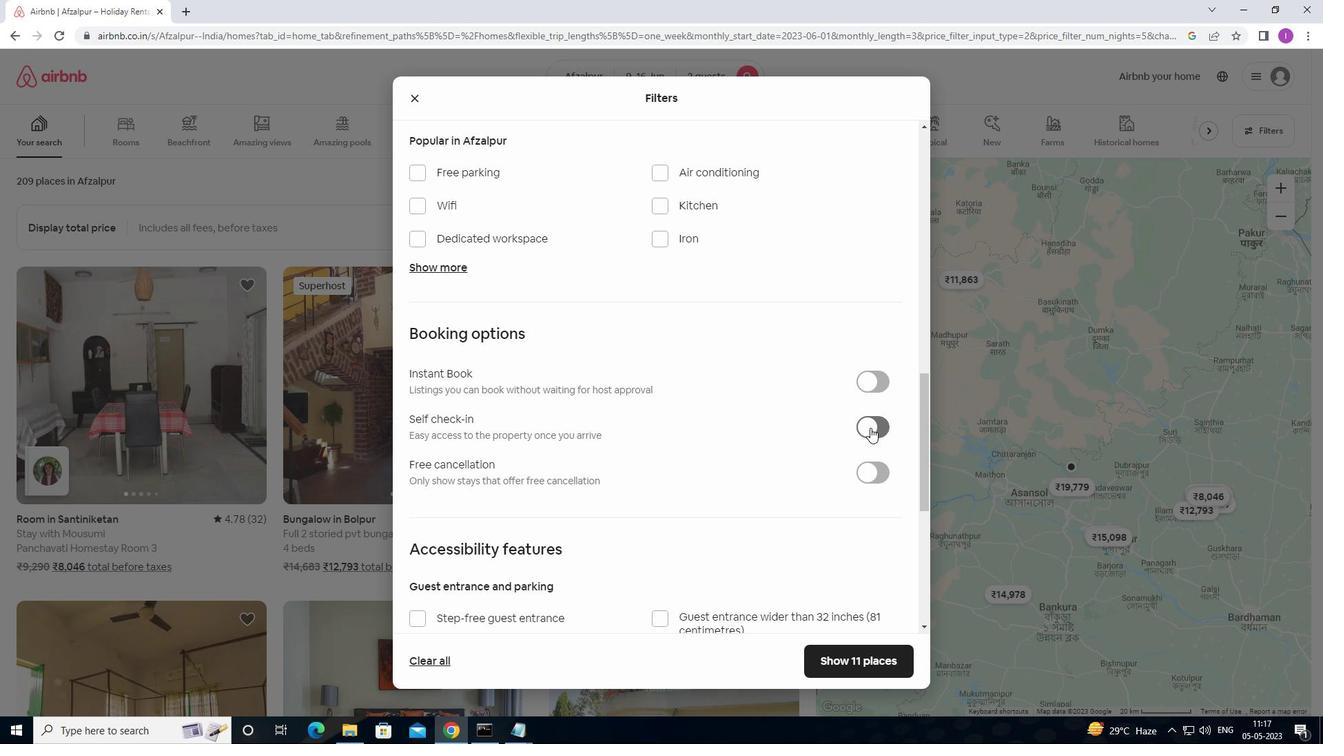 
Action: Mouse pressed left at (872, 427)
Screenshot: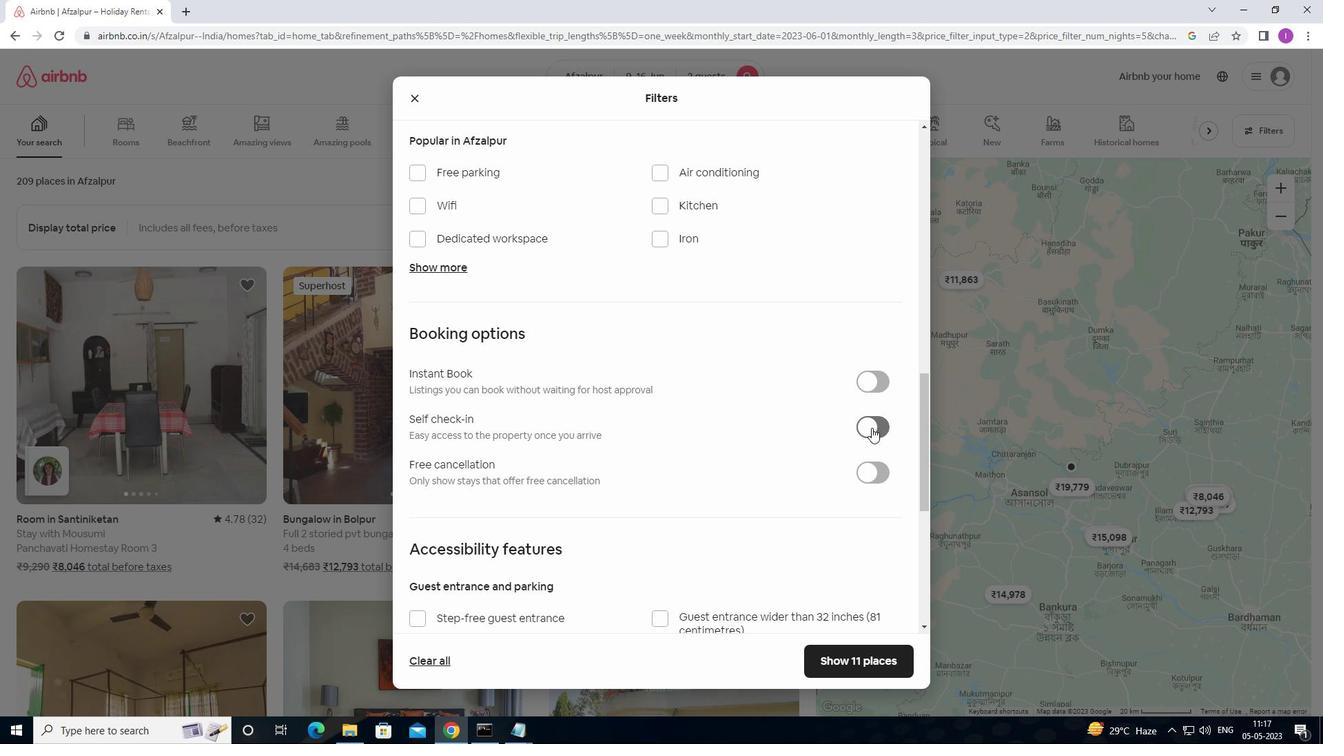 
Action: Mouse moved to (725, 530)
Screenshot: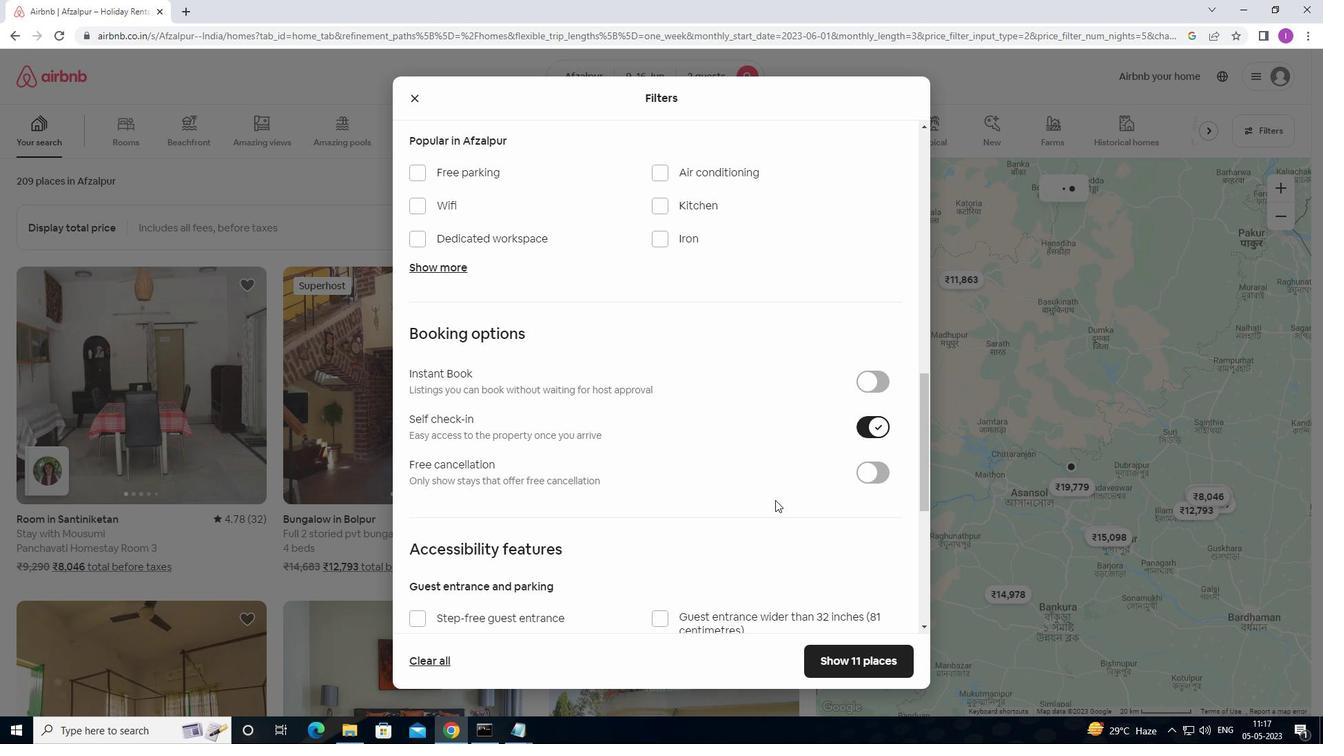 
Action: Mouse scrolled (725, 529) with delta (0, 0)
Screenshot: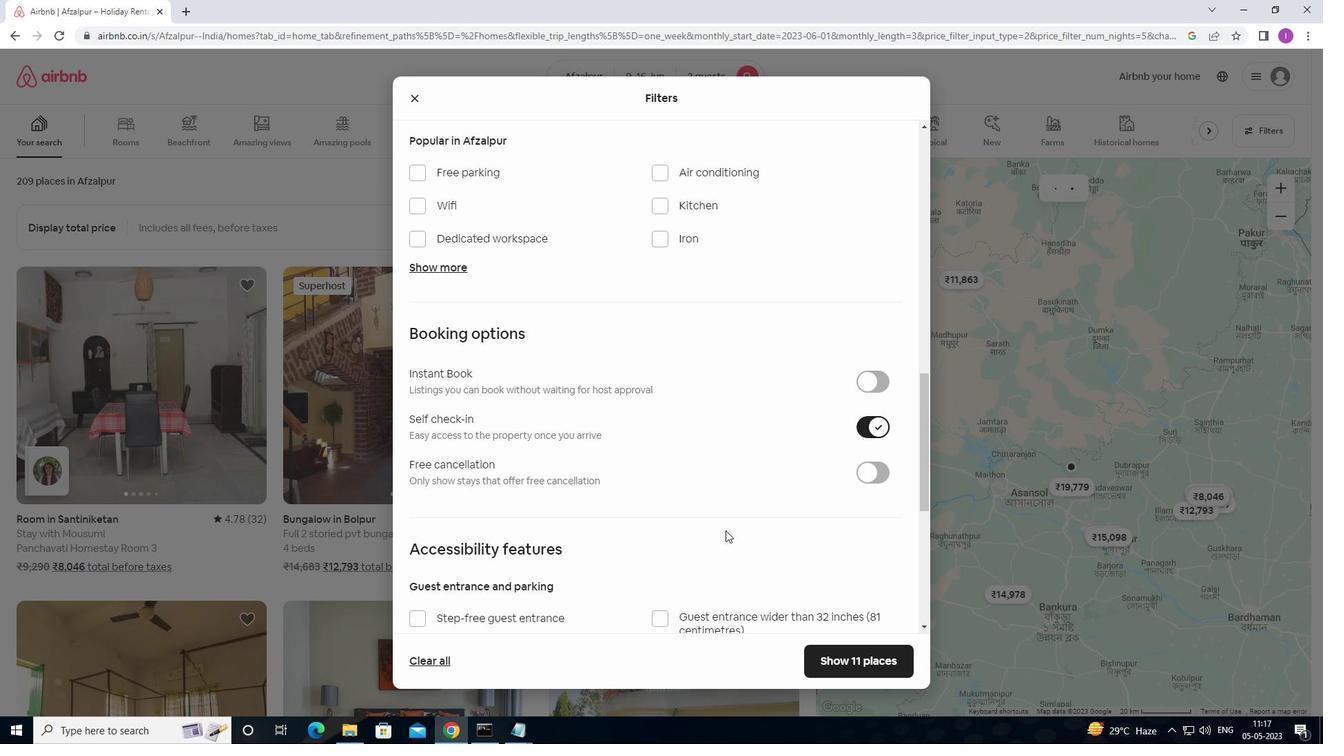 
Action: Mouse scrolled (725, 529) with delta (0, 0)
Screenshot: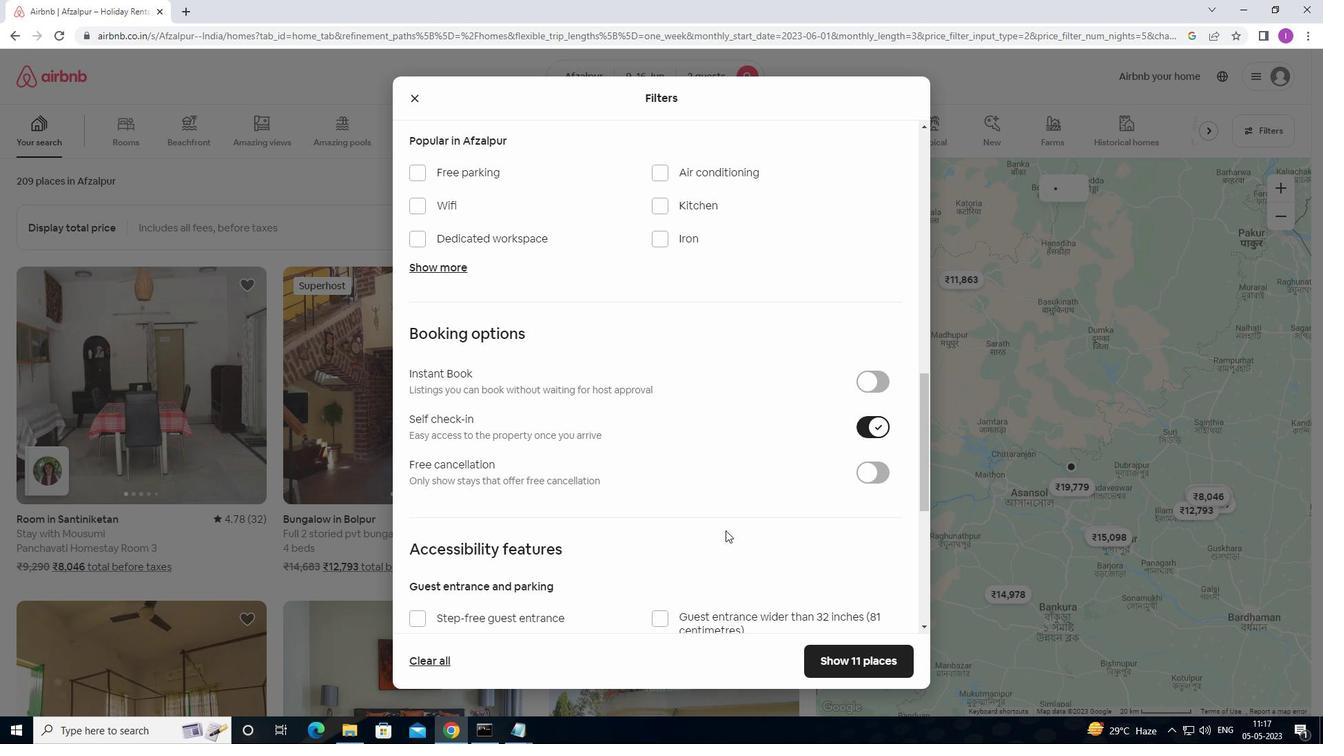 
Action: Mouse scrolled (725, 529) with delta (0, 0)
Screenshot: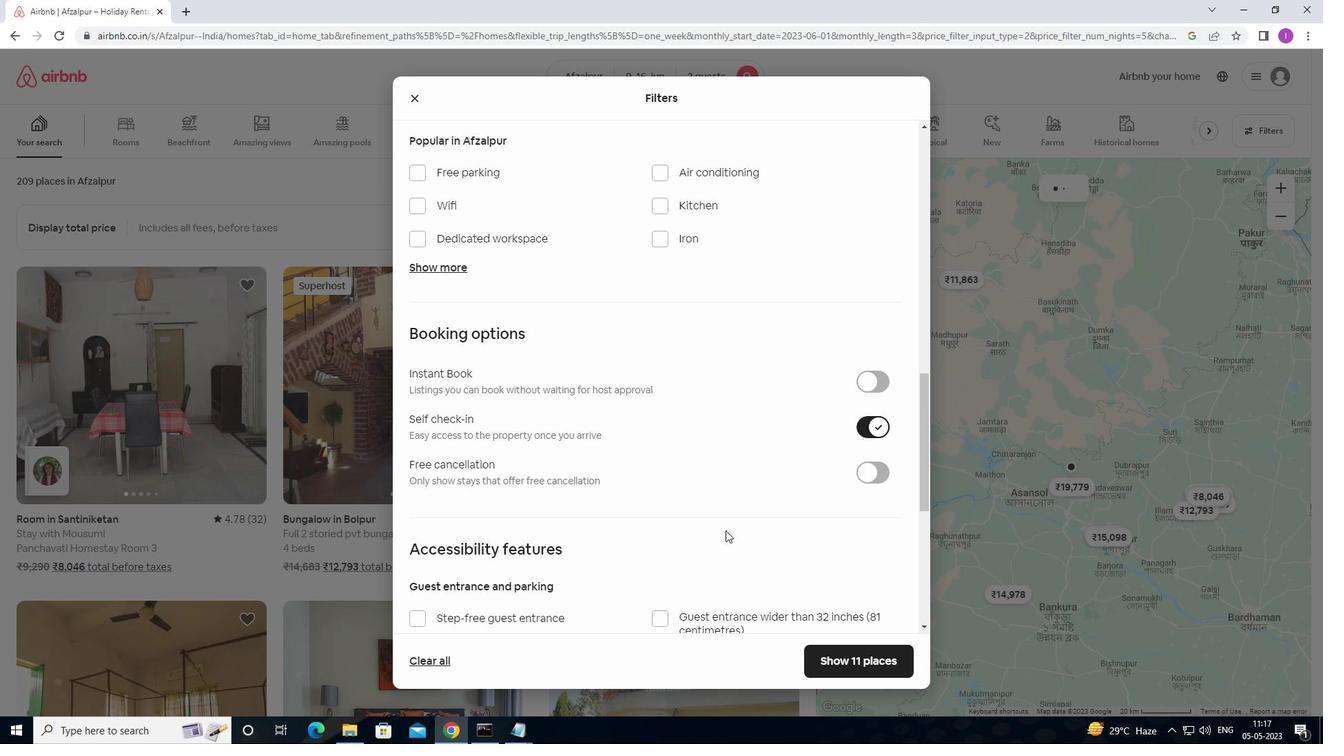 
Action: Mouse moved to (725, 530)
Screenshot: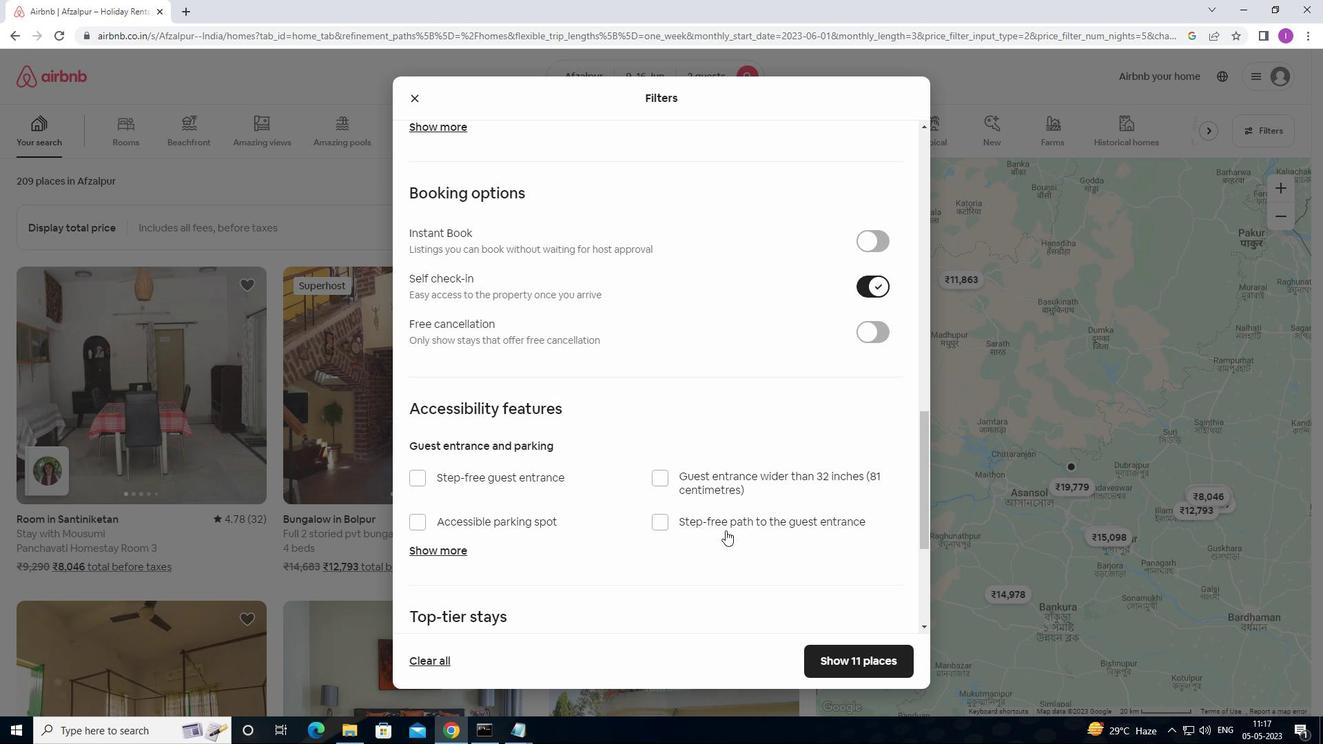 
Action: Mouse scrolled (725, 529) with delta (0, 0)
Screenshot: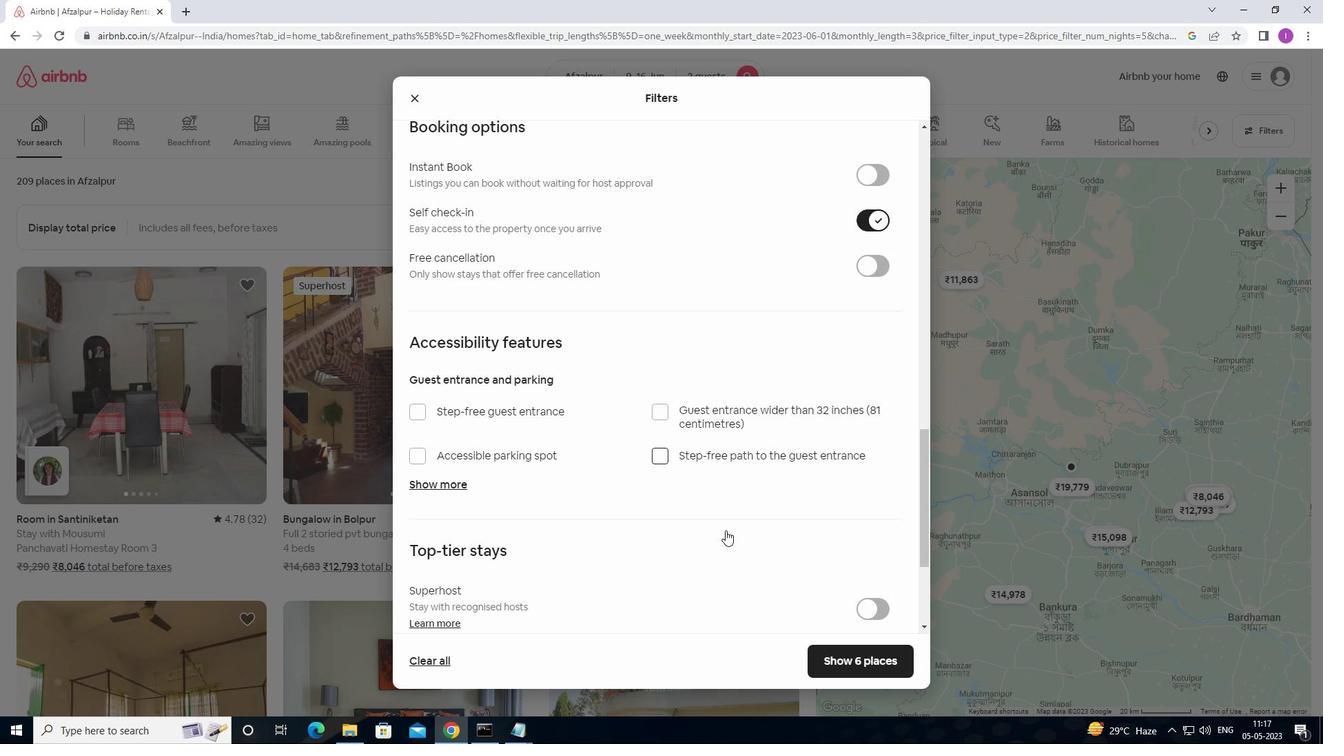 
Action: Mouse scrolled (725, 529) with delta (0, 0)
Screenshot: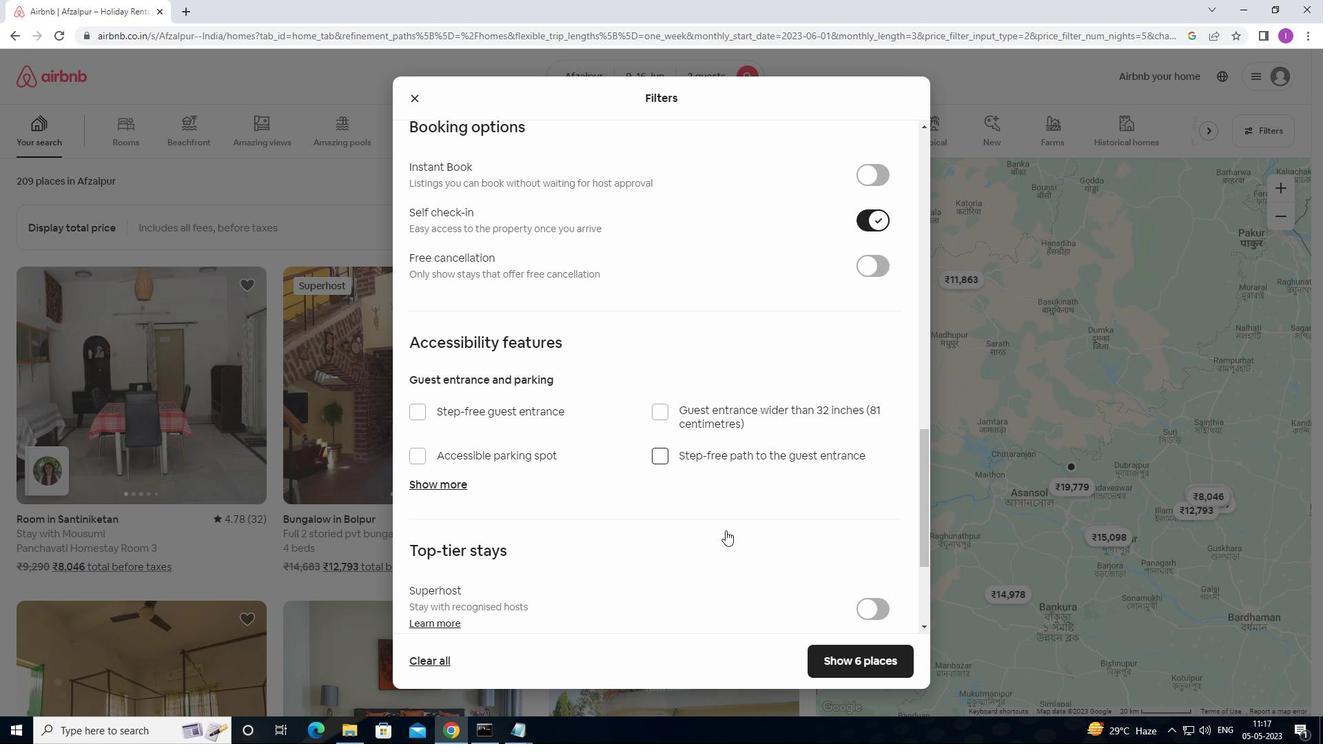 
Action: Mouse scrolled (725, 529) with delta (0, 0)
Screenshot: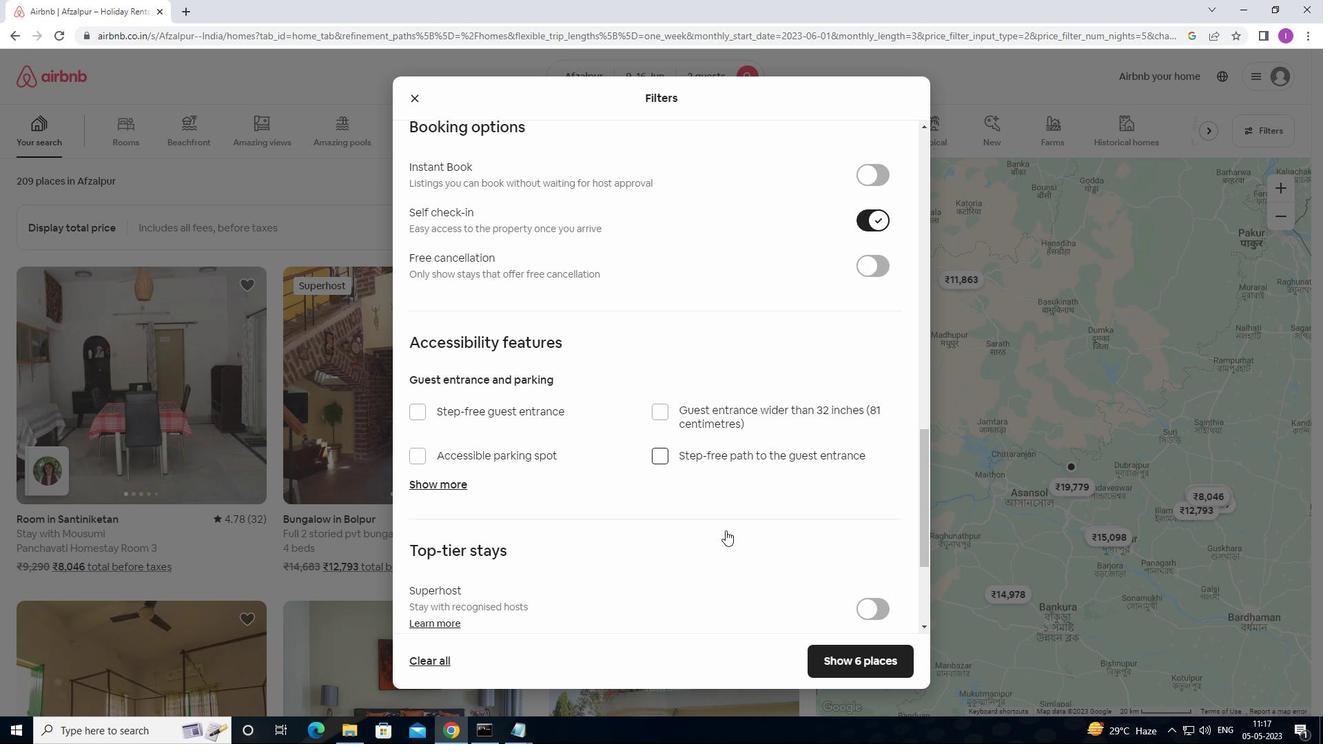 
Action: Mouse moved to (410, 536)
Screenshot: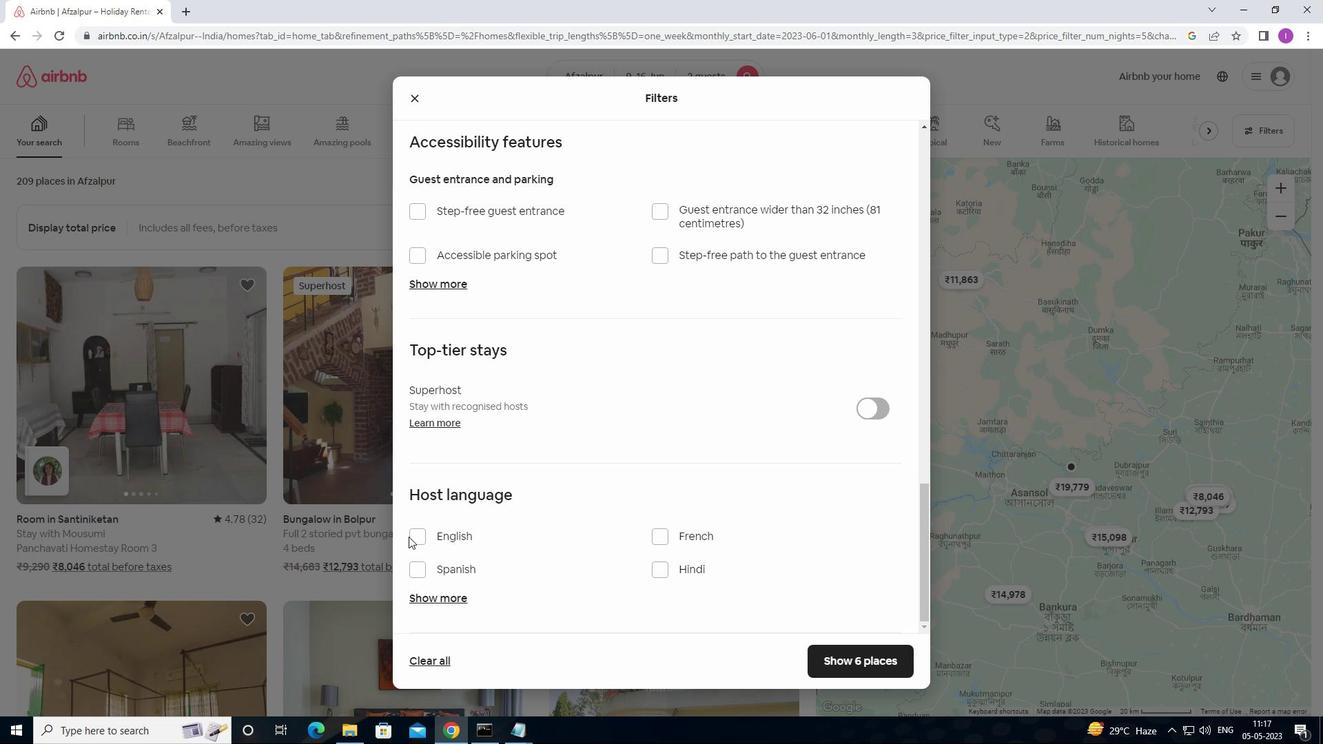 
Action: Mouse pressed left at (410, 536)
Screenshot: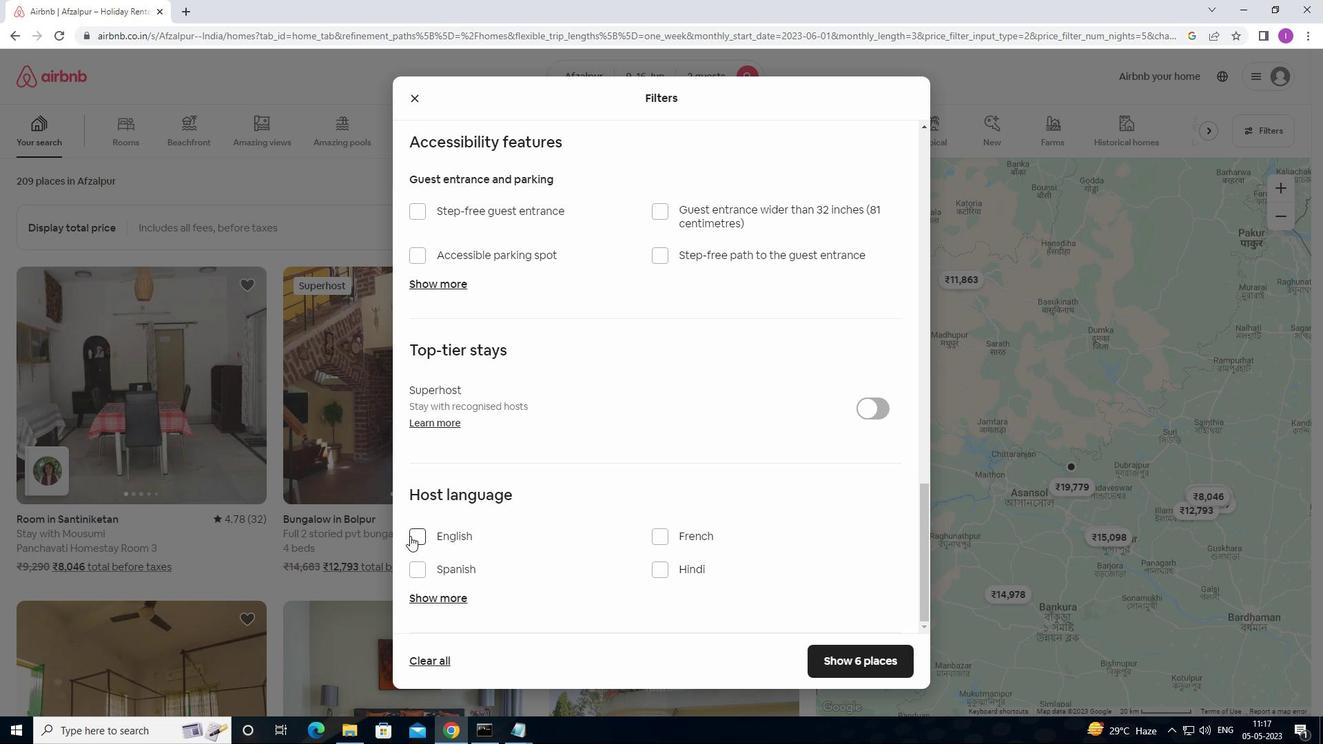 
Action: Mouse moved to (849, 662)
Screenshot: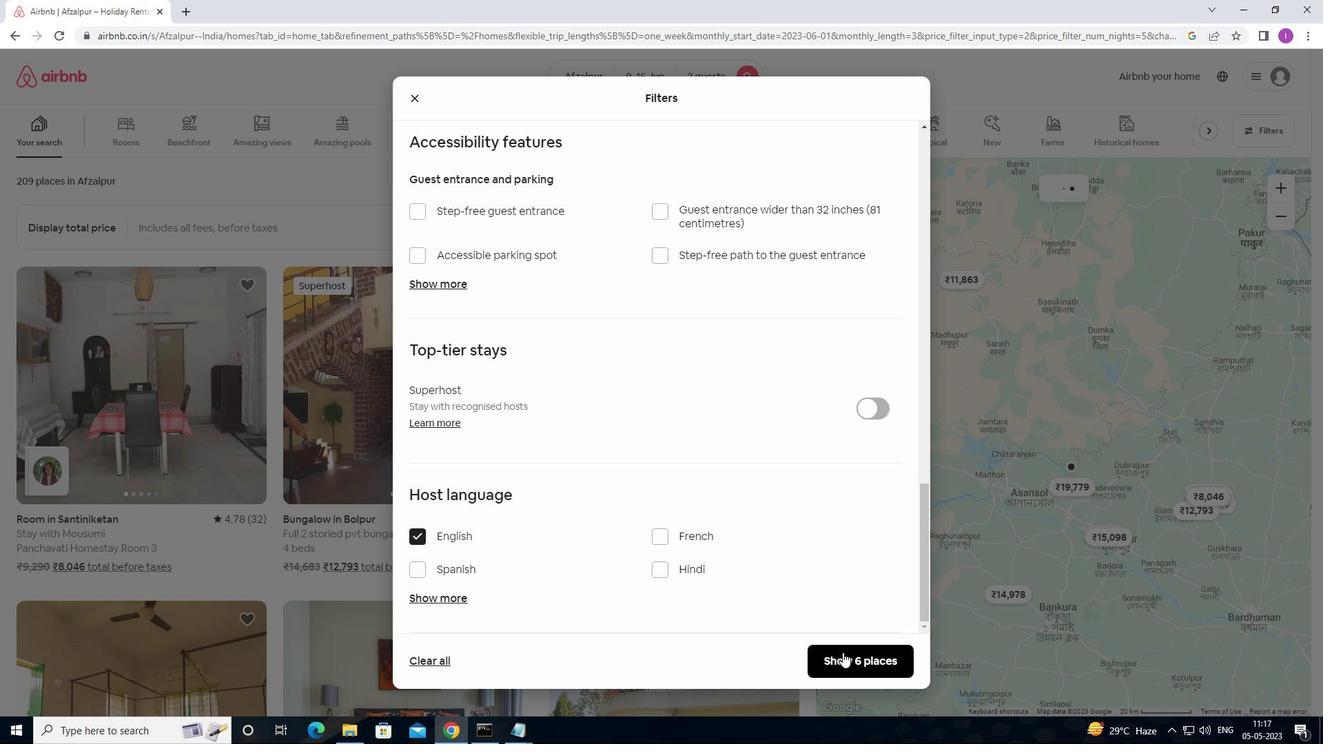 
Action: Mouse pressed left at (849, 662)
Screenshot: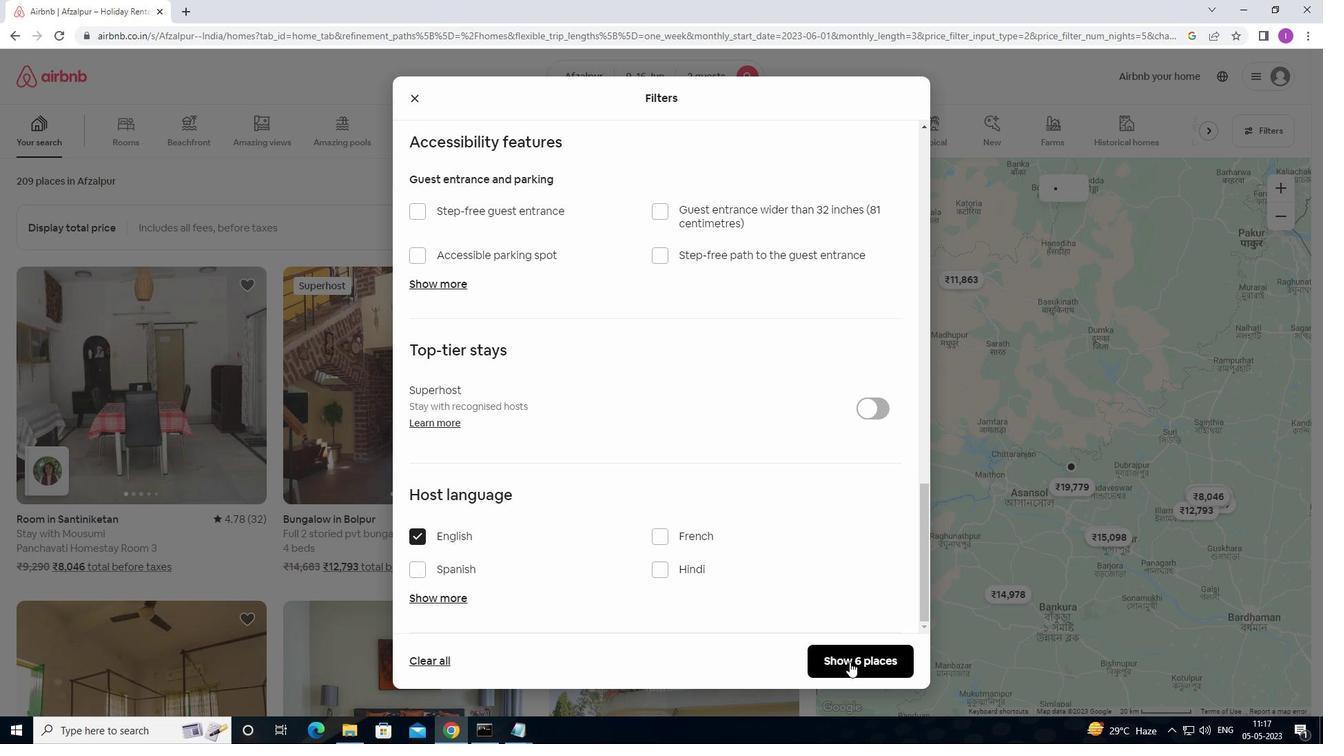 
Action: Mouse moved to (772, 614)
Screenshot: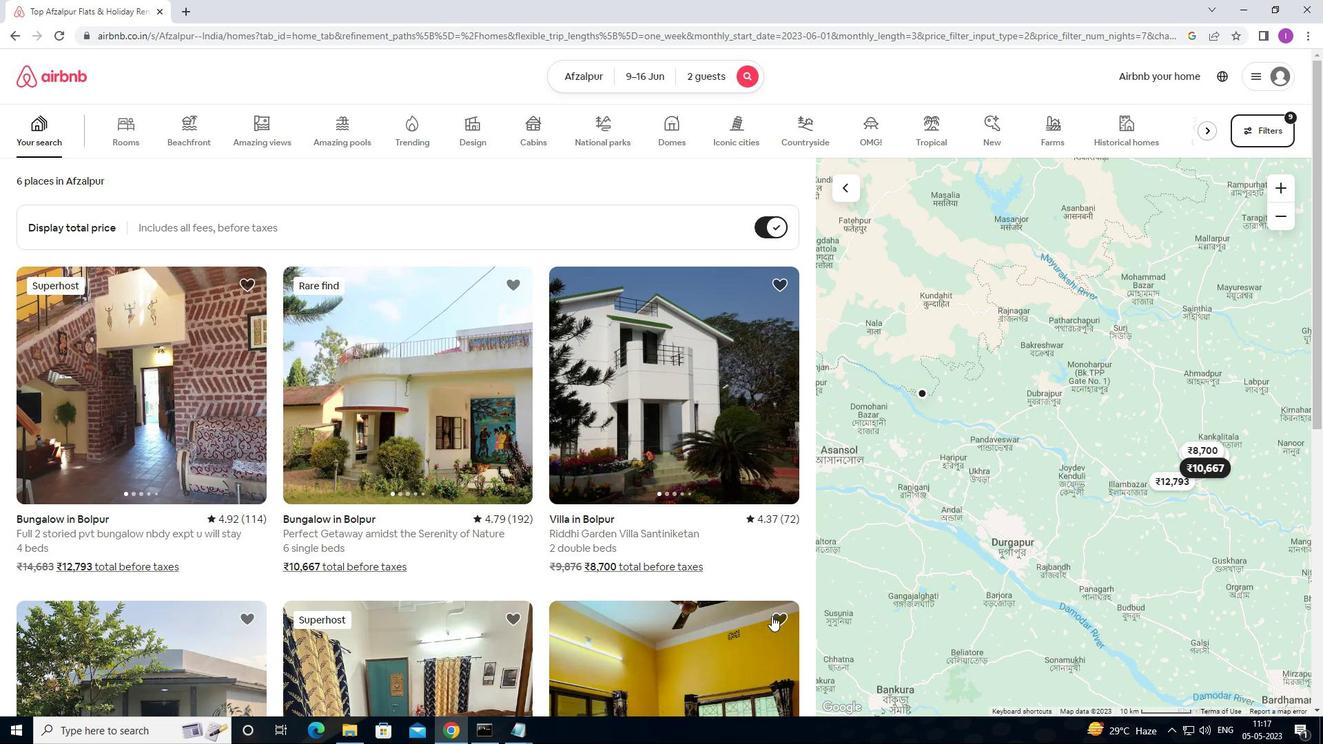 
